 Task: Reply All to email with the signature Amanda Green with the subject Introduction from softage.1@softage.net with the message Could you provide an update on the progress of the website redesign project?, select first 2 words, change the font of the message to Comic Sans and change the font typography to underline Send the email
Action: Mouse moved to (571, 720)
Screenshot: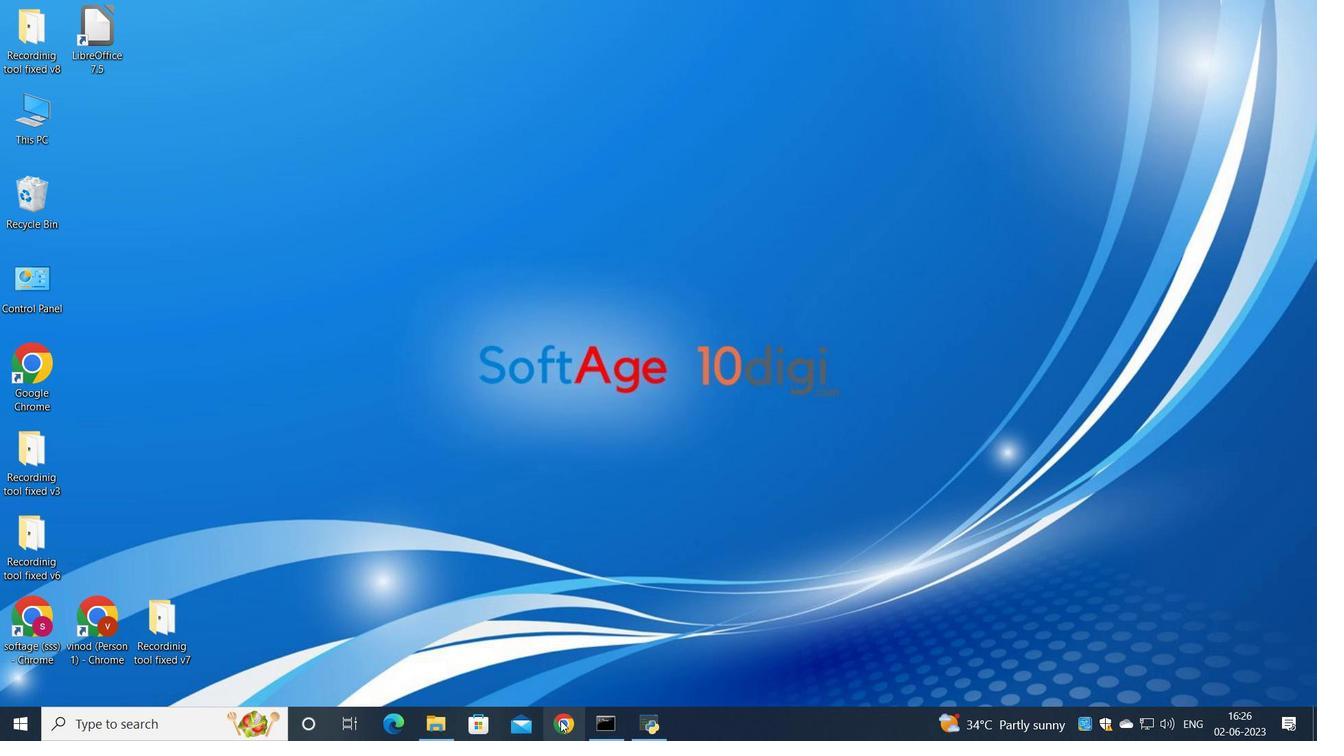 
Action: Mouse pressed left at (571, 720)
Screenshot: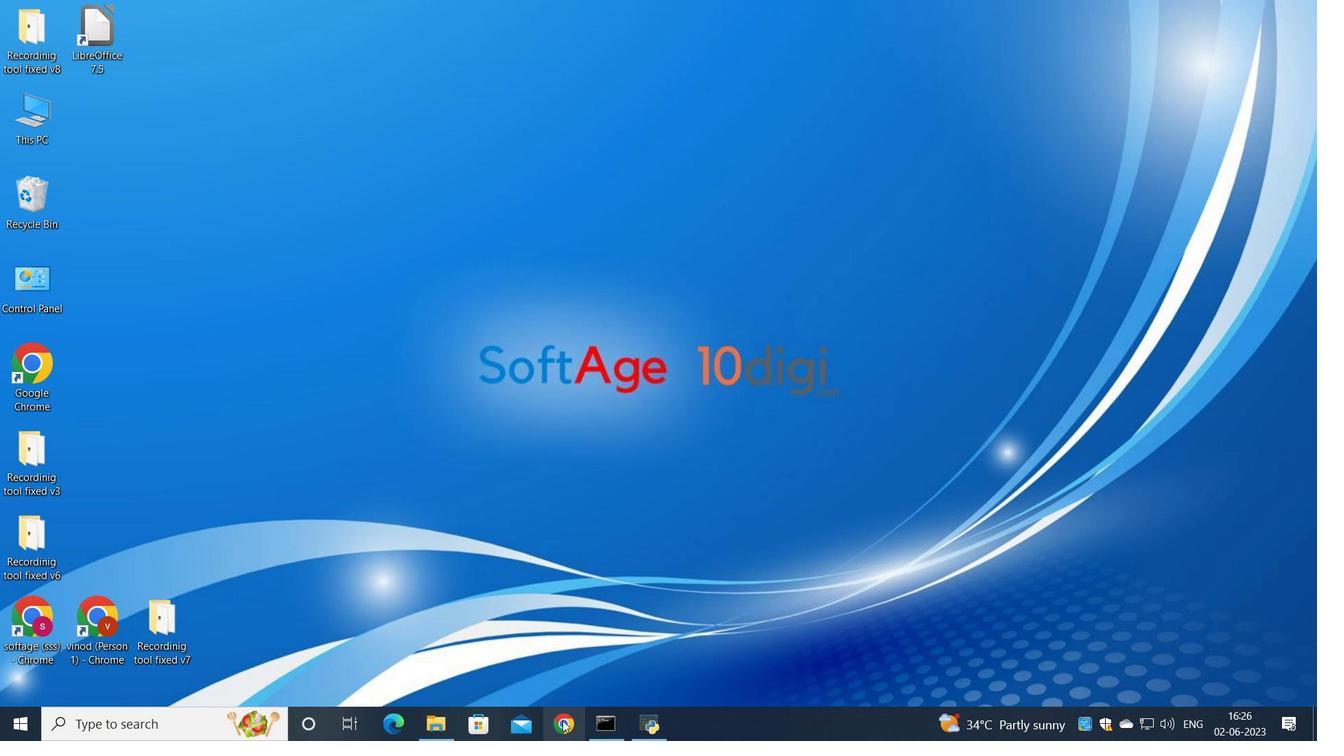 
Action: Mouse moved to (583, 459)
Screenshot: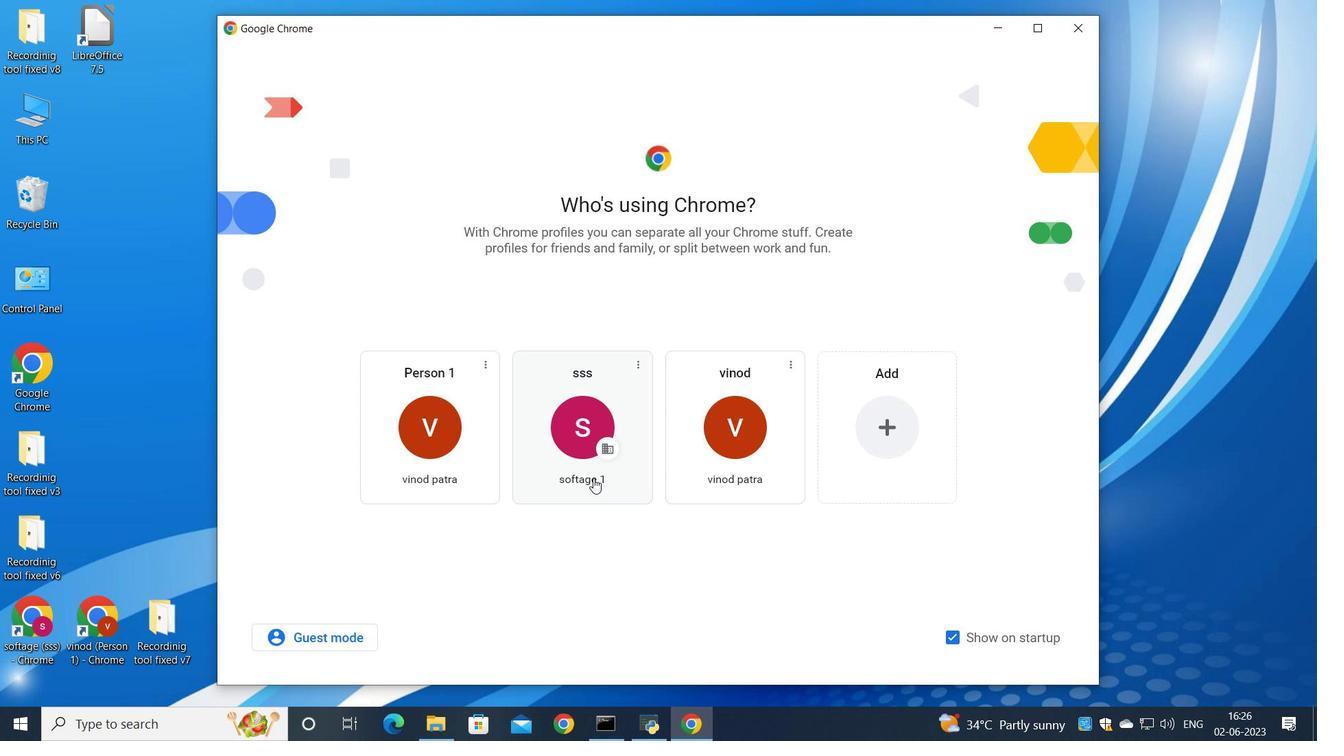 
Action: Mouse pressed left at (583, 459)
Screenshot: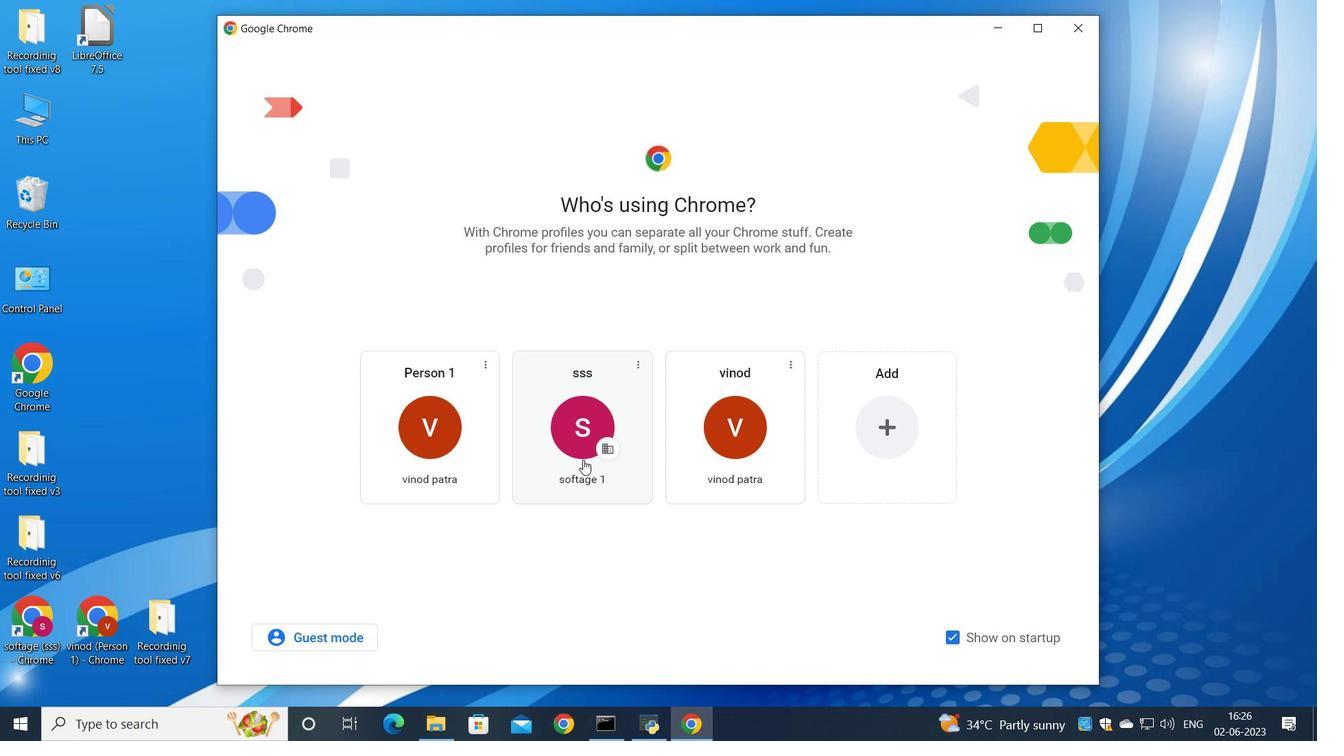 
Action: Mouse moved to (1155, 113)
Screenshot: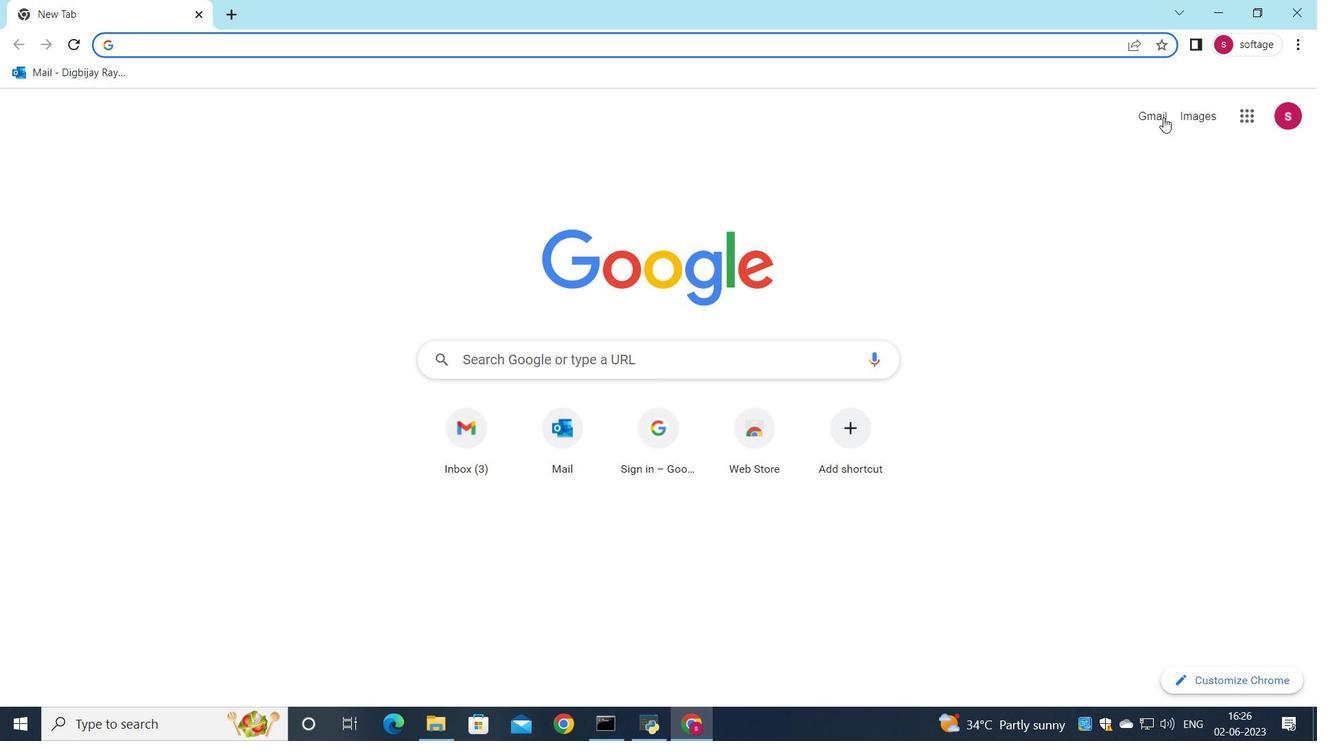 
Action: Mouse pressed left at (1155, 113)
Screenshot: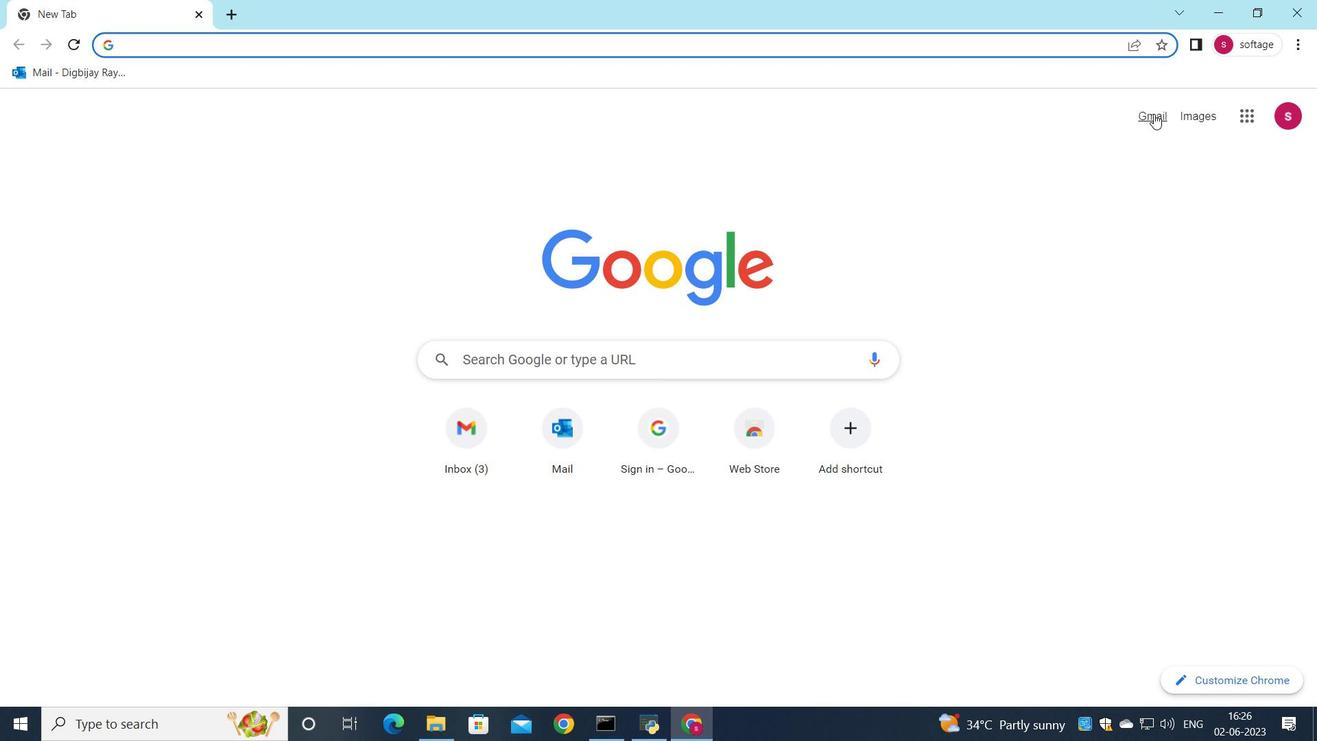
Action: Mouse moved to (1114, 118)
Screenshot: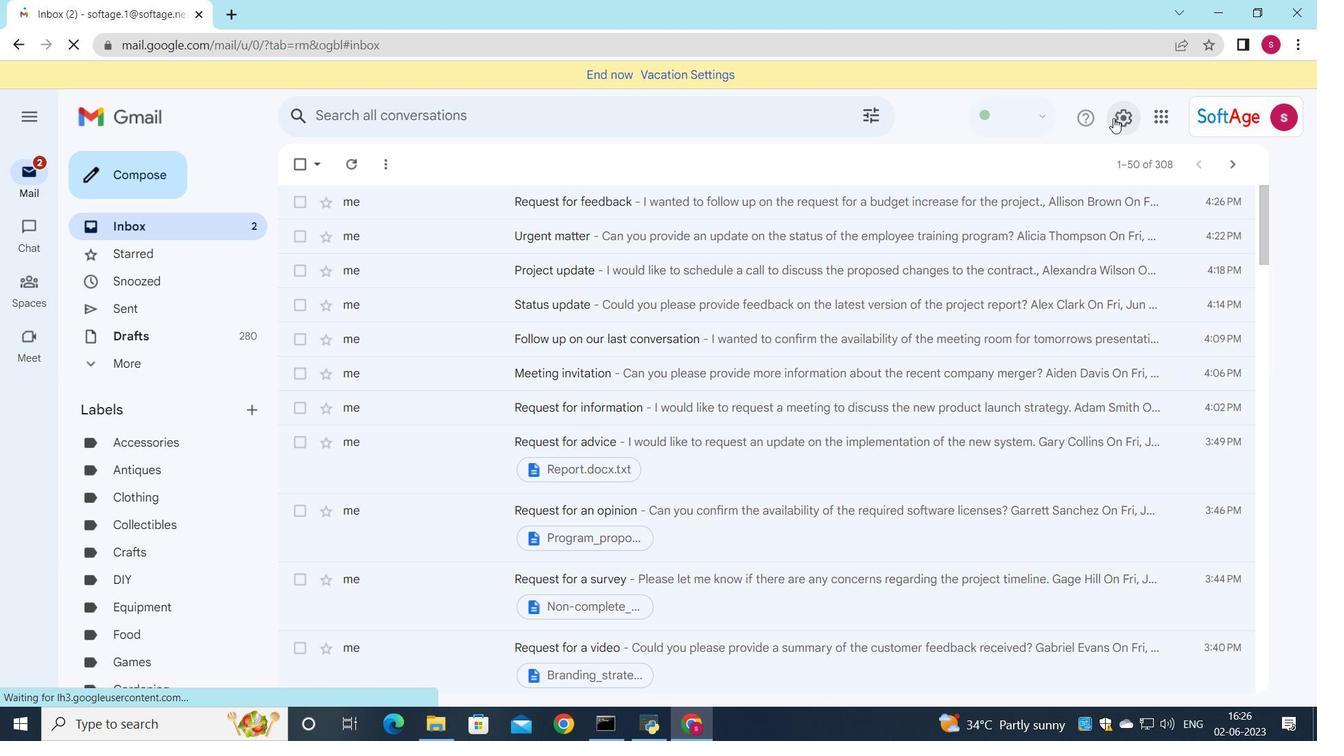 
Action: Mouse pressed left at (1114, 118)
Screenshot: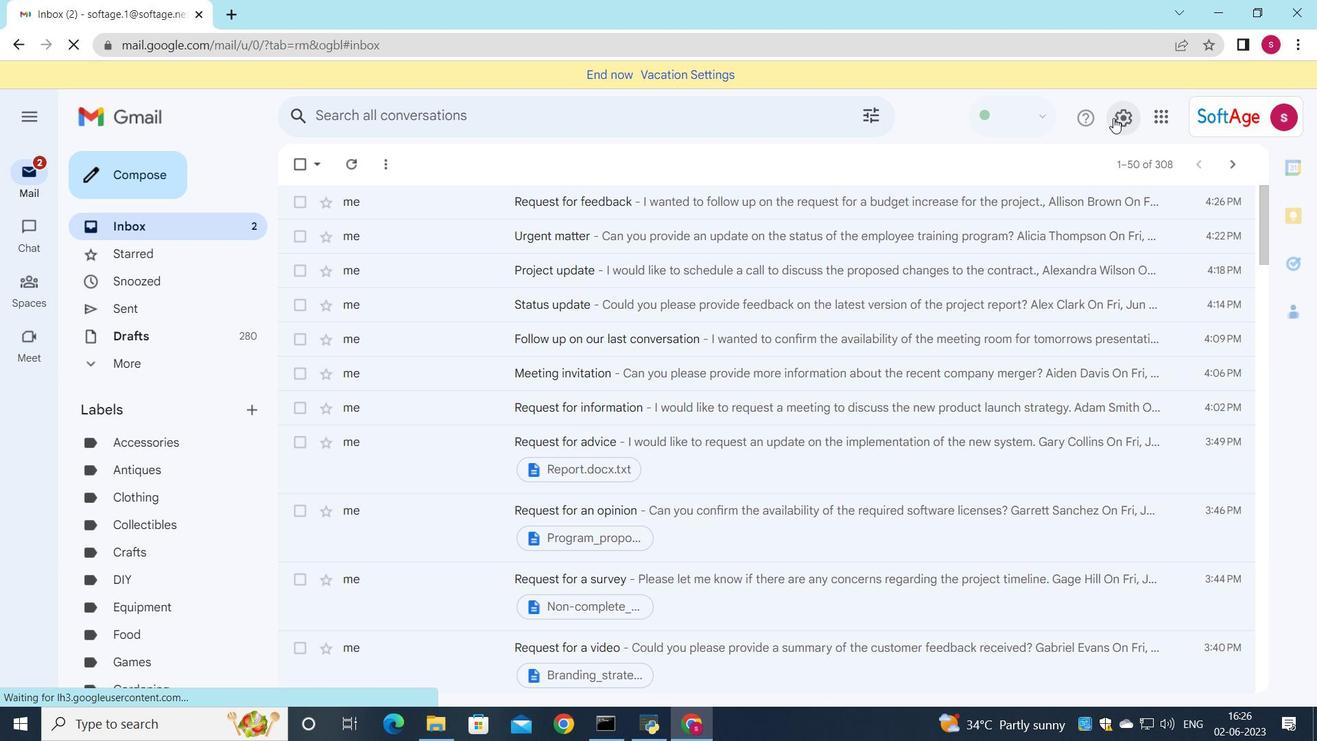 
Action: Mouse moved to (1140, 206)
Screenshot: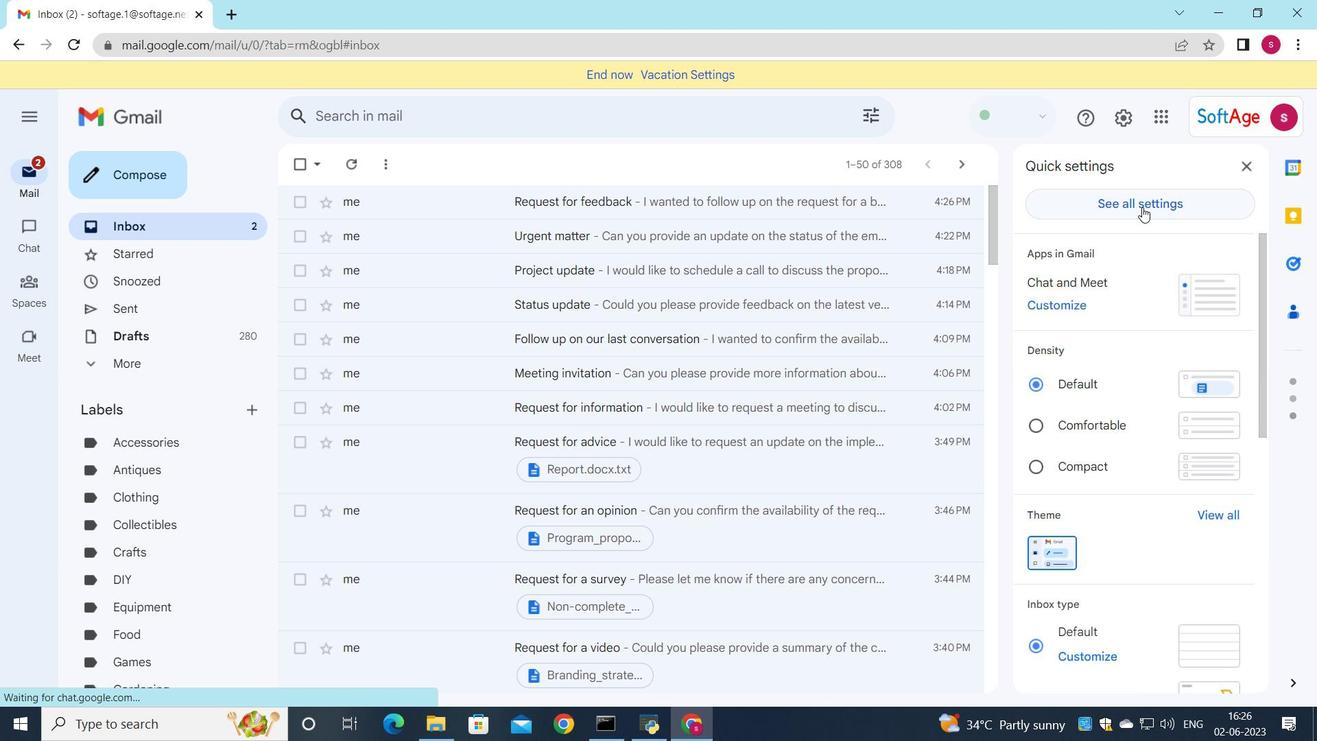 
Action: Mouse pressed left at (1140, 206)
Screenshot: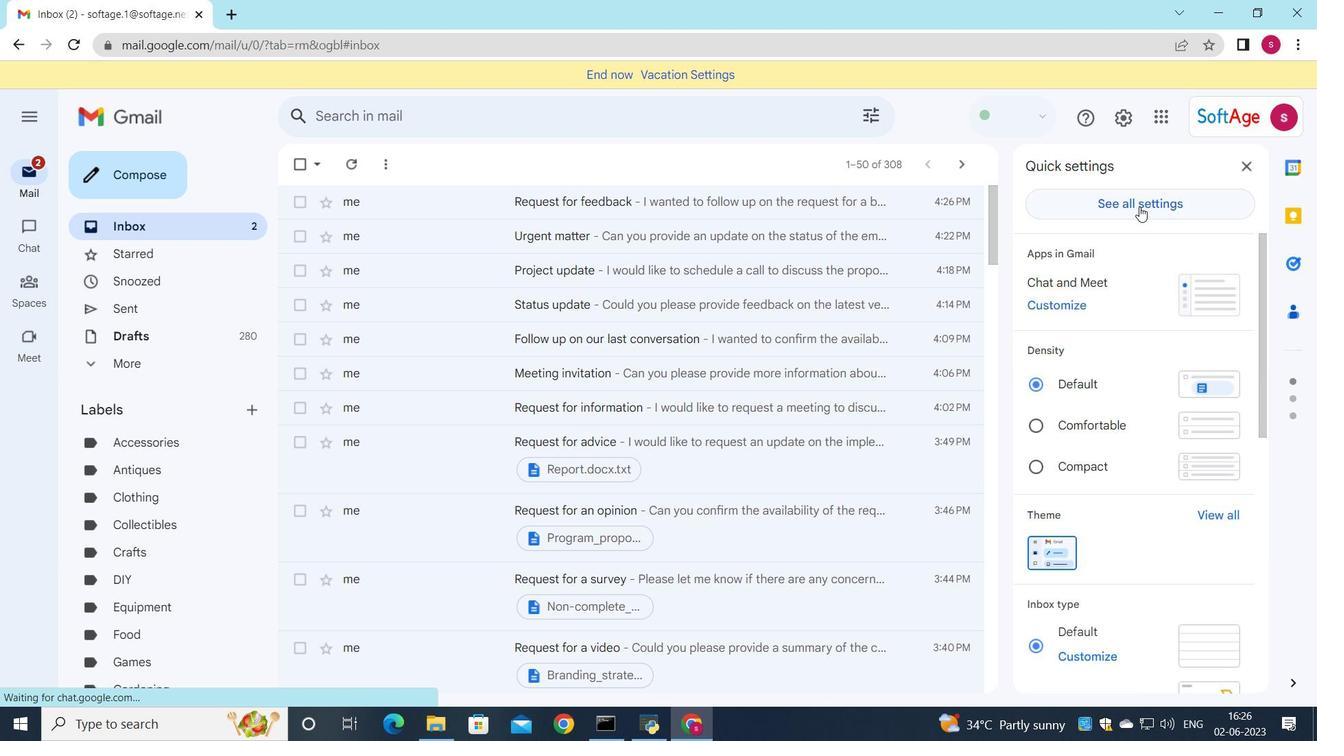
Action: Mouse moved to (845, 323)
Screenshot: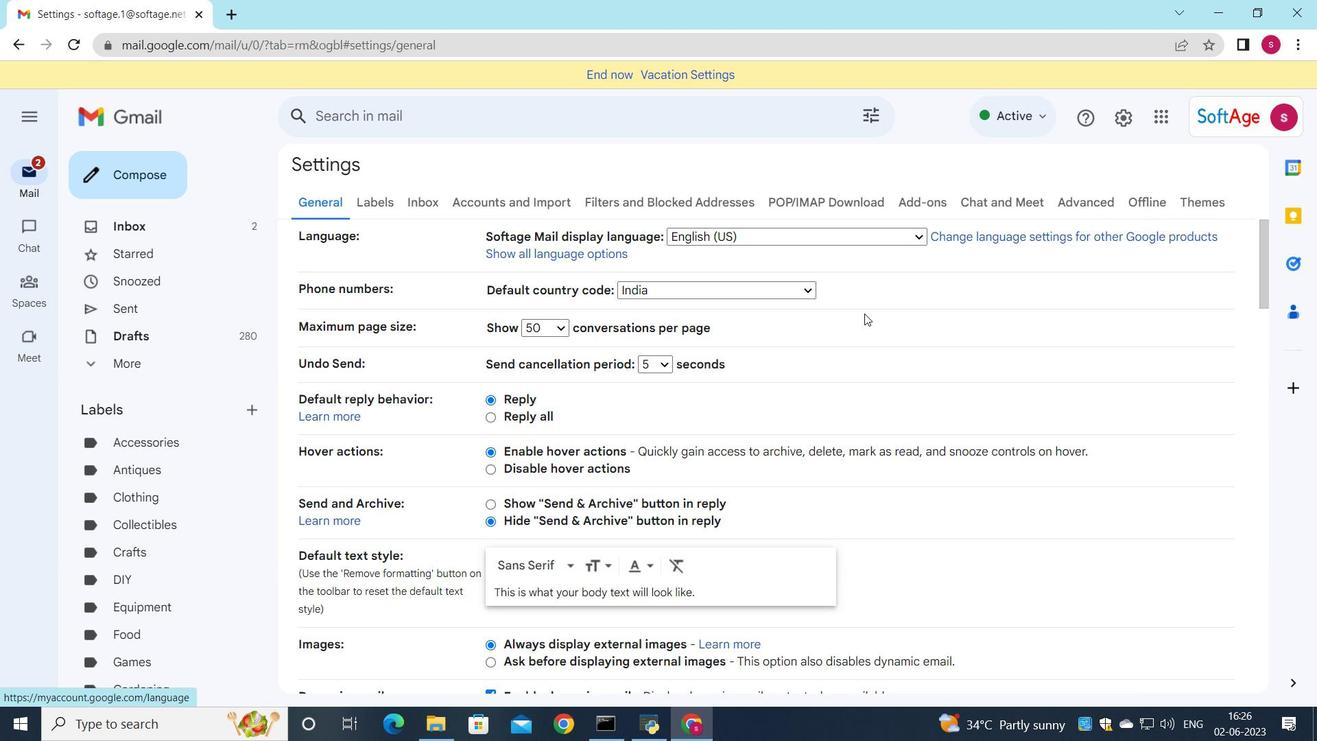 
Action: Mouse scrolled (845, 323) with delta (0, 0)
Screenshot: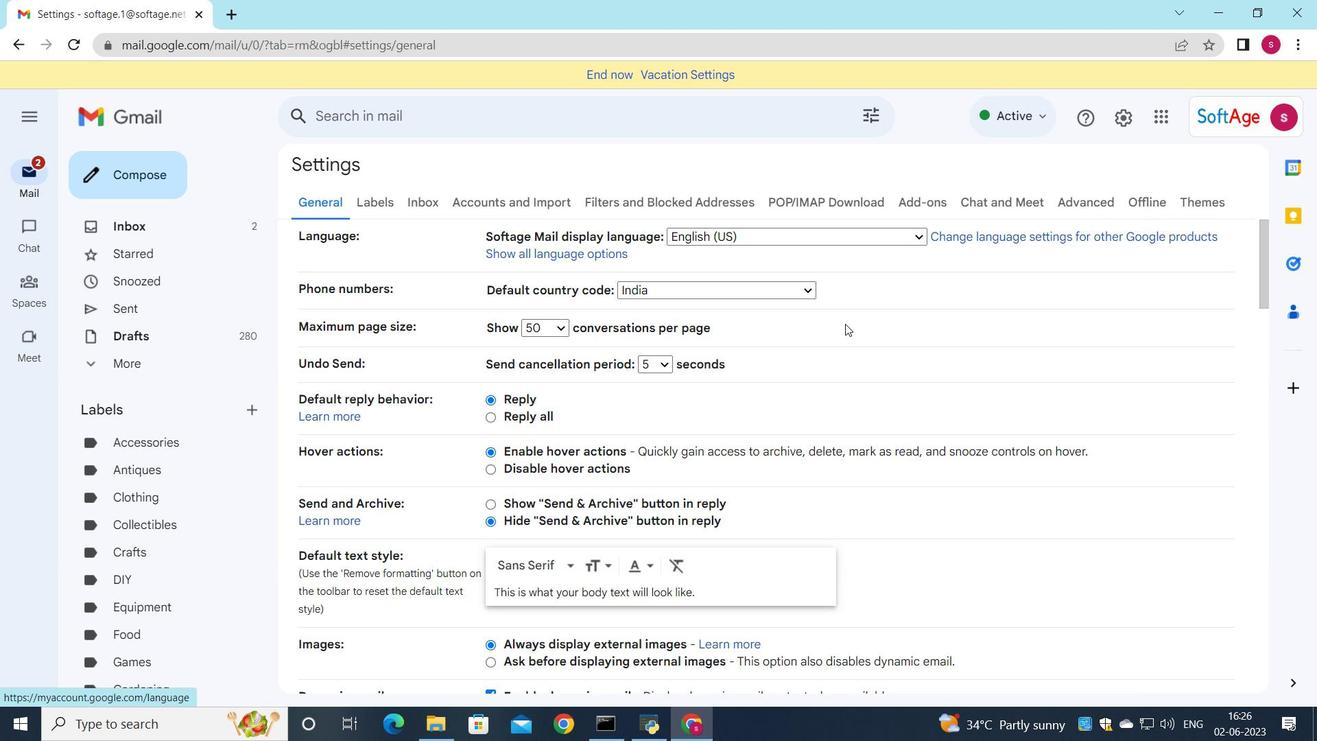 
Action: Mouse scrolled (845, 323) with delta (0, 0)
Screenshot: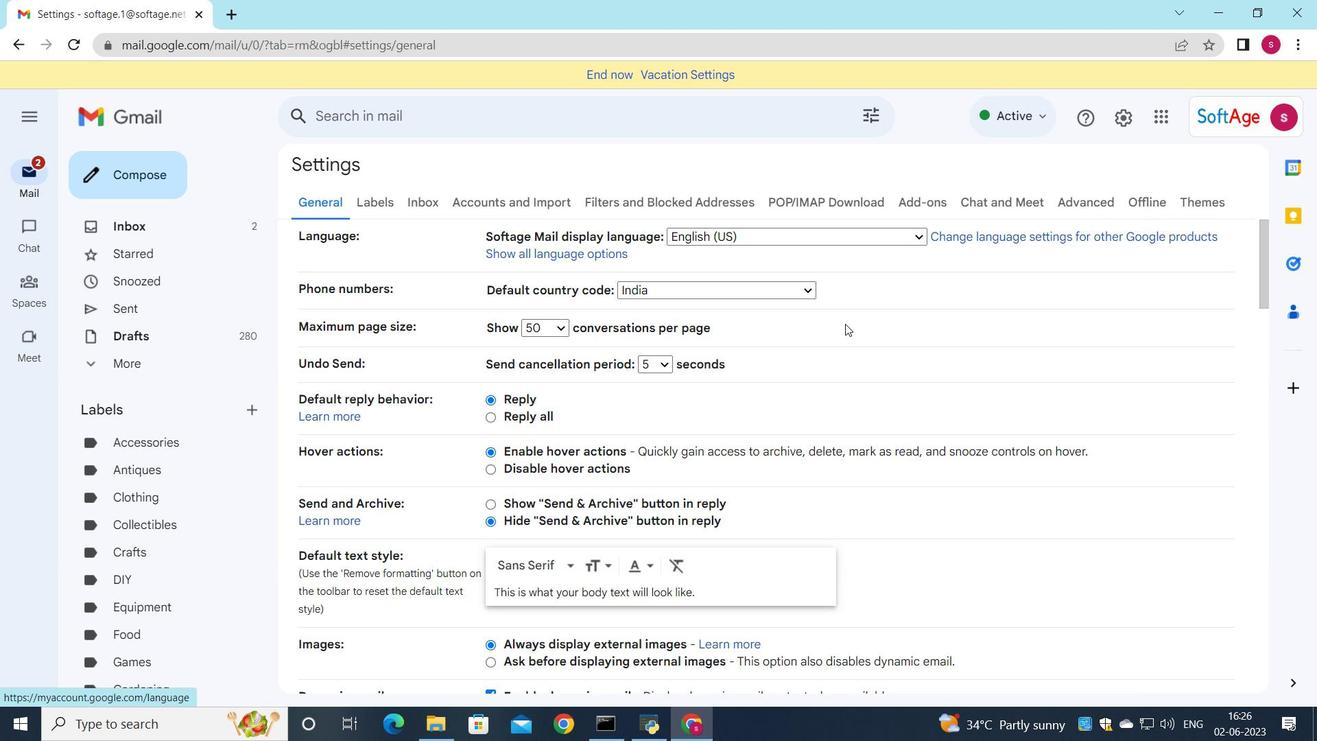 
Action: Mouse scrolled (845, 323) with delta (0, 0)
Screenshot: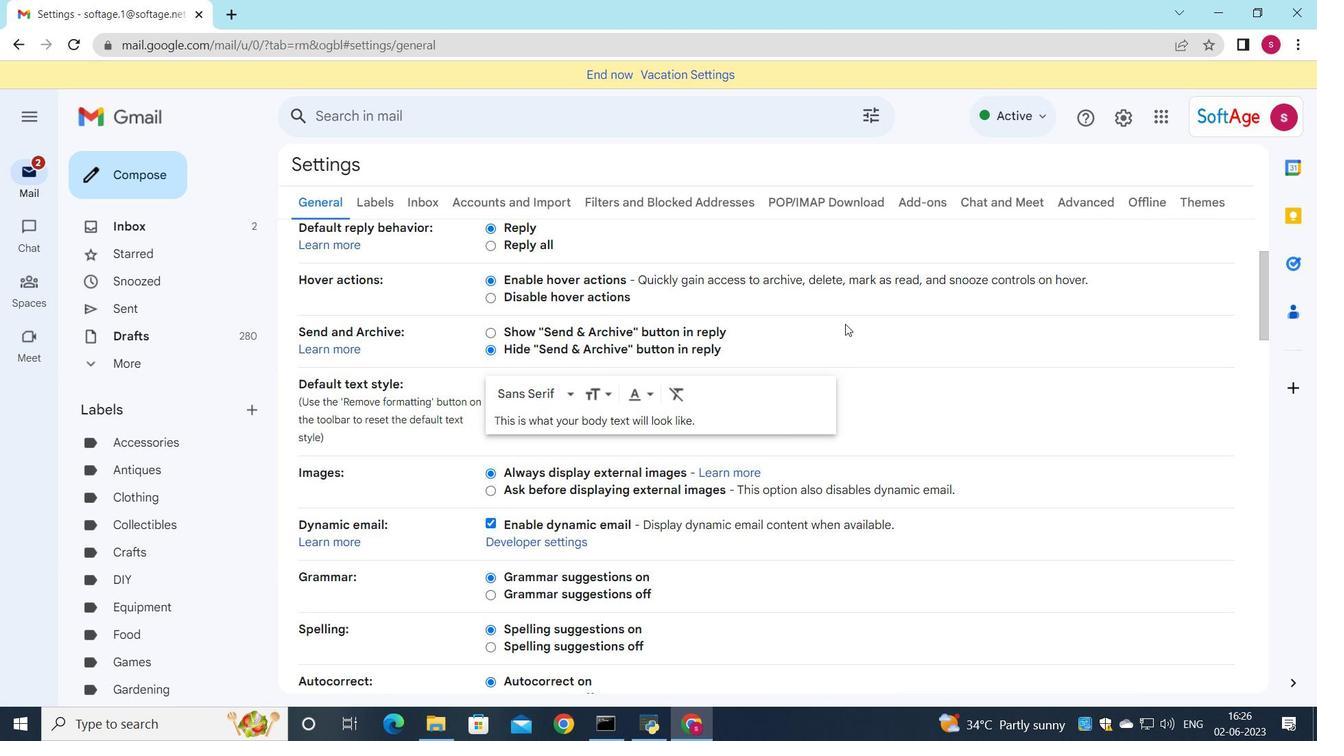 
Action: Mouse scrolled (845, 323) with delta (0, 0)
Screenshot: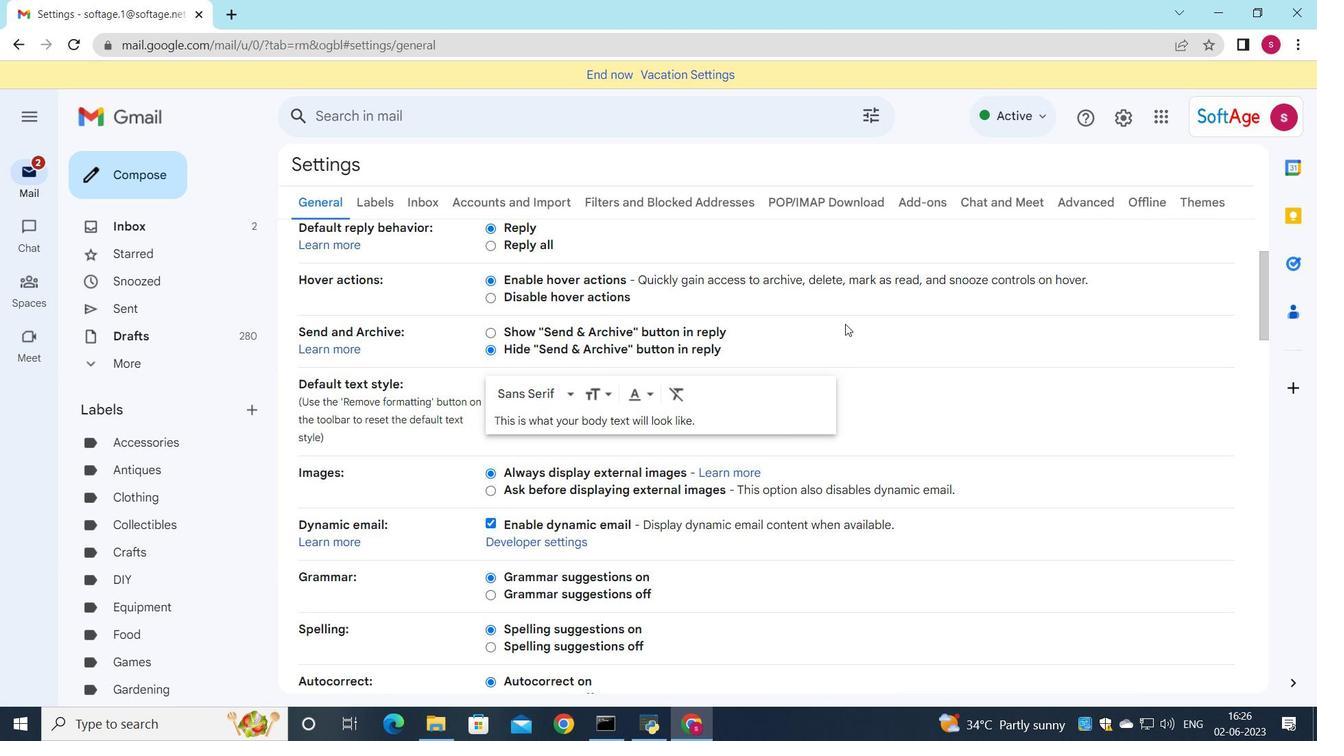 
Action: Mouse scrolled (845, 323) with delta (0, 0)
Screenshot: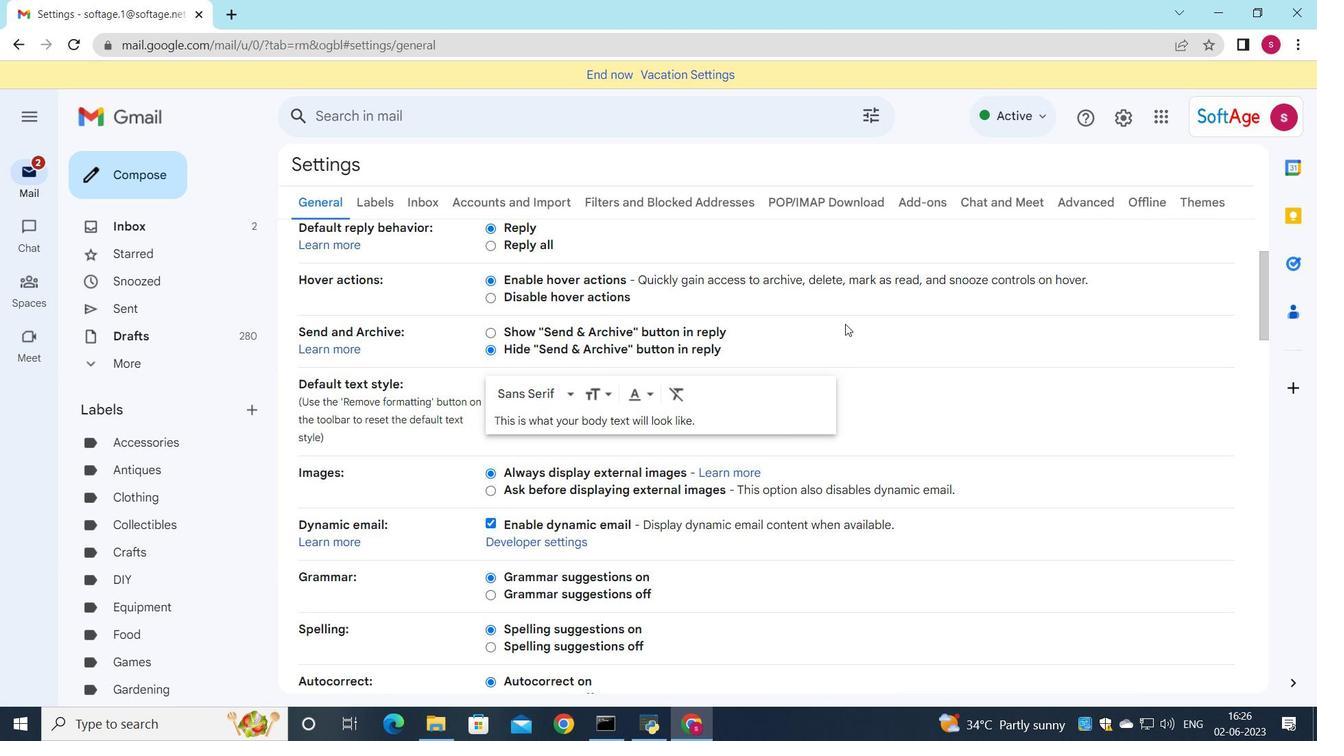 
Action: Mouse scrolled (845, 323) with delta (0, 0)
Screenshot: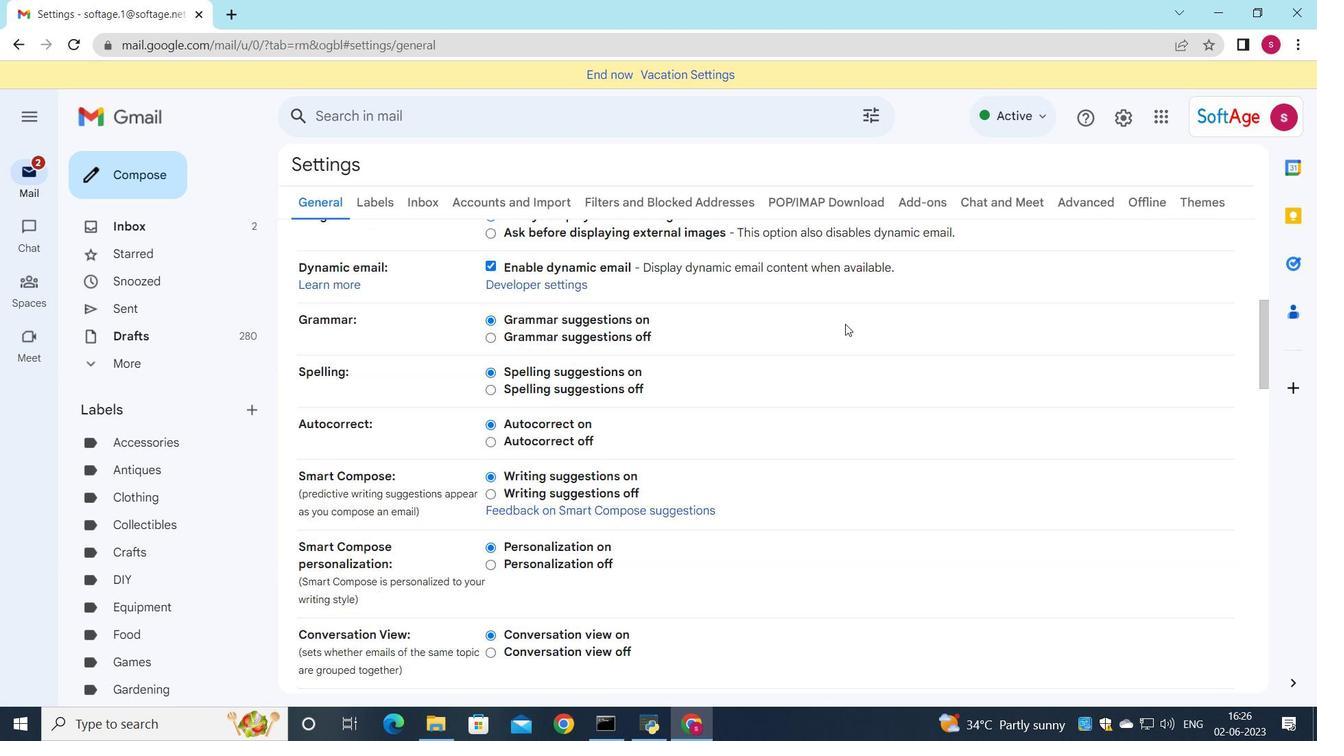 
Action: Mouse scrolled (845, 323) with delta (0, 0)
Screenshot: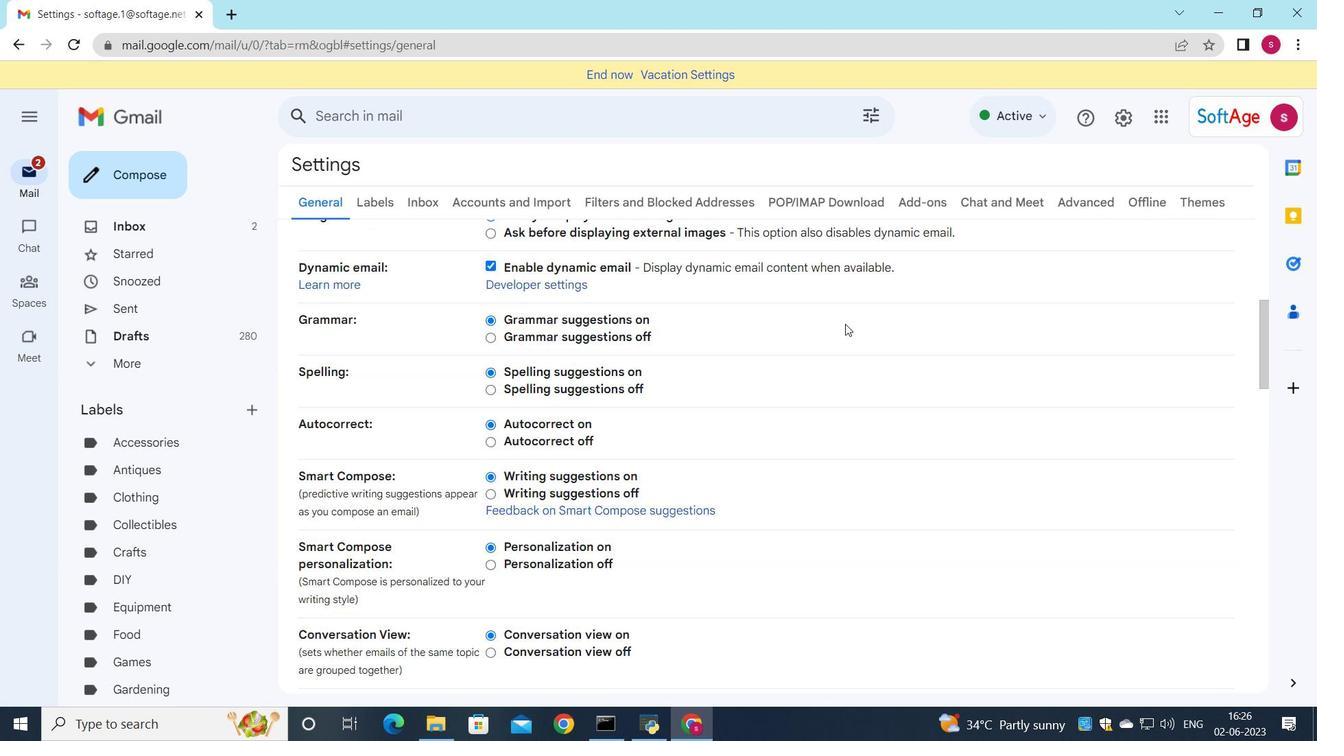
Action: Mouse scrolled (845, 323) with delta (0, 0)
Screenshot: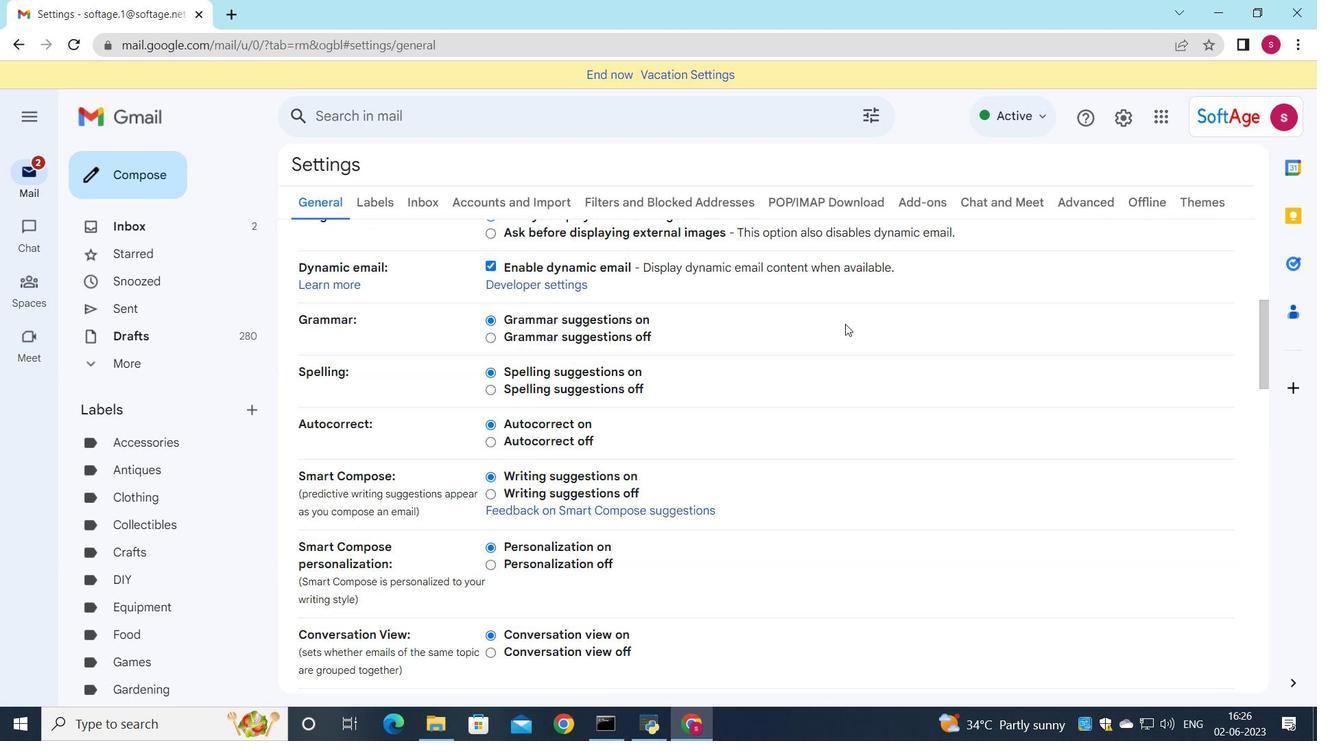 
Action: Mouse scrolled (845, 323) with delta (0, 0)
Screenshot: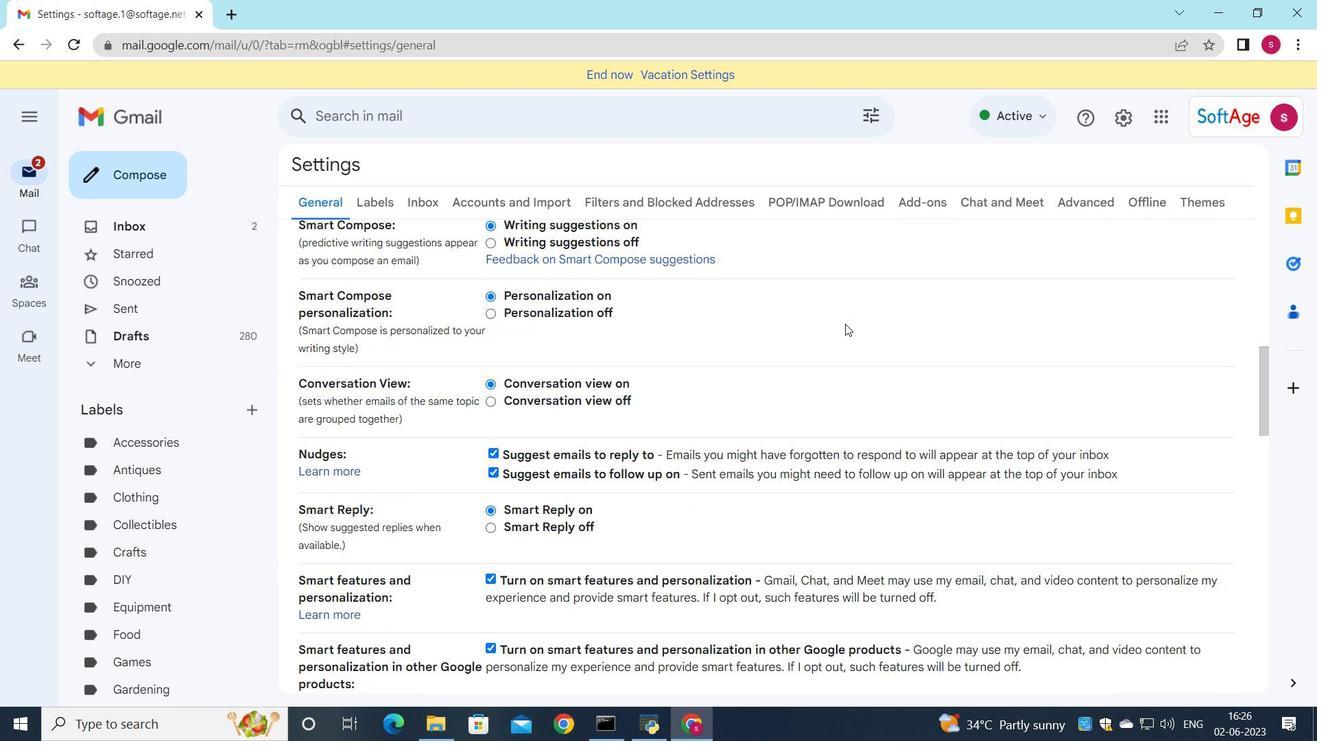 
Action: Mouse scrolled (845, 323) with delta (0, 0)
Screenshot: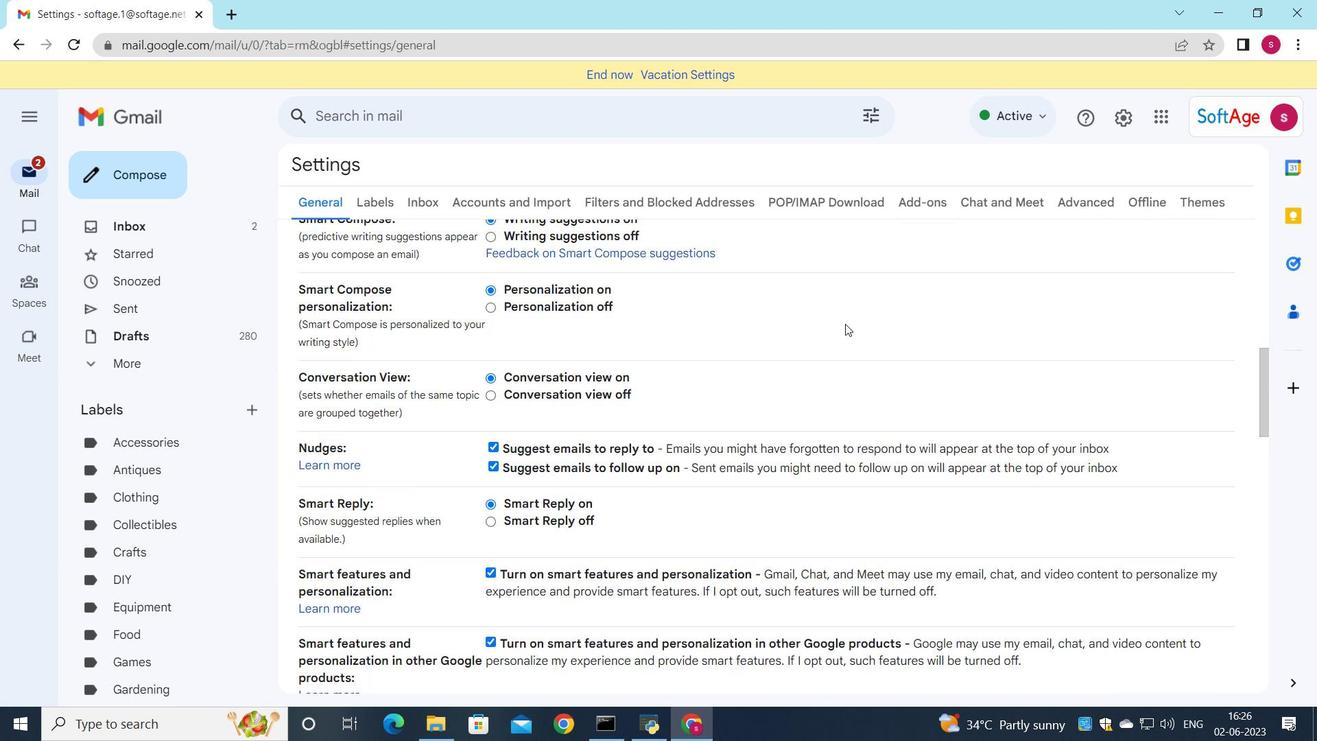 
Action: Mouse scrolled (845, 323) with delta (0, 0)
Screenshot: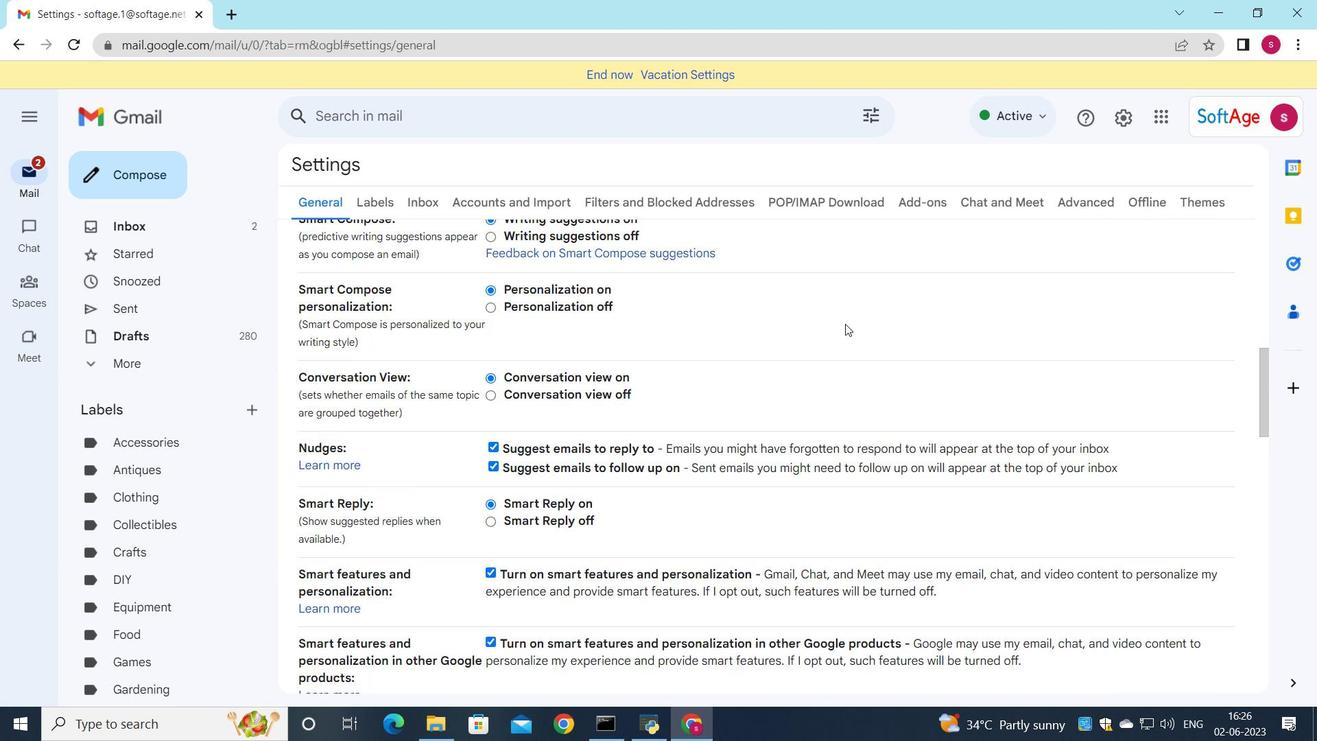 
Action: Mouse scrolled (845, 323) with delta (0, 0)
Screenshot: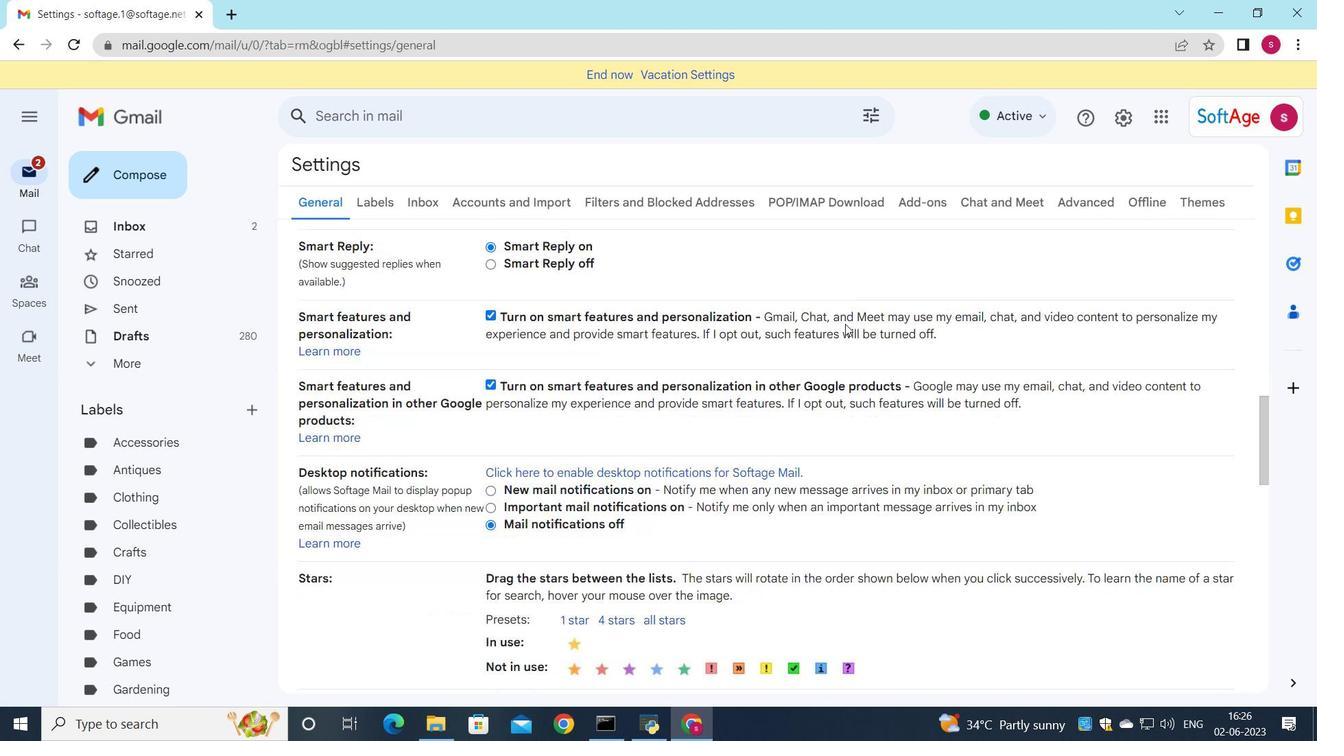 
Action: Mouse scrolled (845, 323) with delta (0, 0)
Screenshot: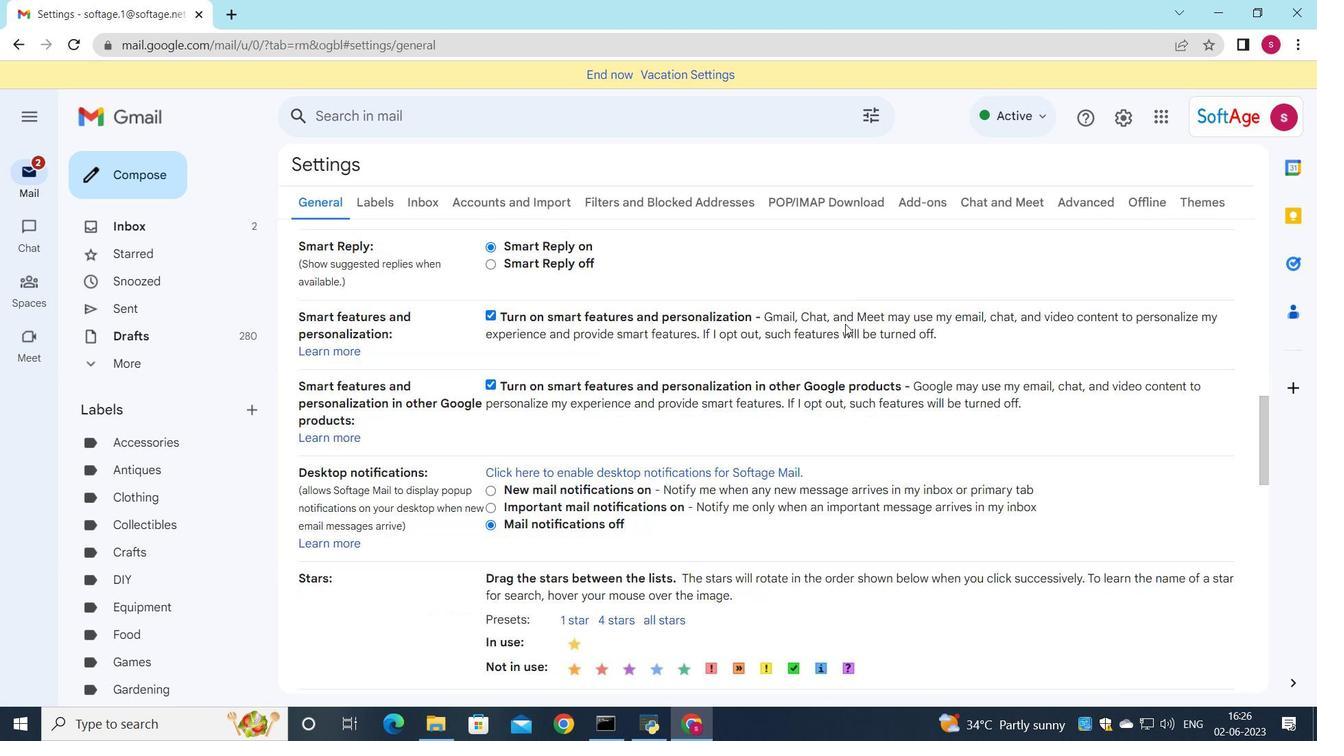 
Action: Mouse scrolled (845, 323) with delta (0, 0)
Screenshot: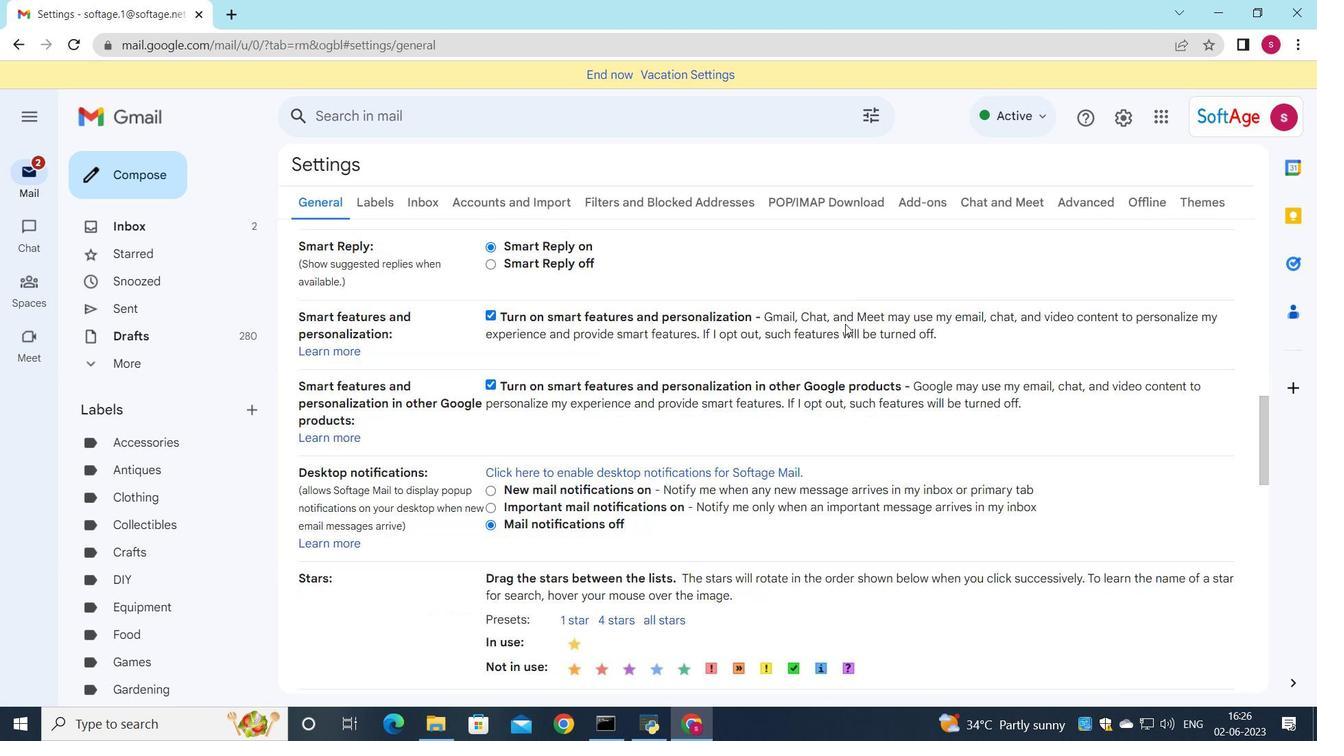 
Action: Mouse scrolled (845, 323) with delta (0, 0)
Screenshot: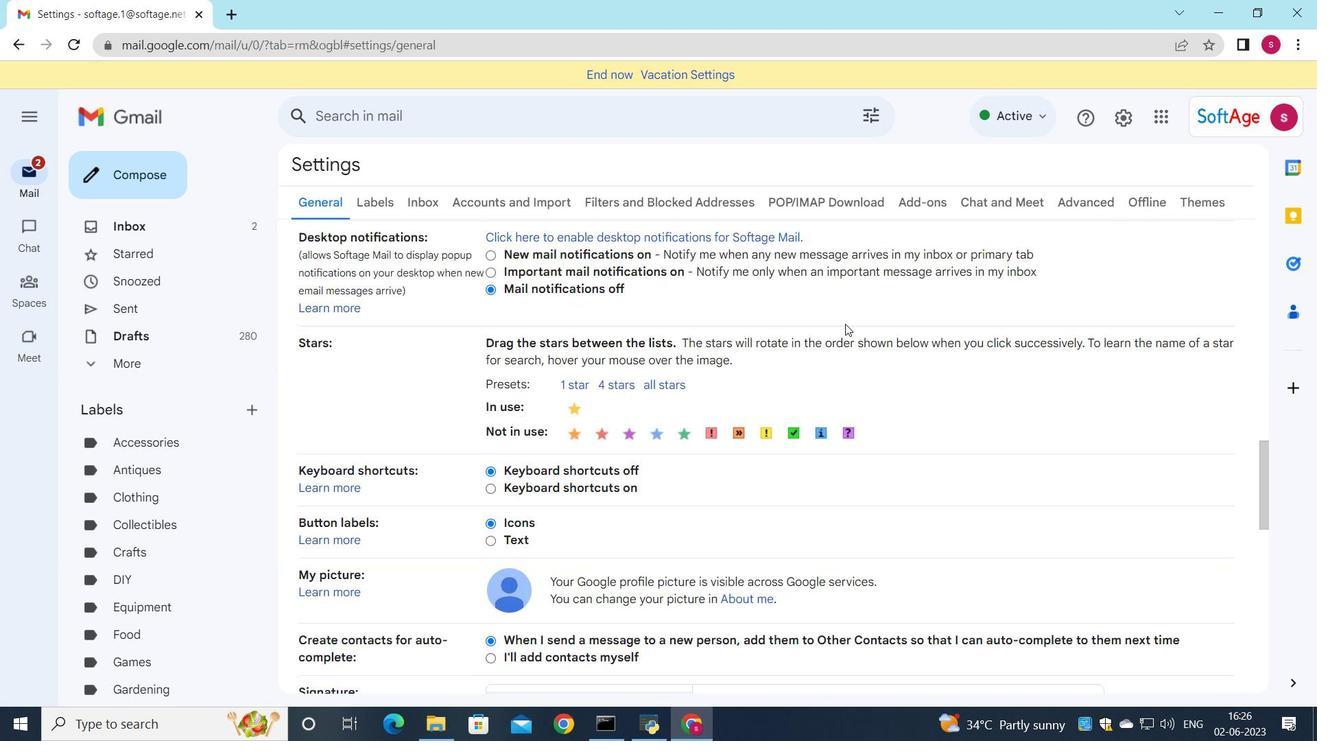 
Action: Mouse scrolled (845, 323) with delta (0, 0)
Screenshot: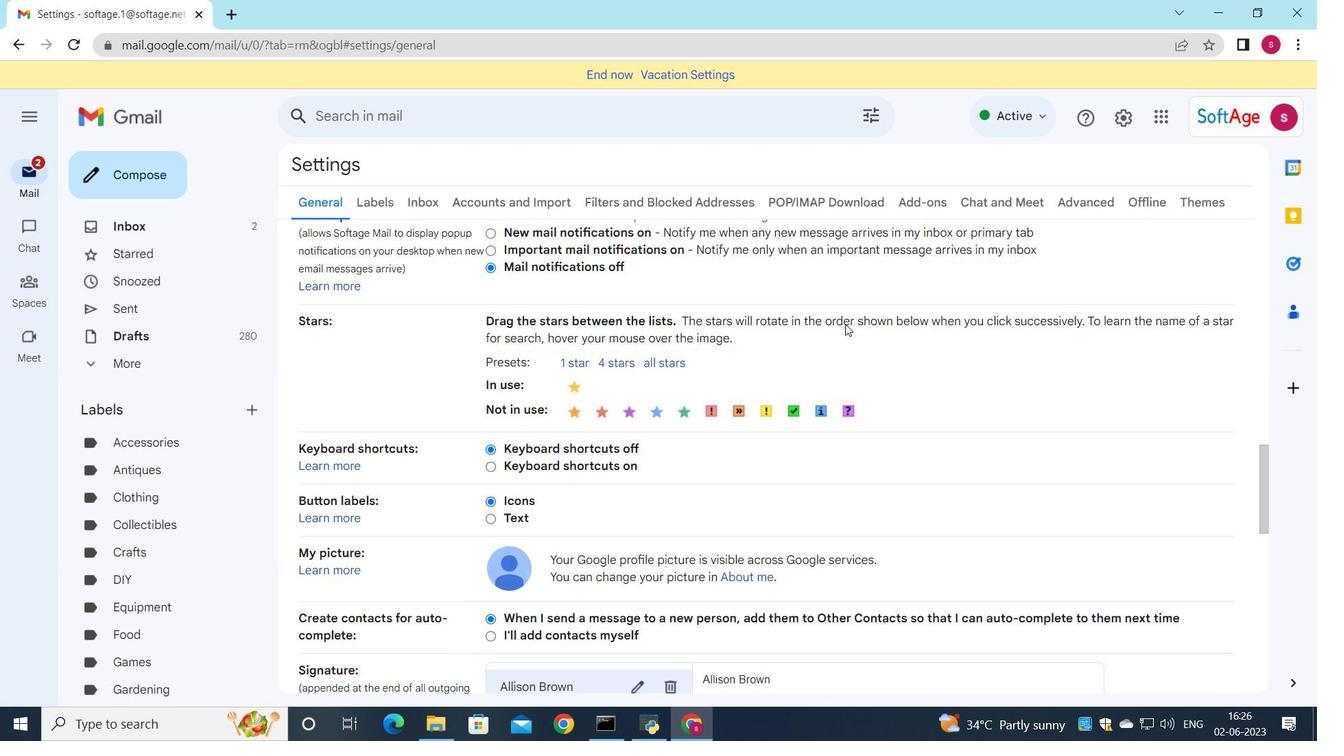 
Action: Mouse scrolled (845, 323) with delta (0, 0)
Screenshot: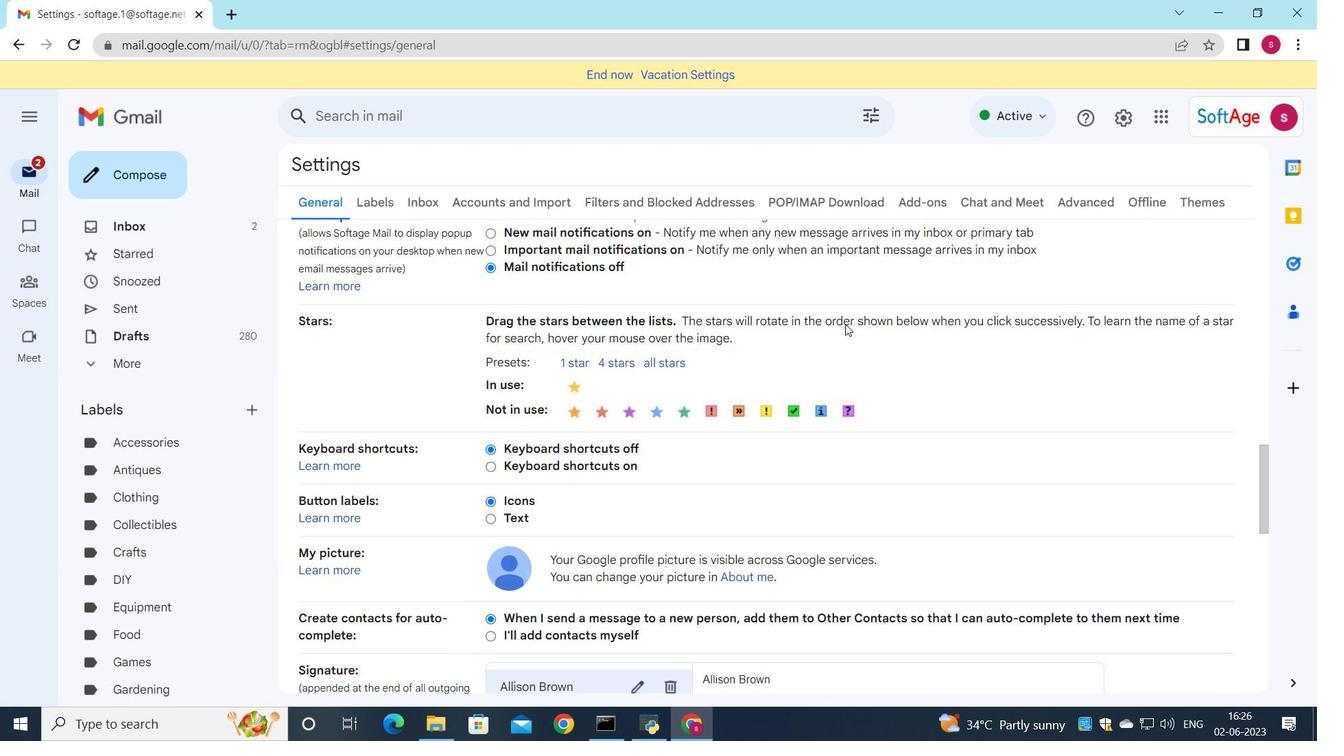
Action: Mouse scrolled (845, 323) with delta (0, 0)
Screenshot: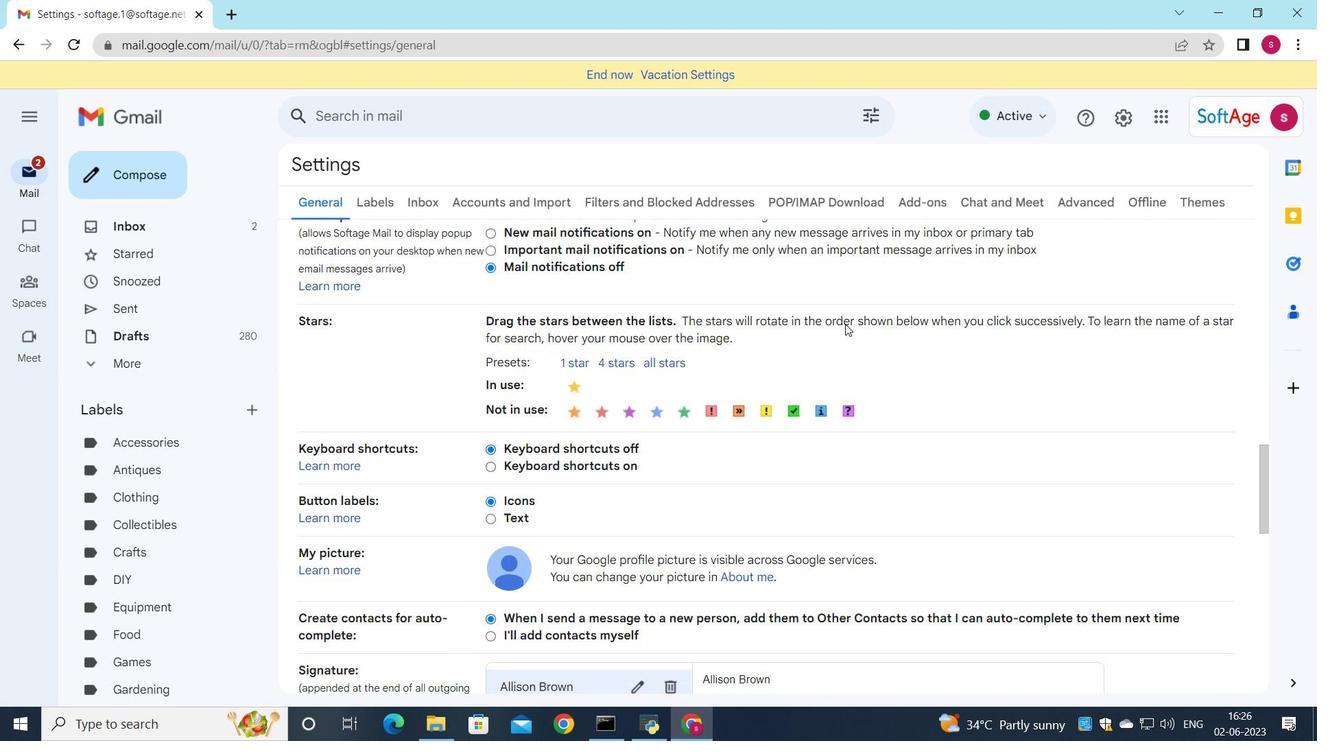 
Action: Mouse scrolled (845, 323) with delta (0, 0)
Screenshot: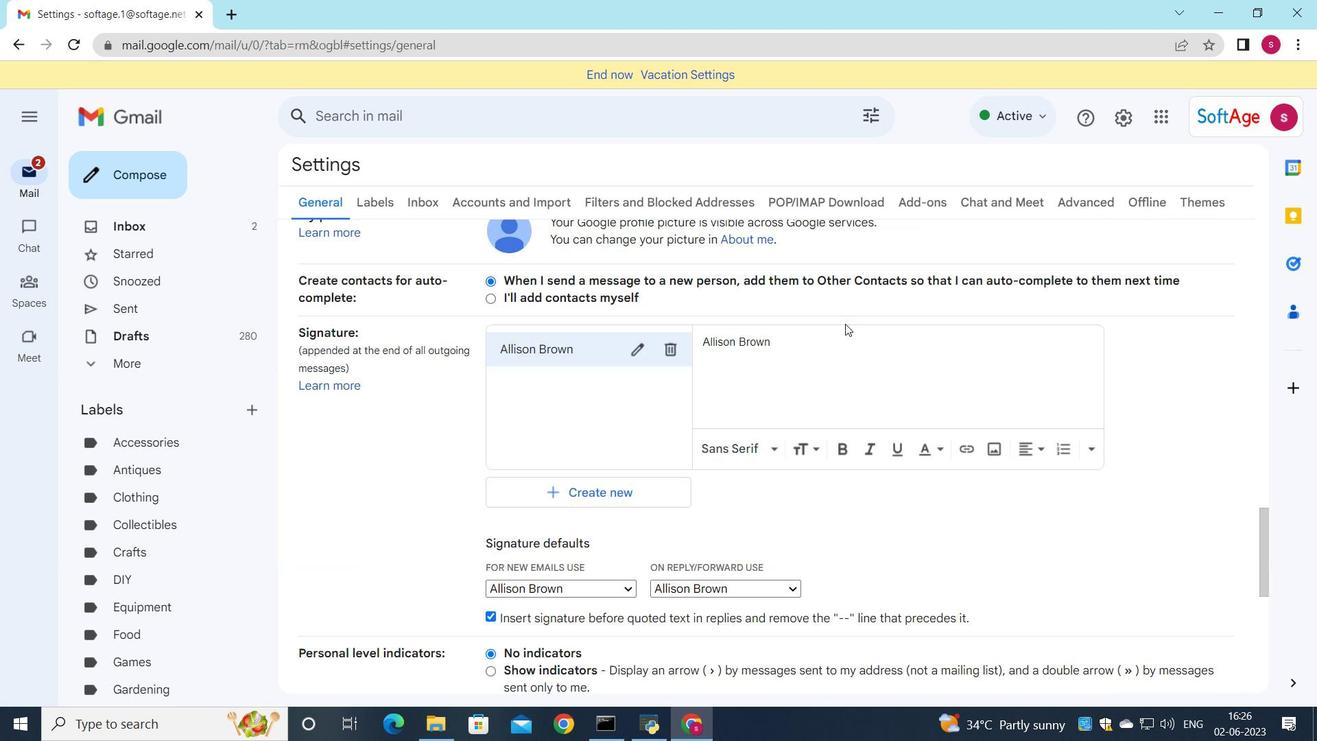 
Action: Mouse scrolled (845, 323) with delta (0, 0)
Screenshot: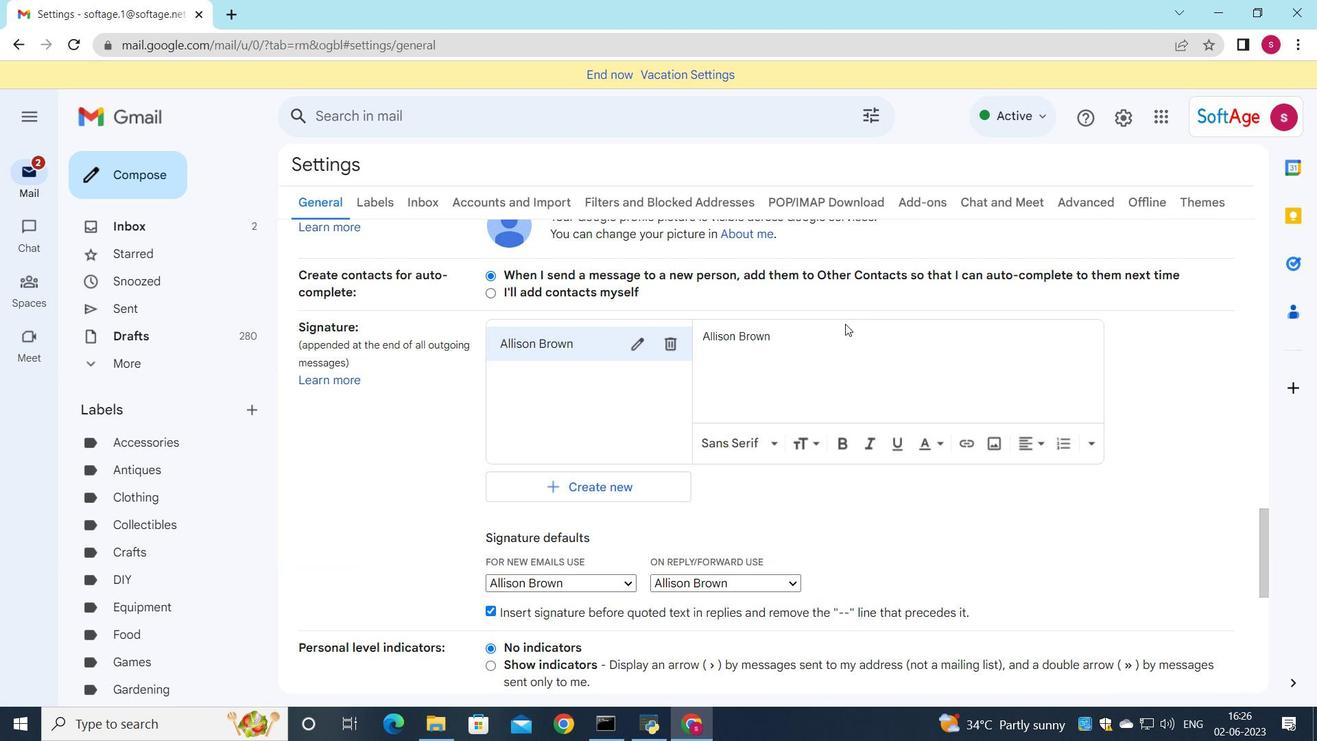 
Action: Mouse scrolled (845, 323) with delta (0, 0)
Screenshot: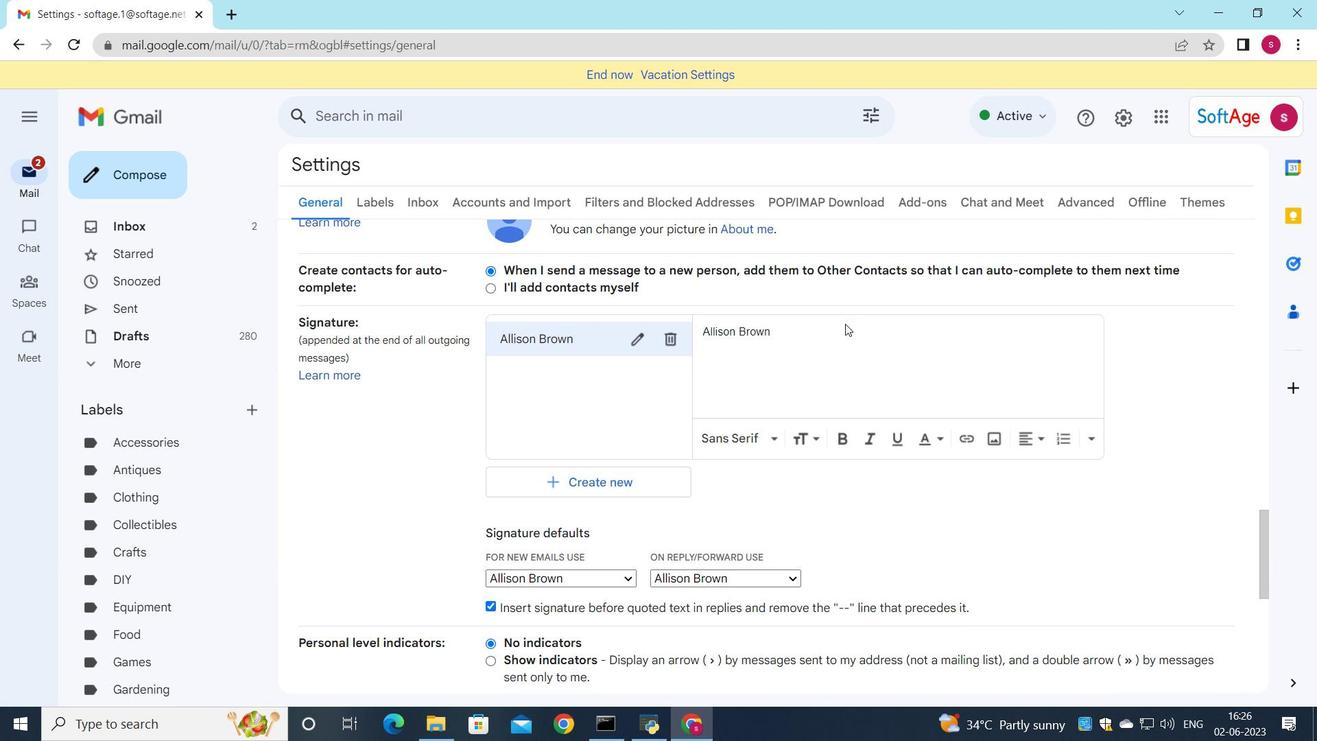 
Action: Mouse moved to (819, 286)
Screenshot: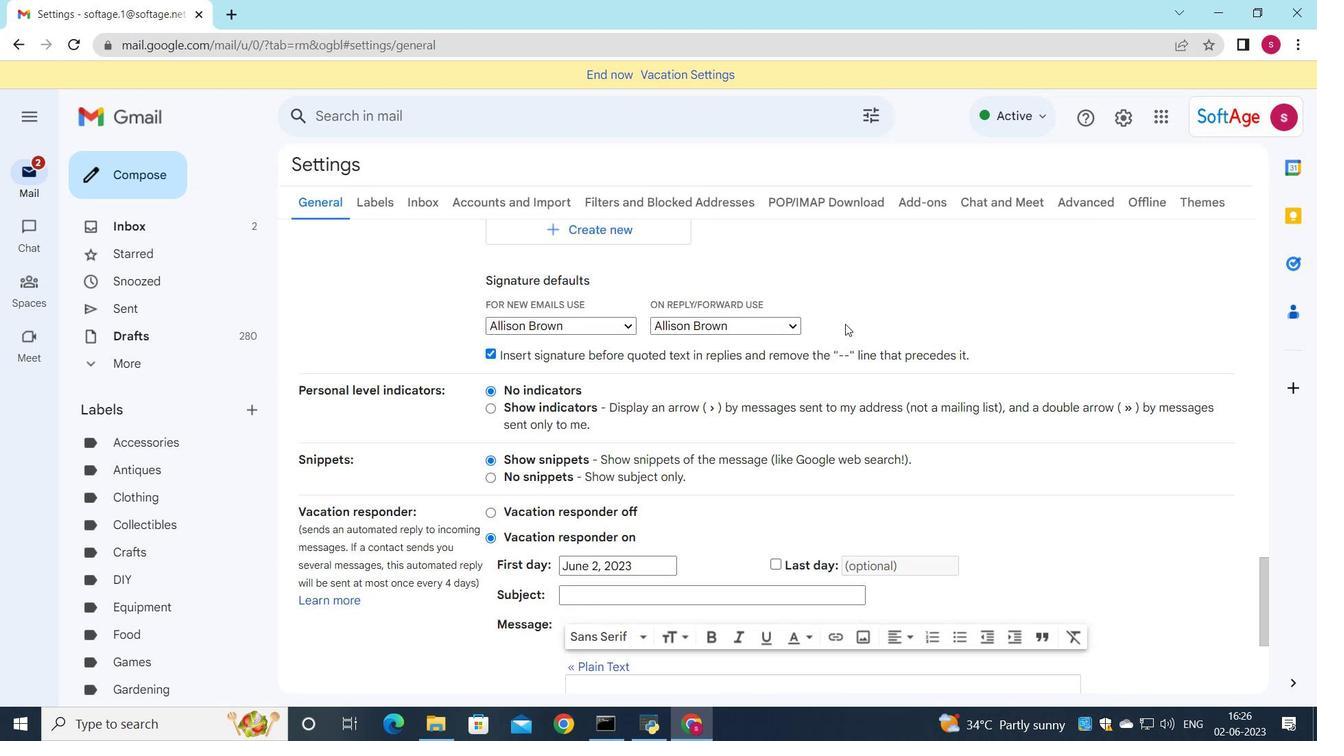 
Action: Mouse scrolled (819, 287) with delta (0, 0)
Screenshot: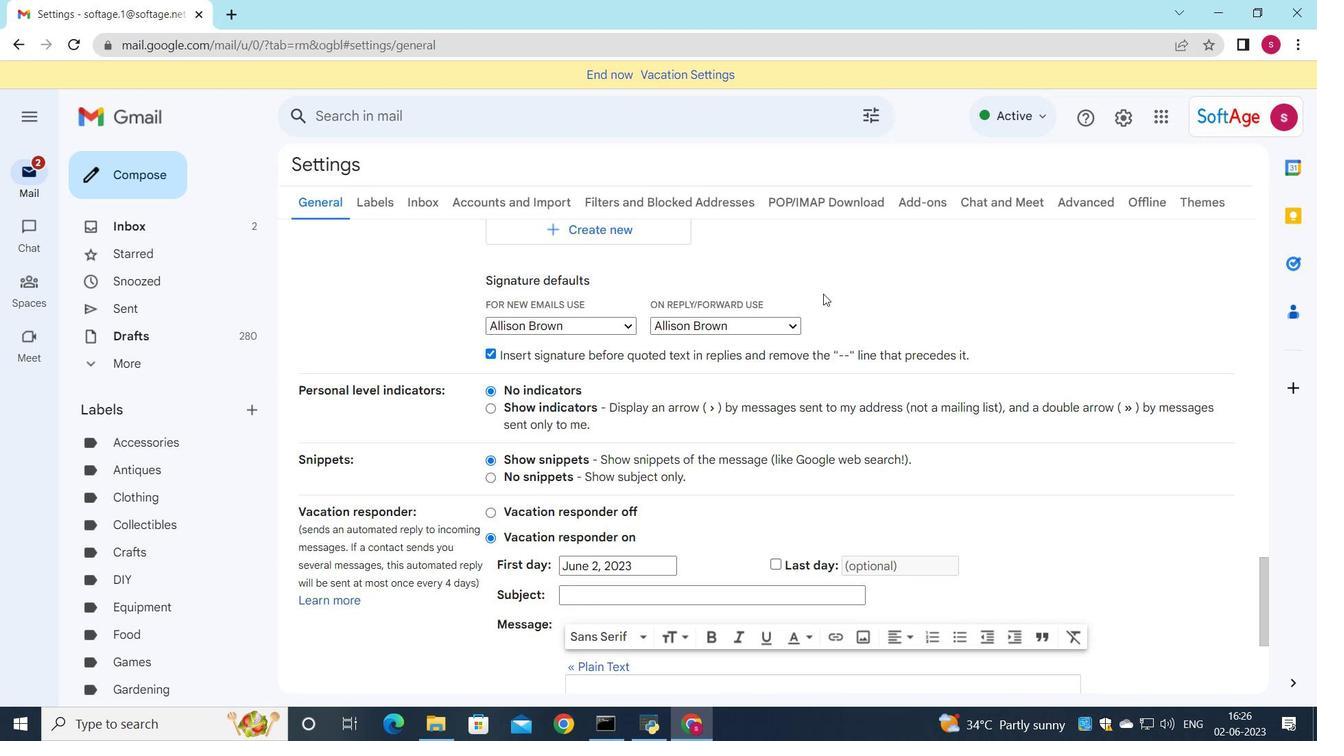 
Action: Mouse scrolled (819, 287) with delta (0, 0)
Screenshot: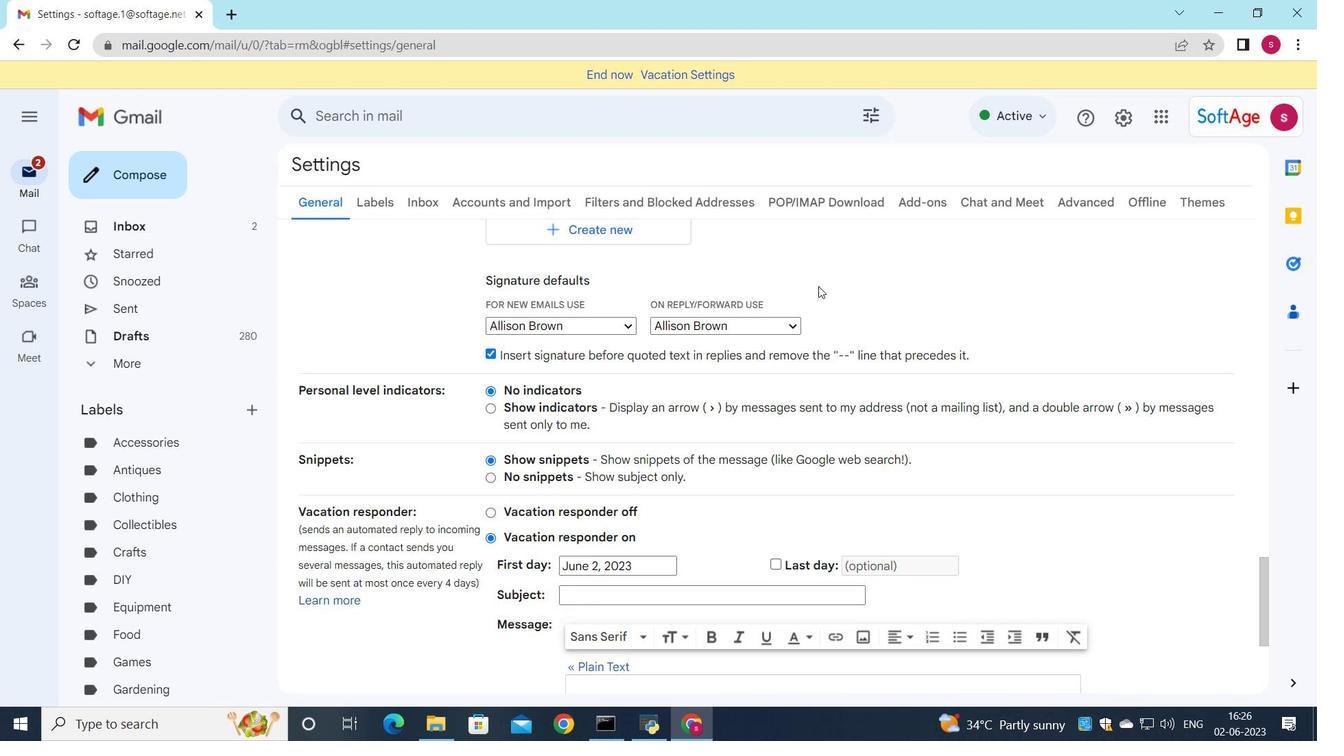 
Action: Mouse moved to (676, 251)
Screenshot: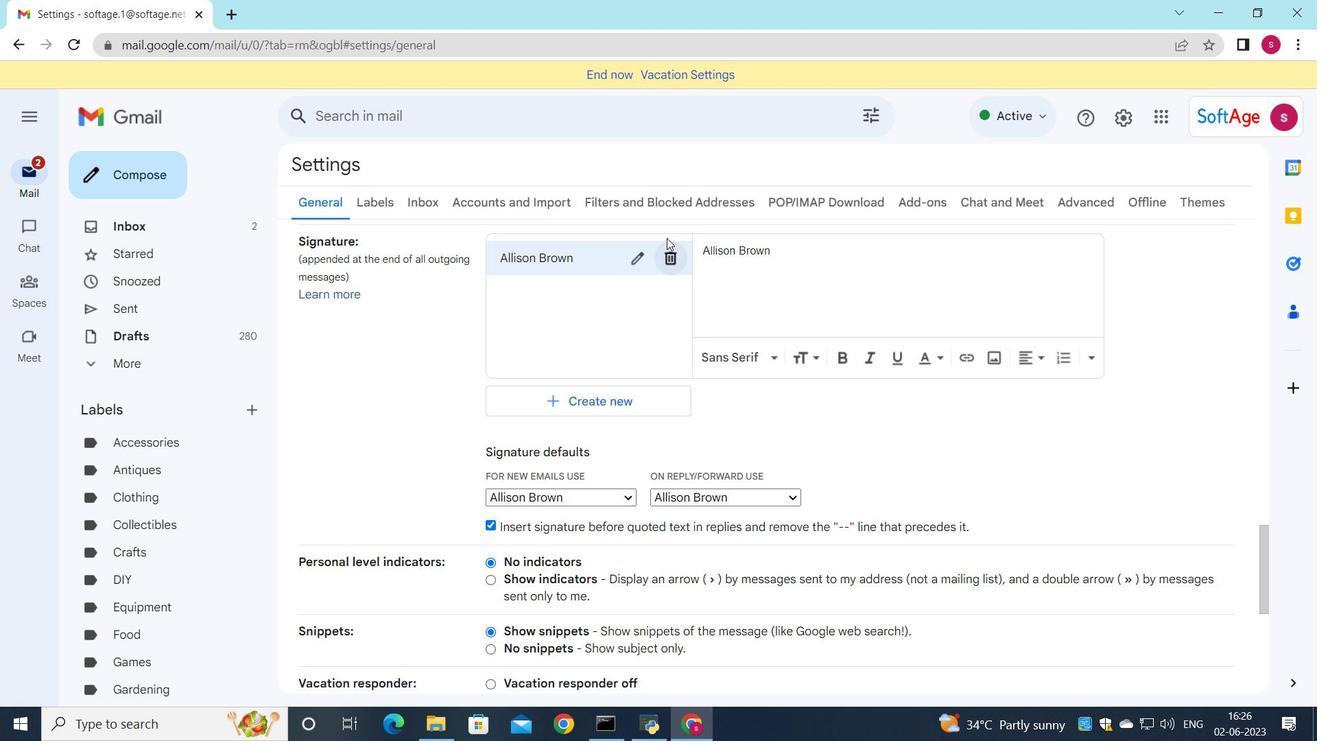 
Action: Mouse pressed left at (676, 251)
Screenshot: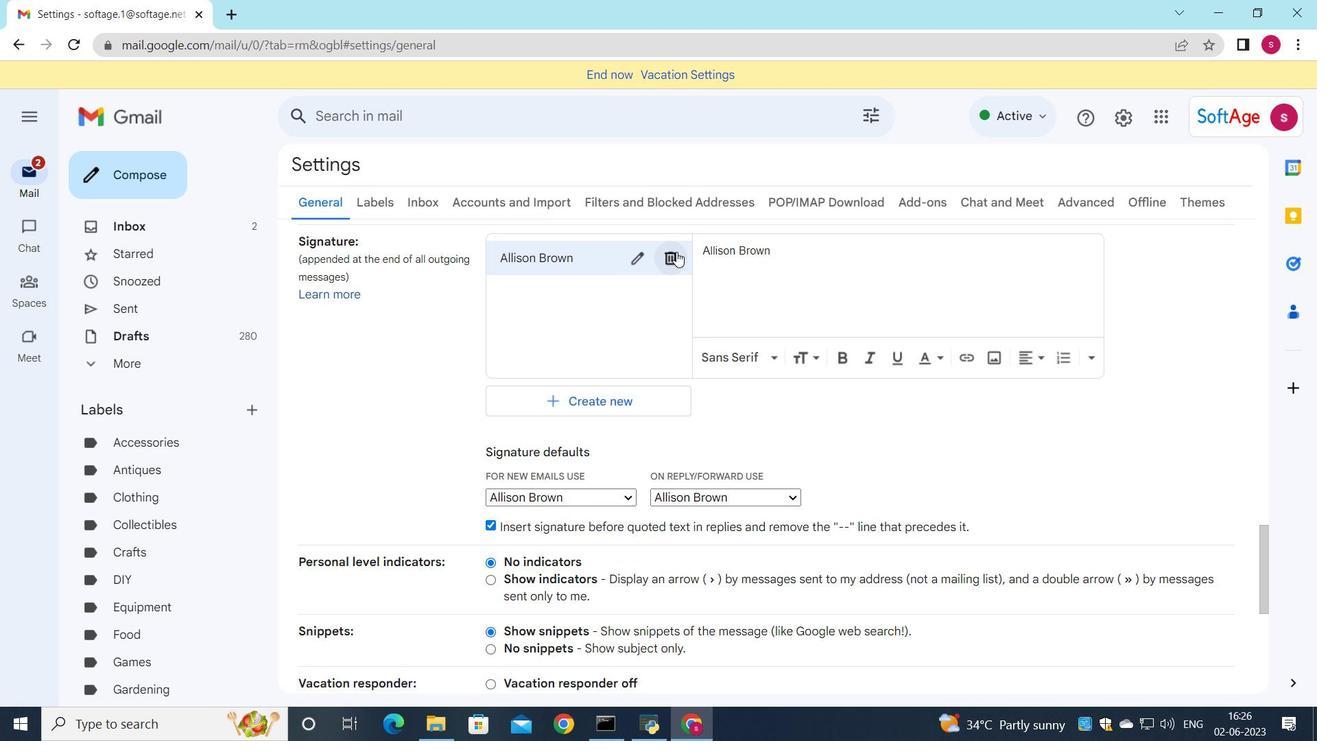 
Action: Mouse moved to (803, 410)
Screenshot: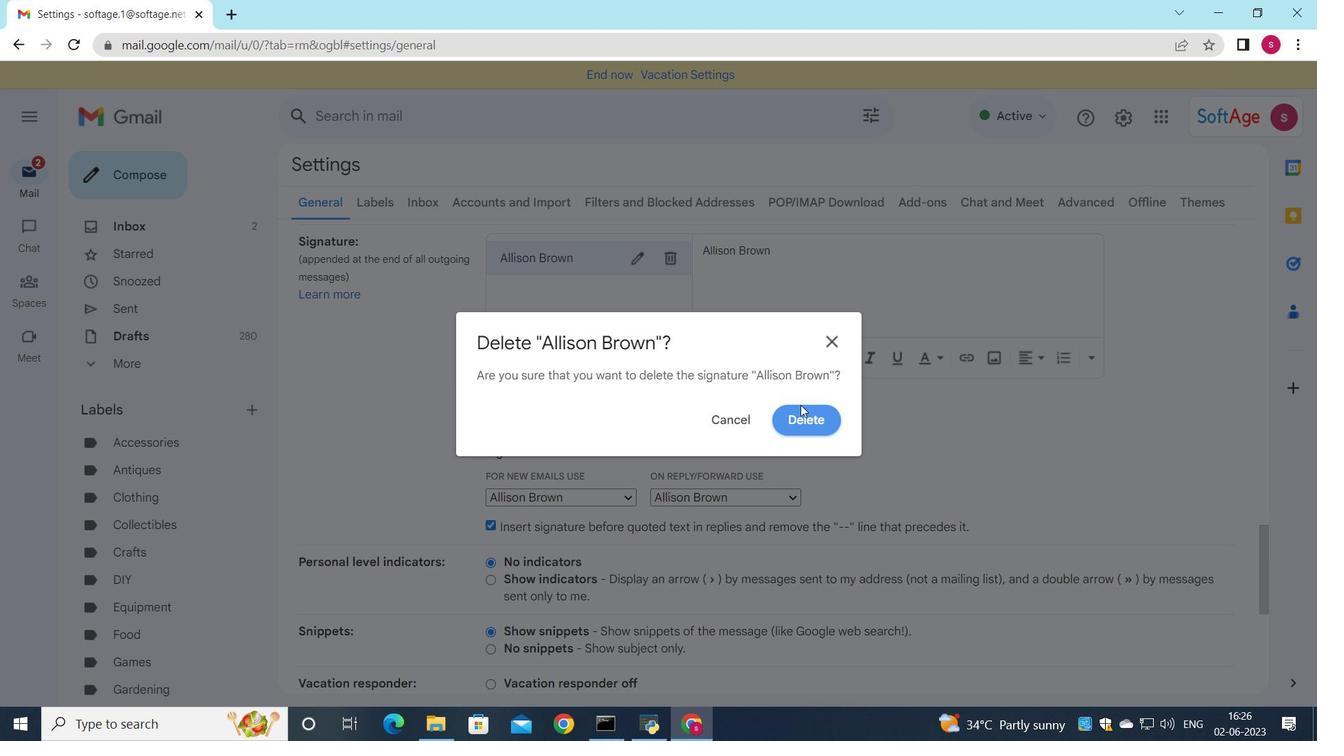 
Action: Mouse pressed left at (803, 410)
Screenshot: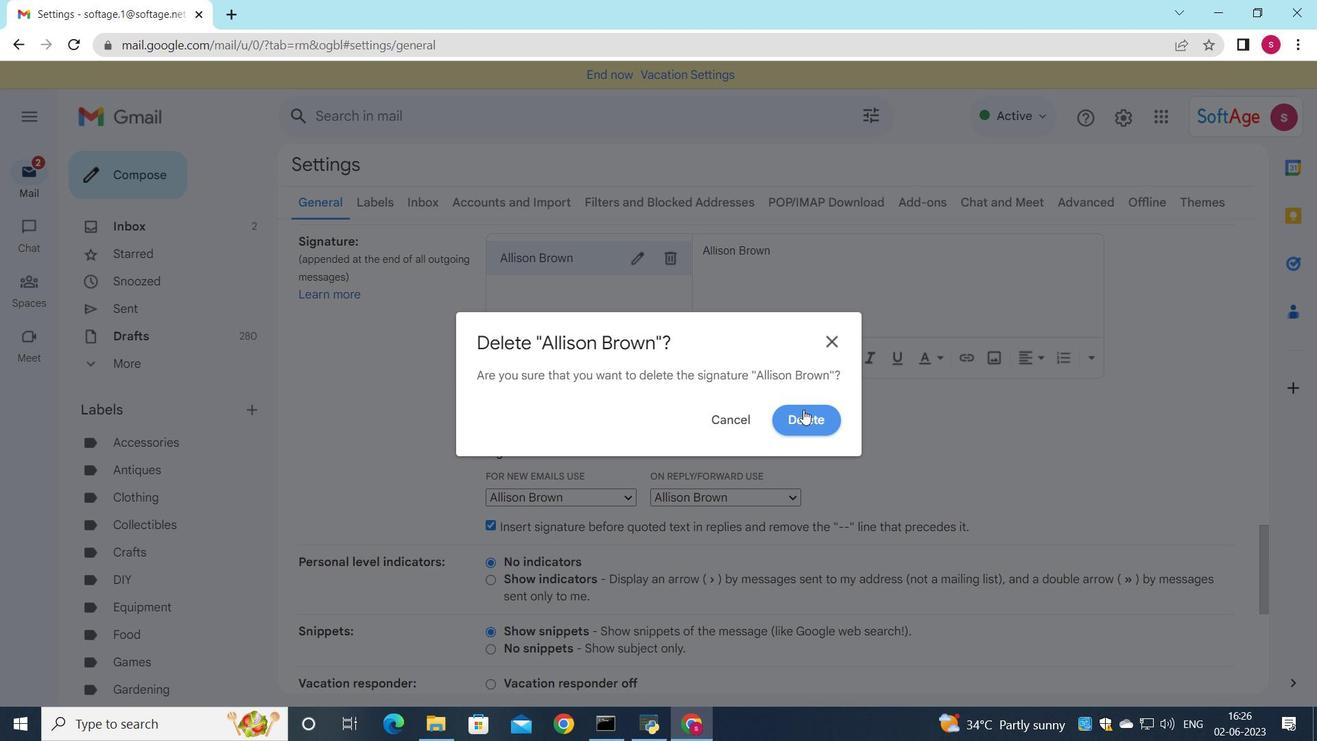 
Action: Mouse moved to (546, 277)
Screenshot: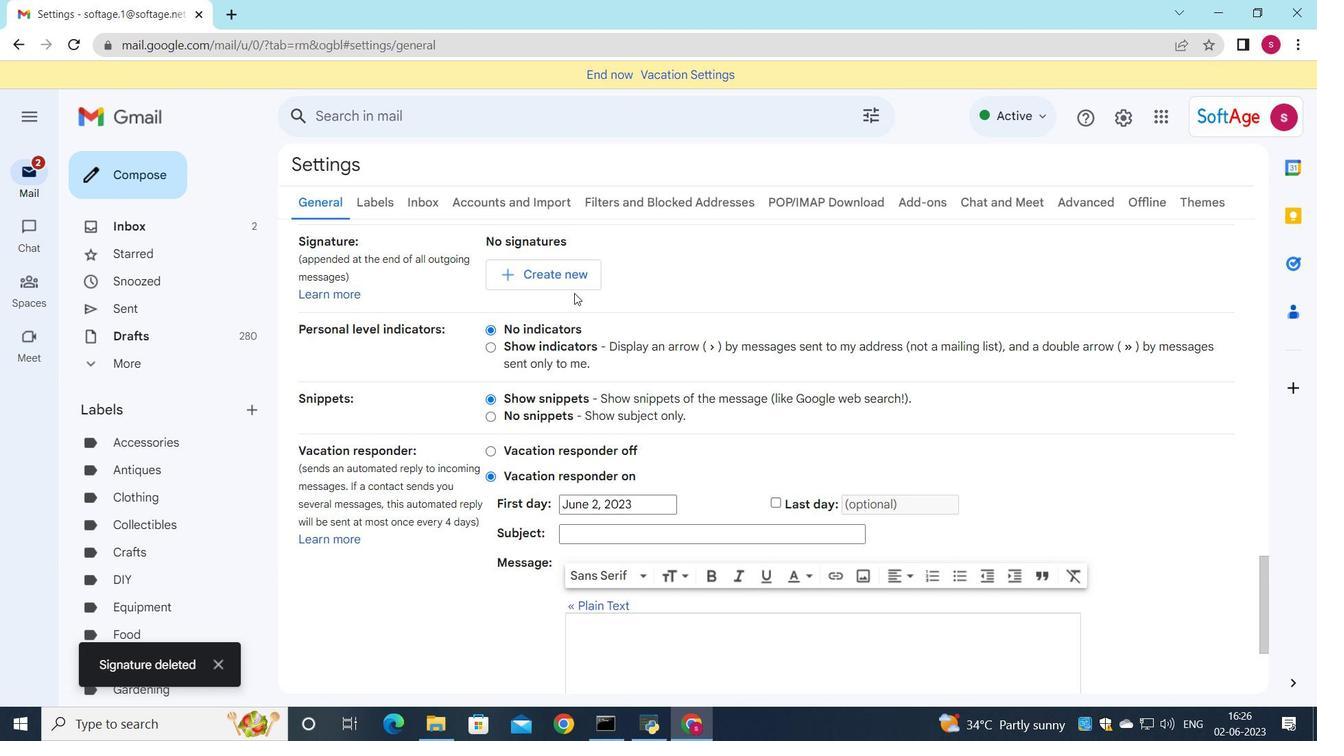 
Action: Mouse pressed left at (546, 277)
Screenshot: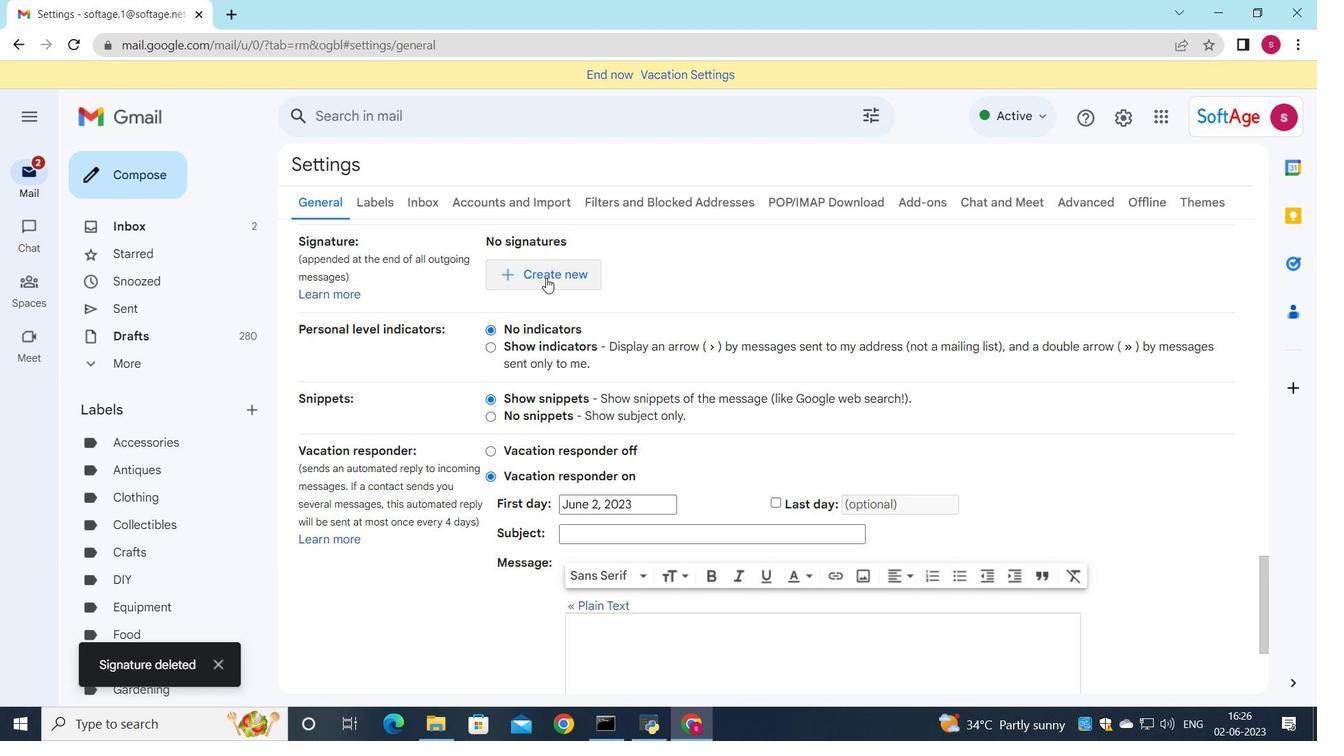 
Action: Mouse moved to (564, 372)
Screenshot: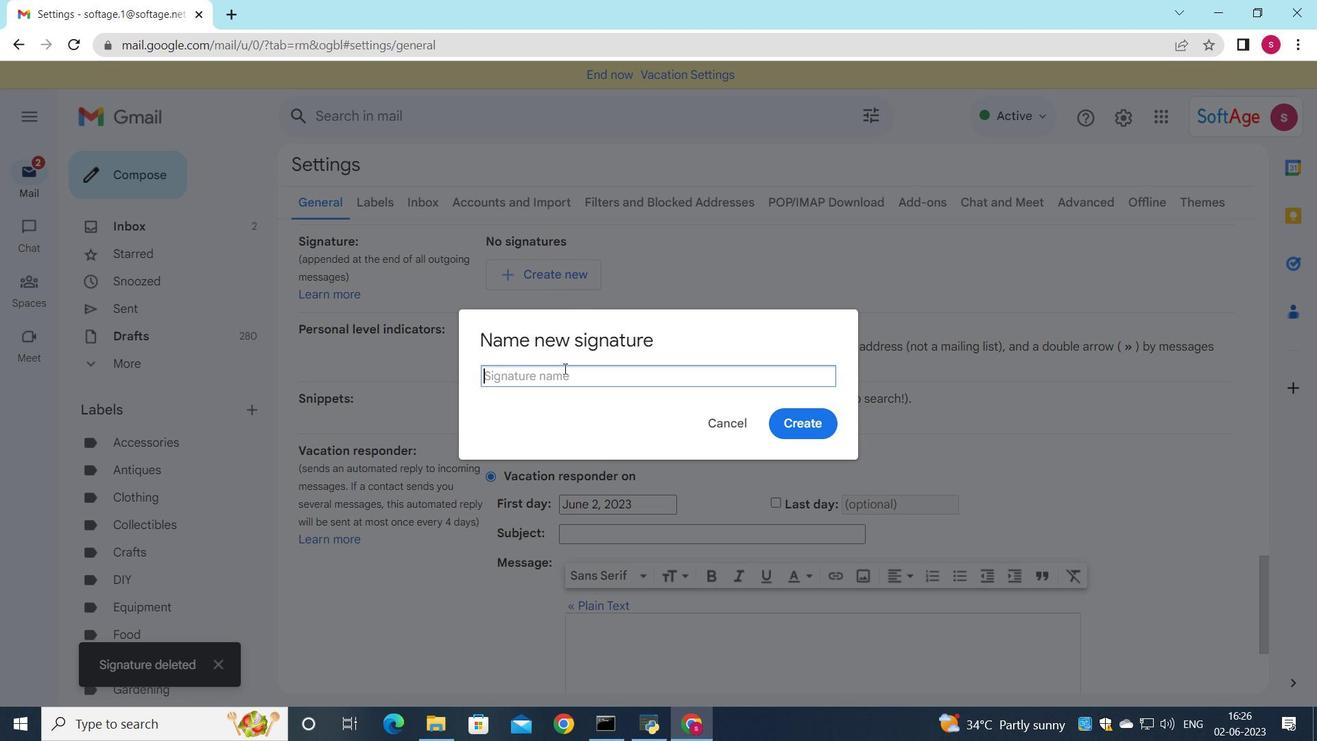 
Action: Mouse pressed left at (564, 372)
Screenshot: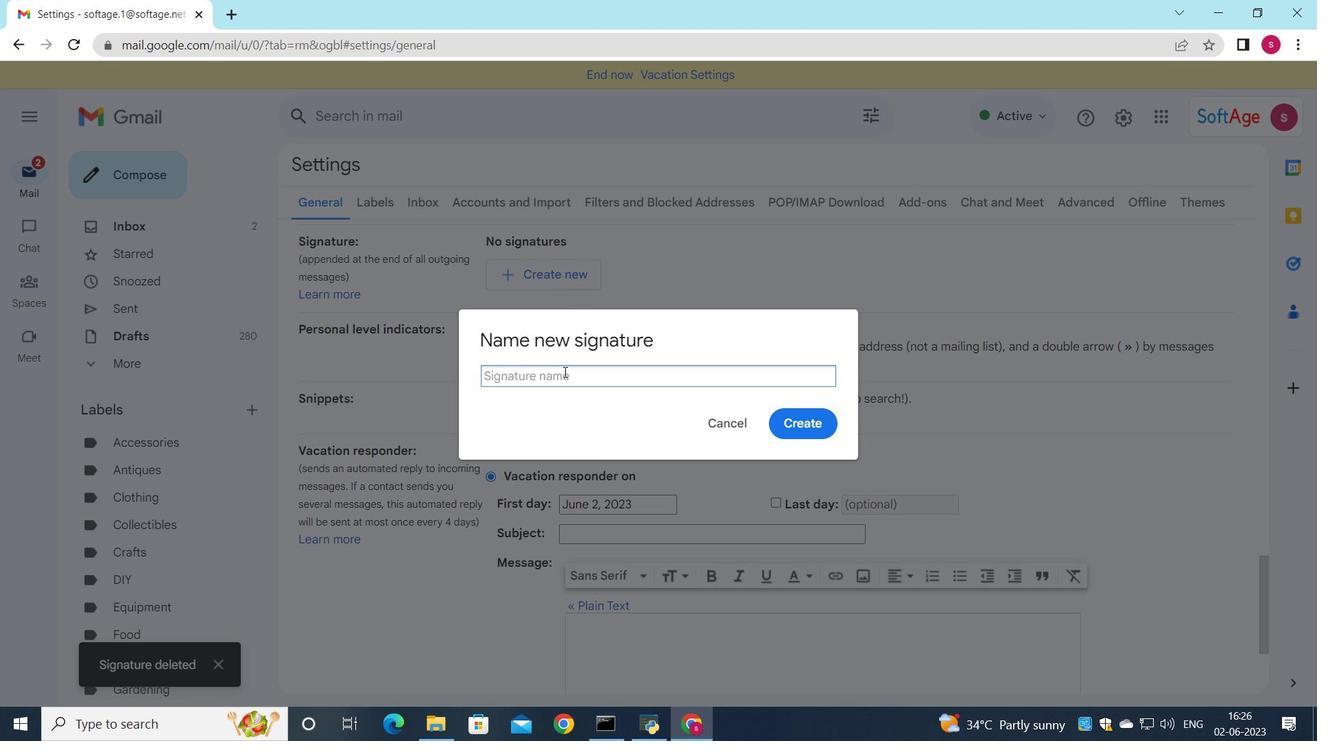 
Action: Key pressed <Key.shift>amanda<Key.space><Key.shift>Green
Screenshot: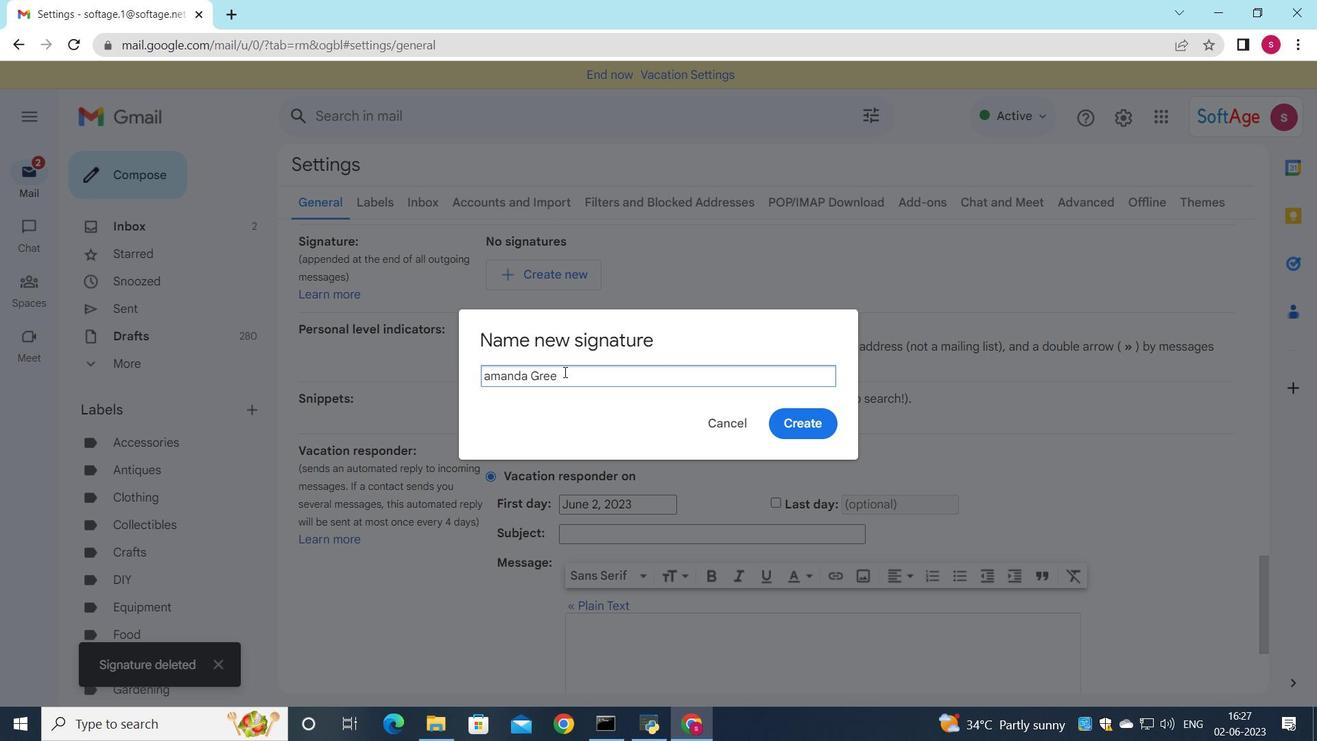 
Action: Mouse moved to (490, 378)
Screenshot: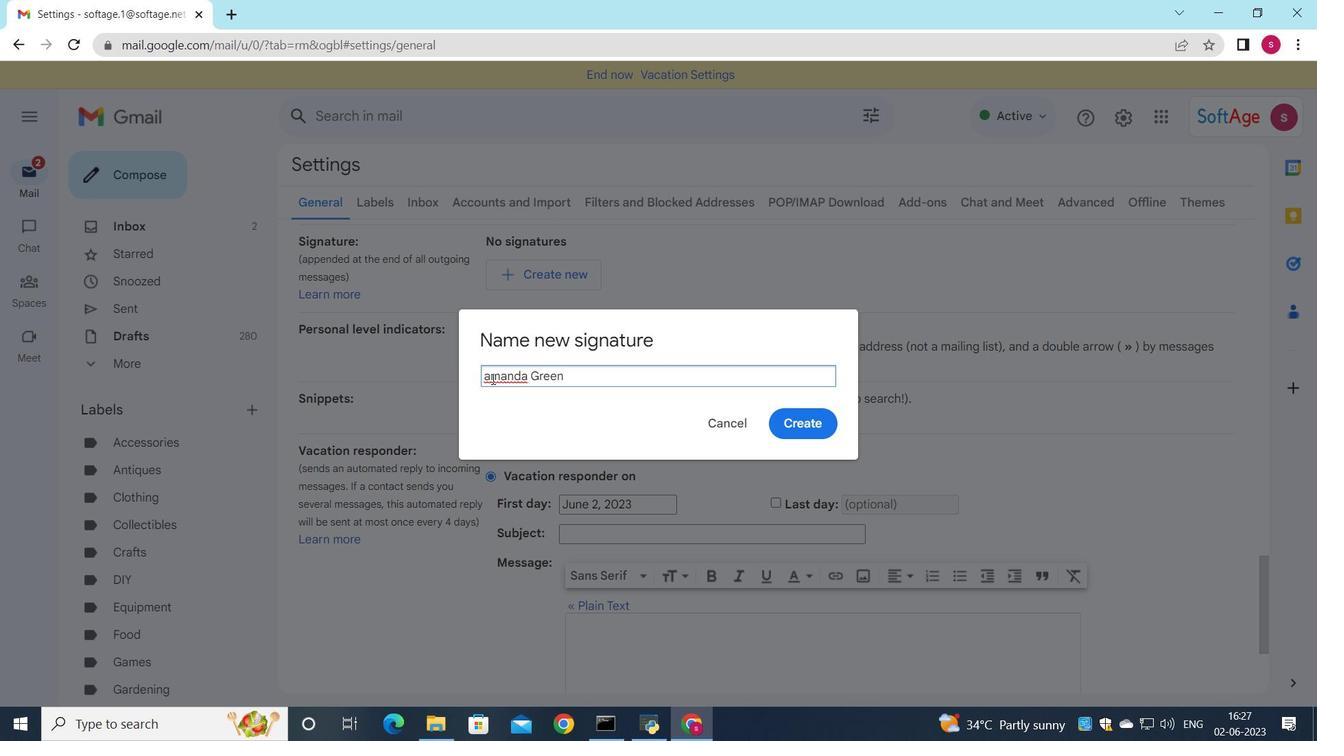 
Action: Mouse pressed left at (490, 378)
Screenshot: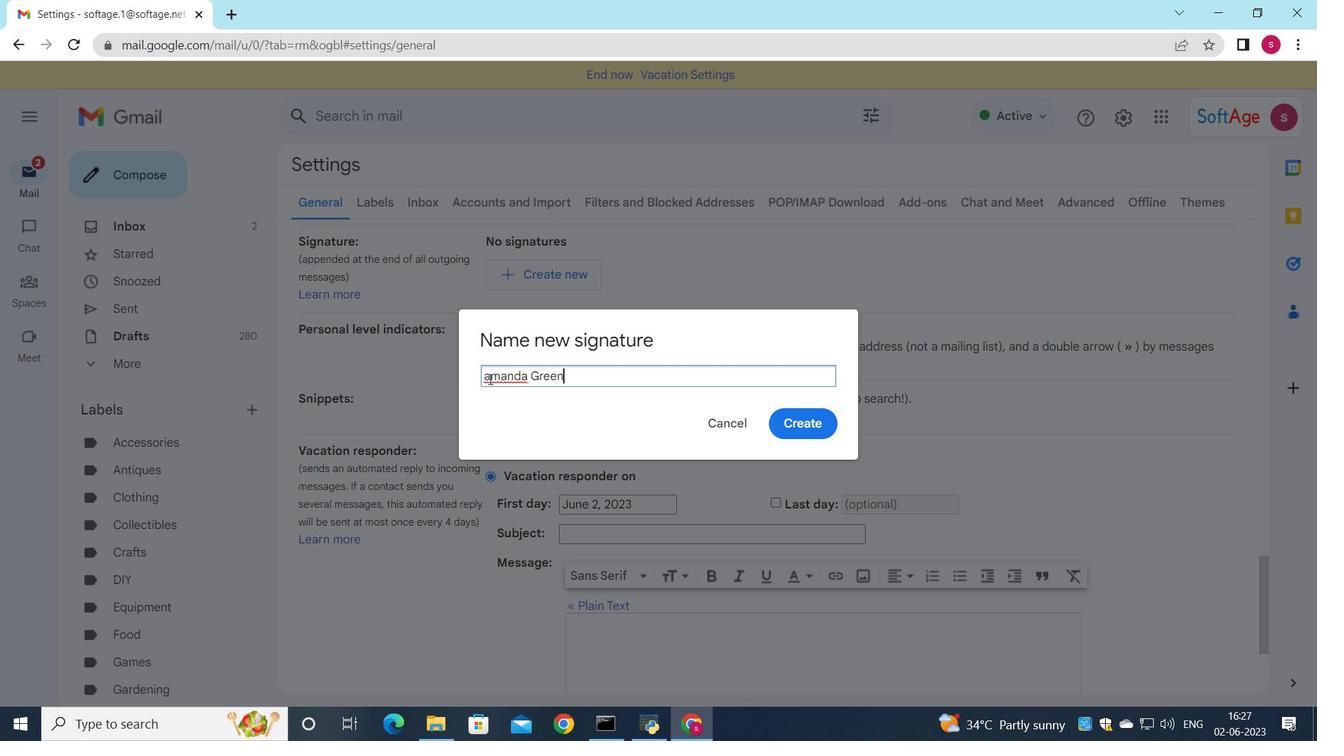 
Action: Key pressed <Key.backspace><Key.shift>A
Screenshot: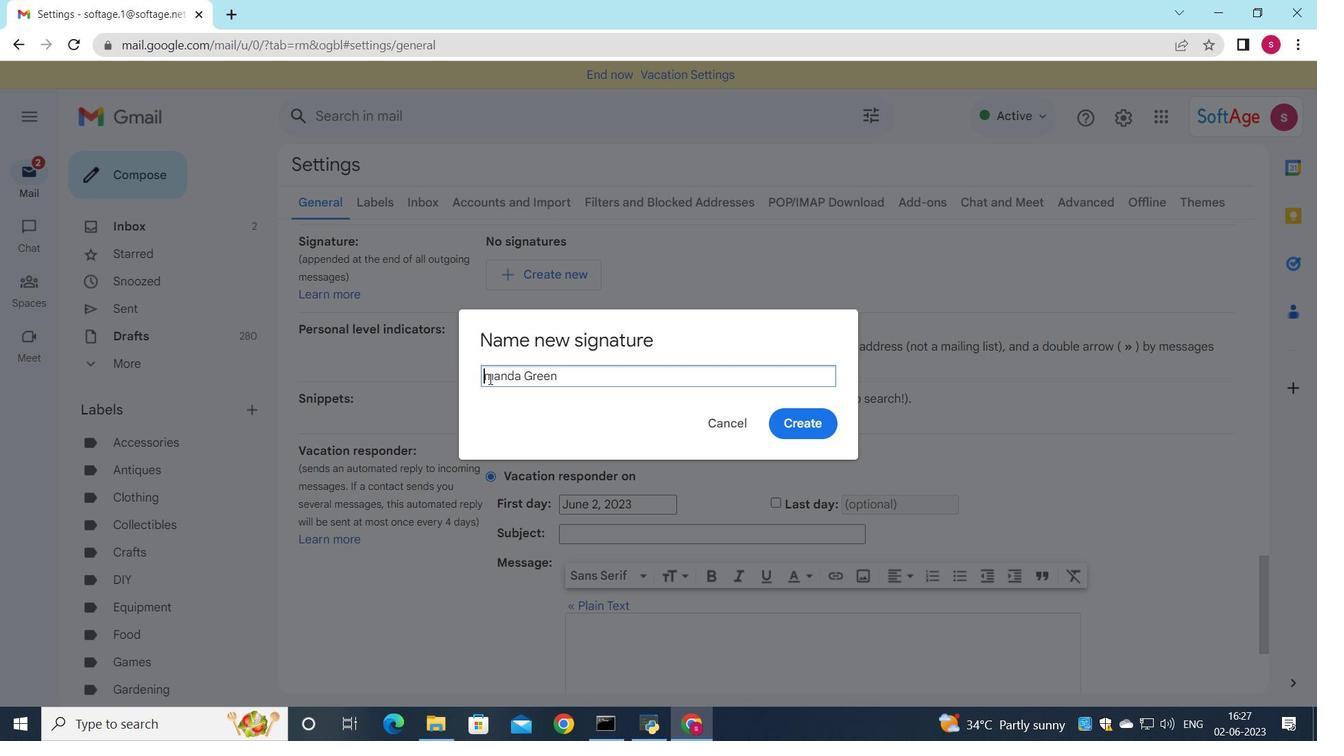 
Action: Mouse moved to (819, 419)
Screenshot: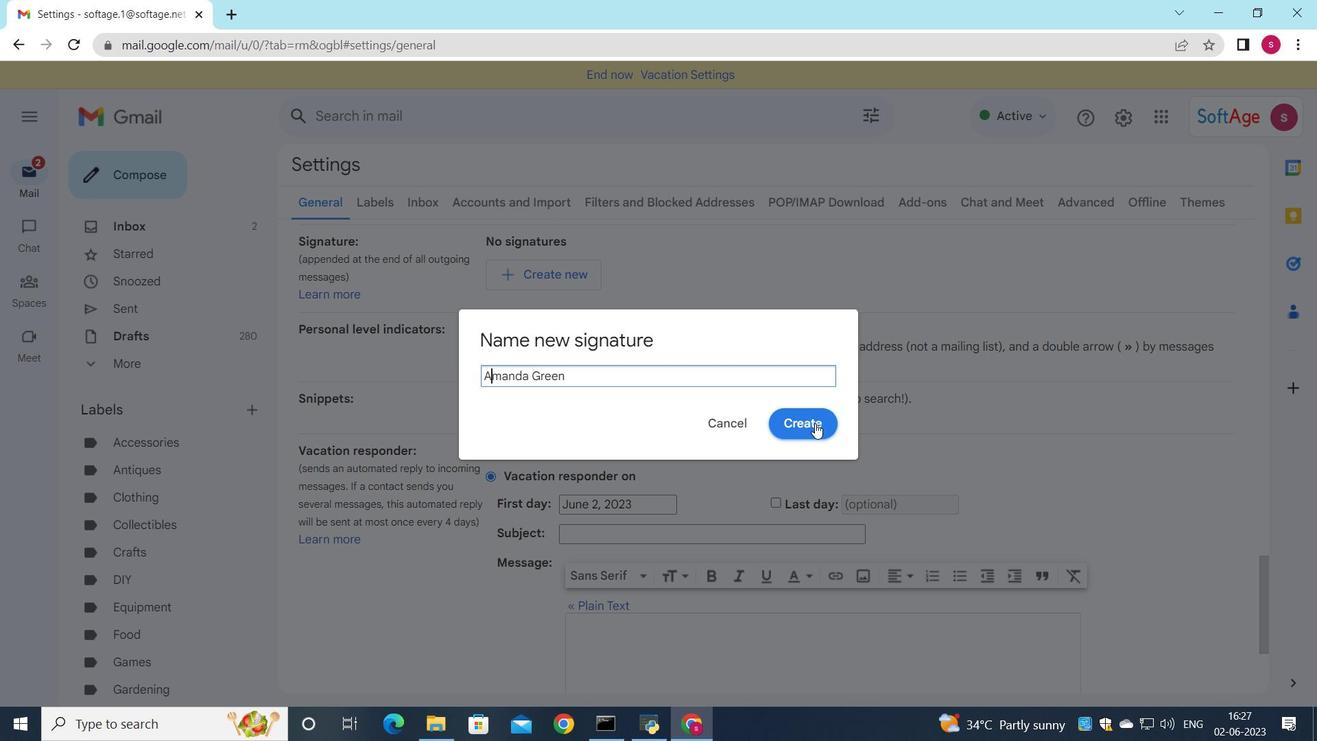 
Action: Mouse pressed left at (819, 419)
Screenshot: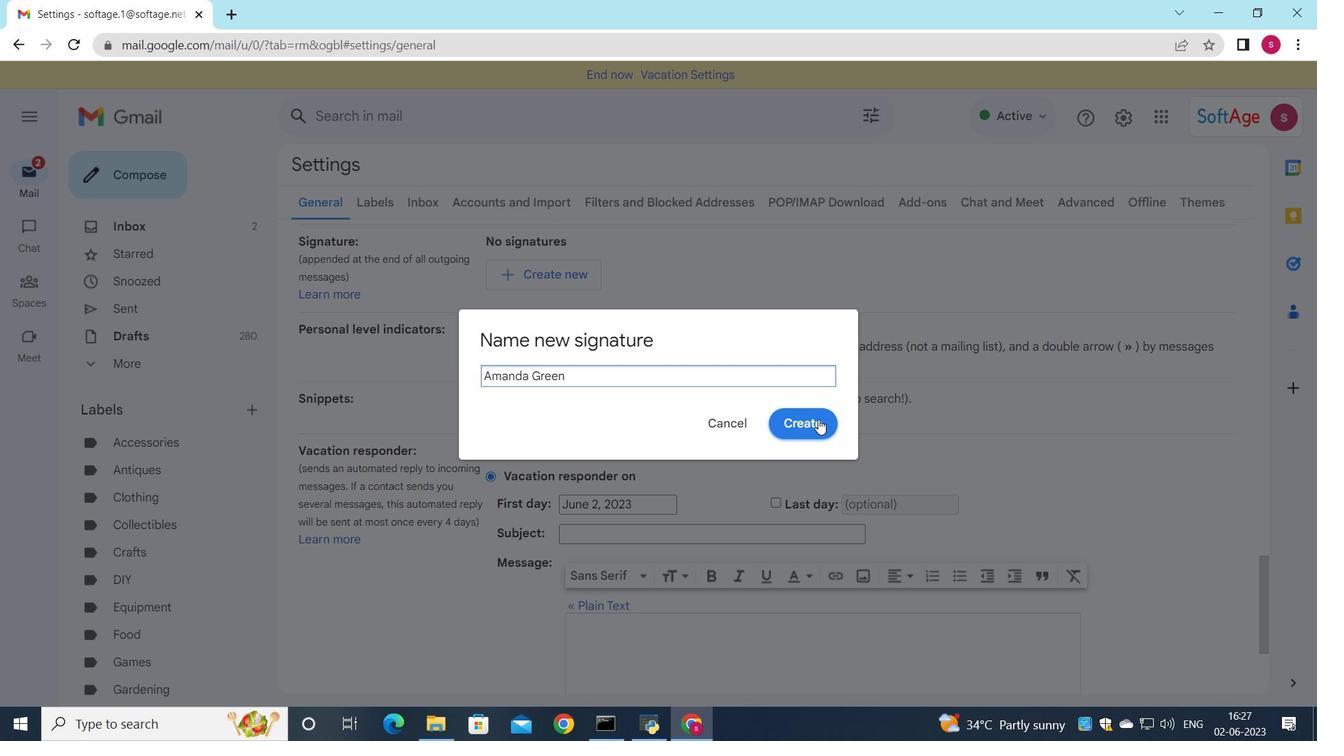 
Action: Mouse moved to (816, 321)
Screenshot: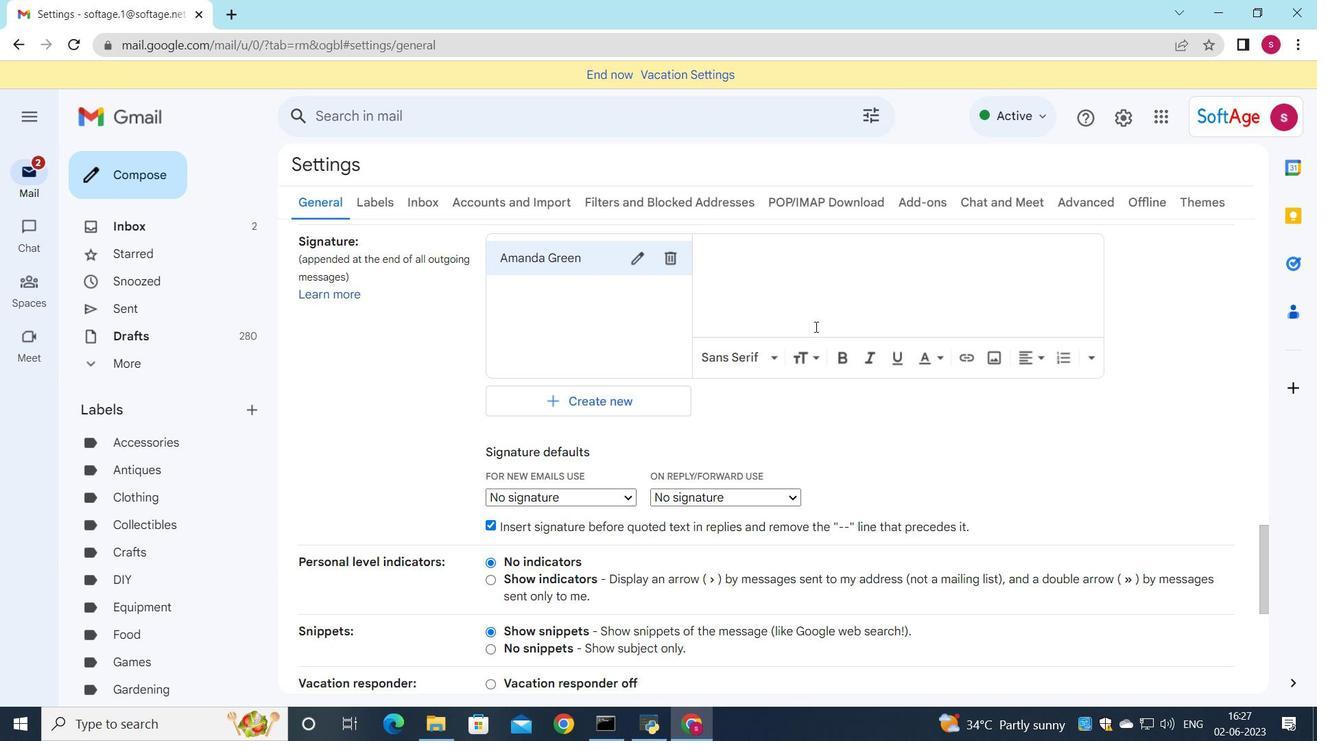 
Action: Mouse pressed left at (816, 321)
Screenshot: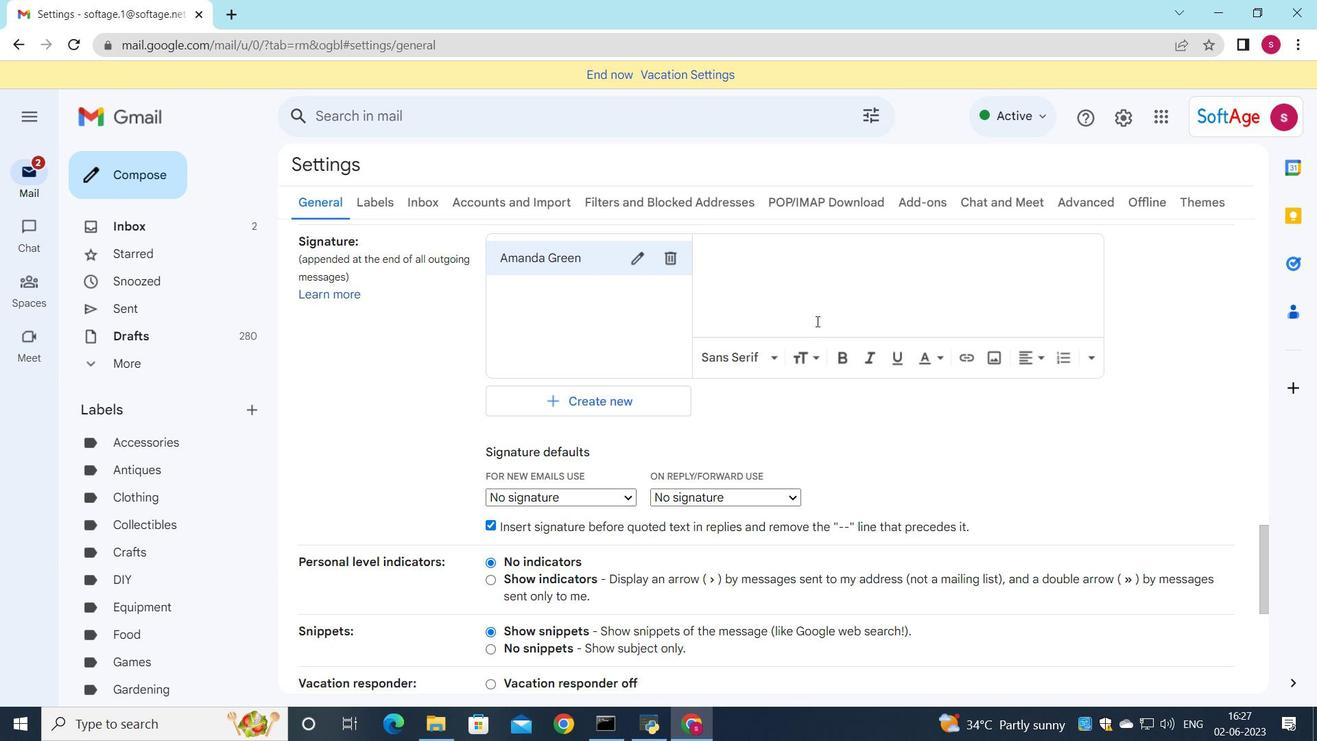 
Action: Mouse moved to (828, 313)
Screenshot: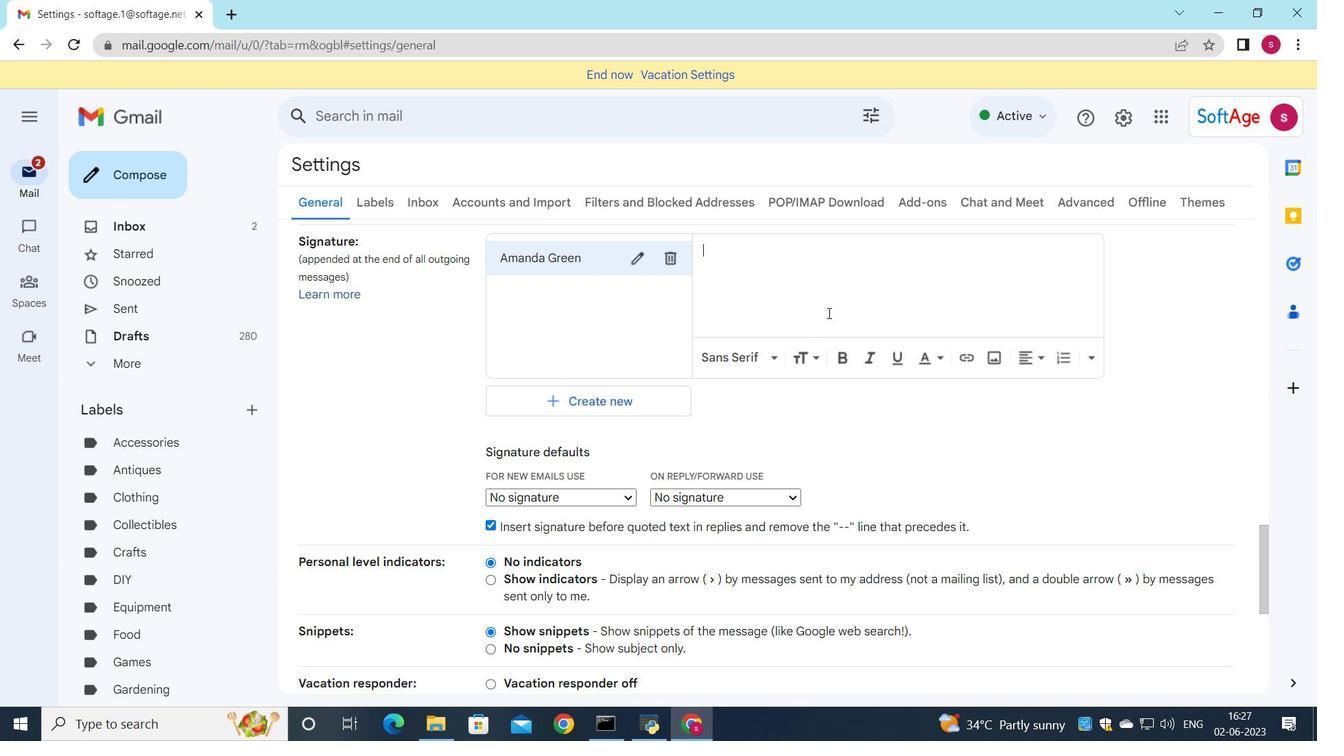 
Action: Key pressed <Key.shift>Amanda<Key.space><Key.shift><Key.shift><Key.shift><Key.shift><Key.shift><Key.shift><Key.shift><Key.shift><Key.shift><Key.shift><Key.shift><Key.shift>Green
Screenshot: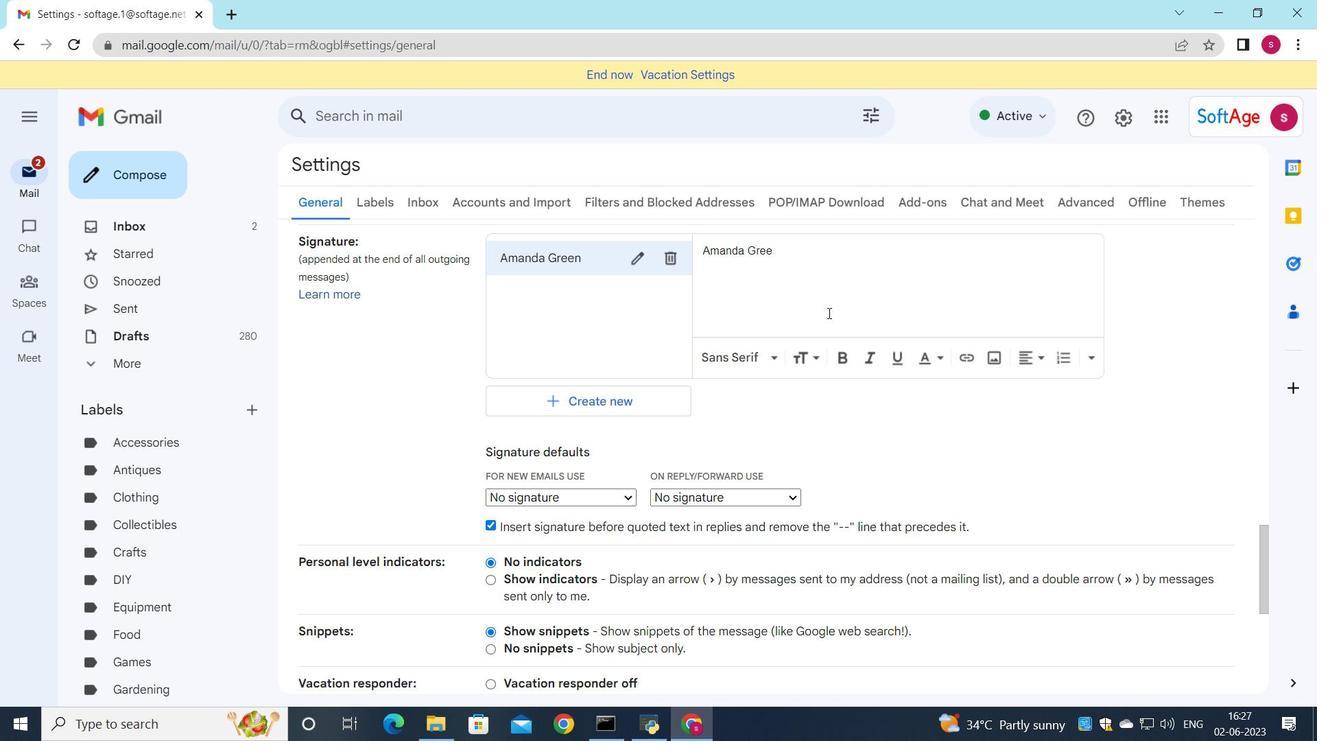 
Action: Mouse moved to (607, 492)
Screenshot: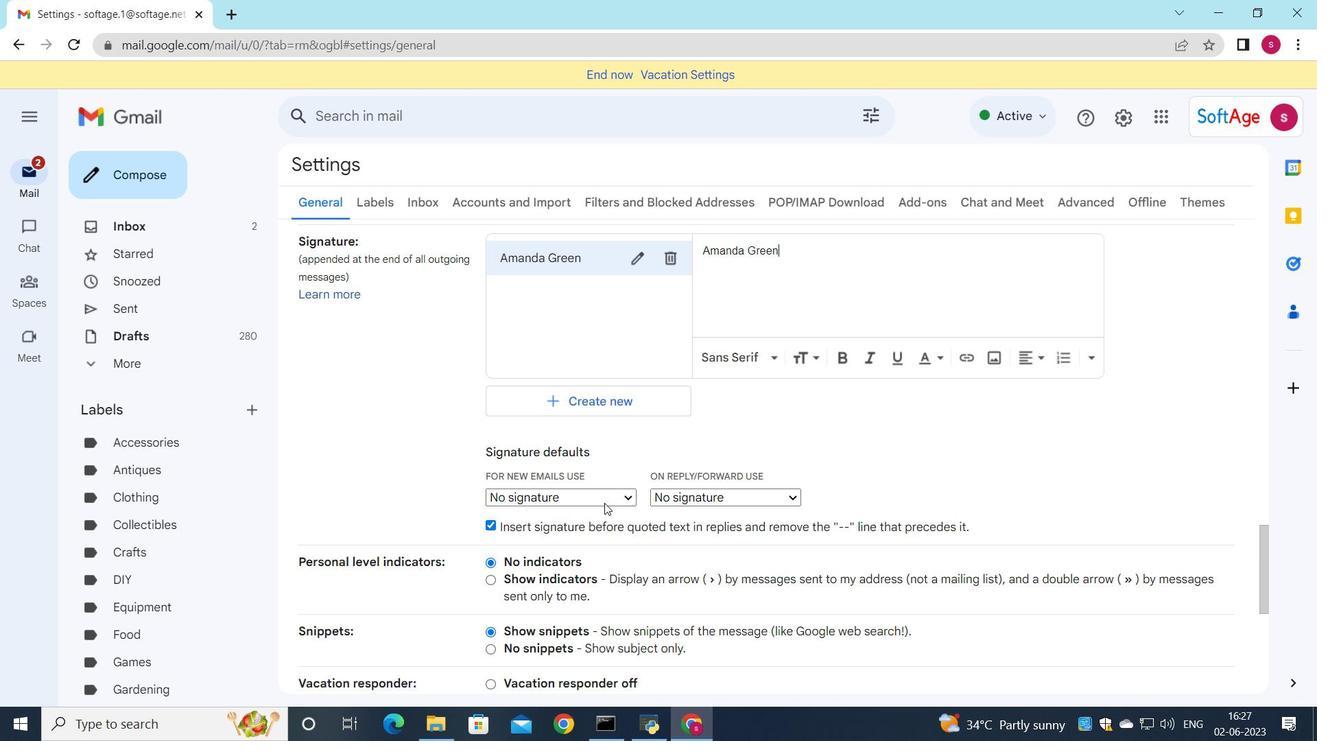 
Action: Mouse pressed left at (607, 492)
Screenshot: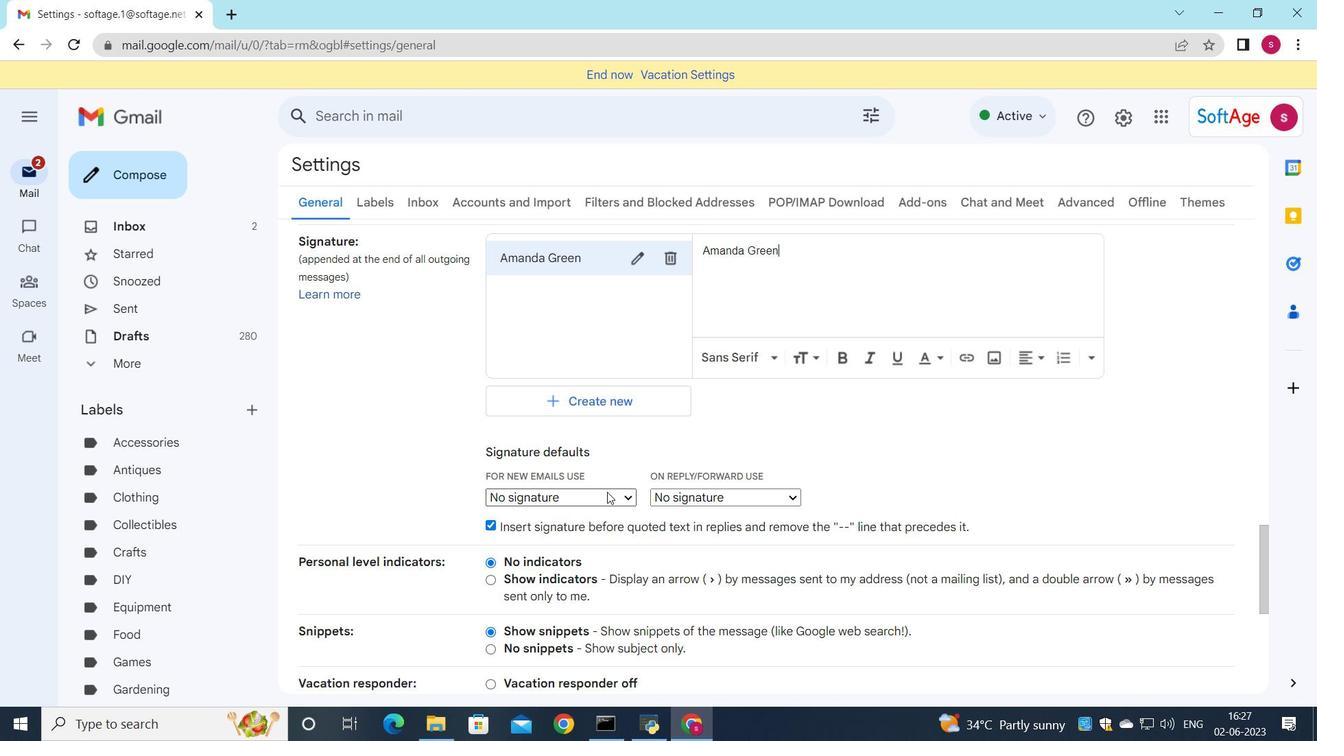 
Action: Mouse moved to (616, 525)
Screenshot: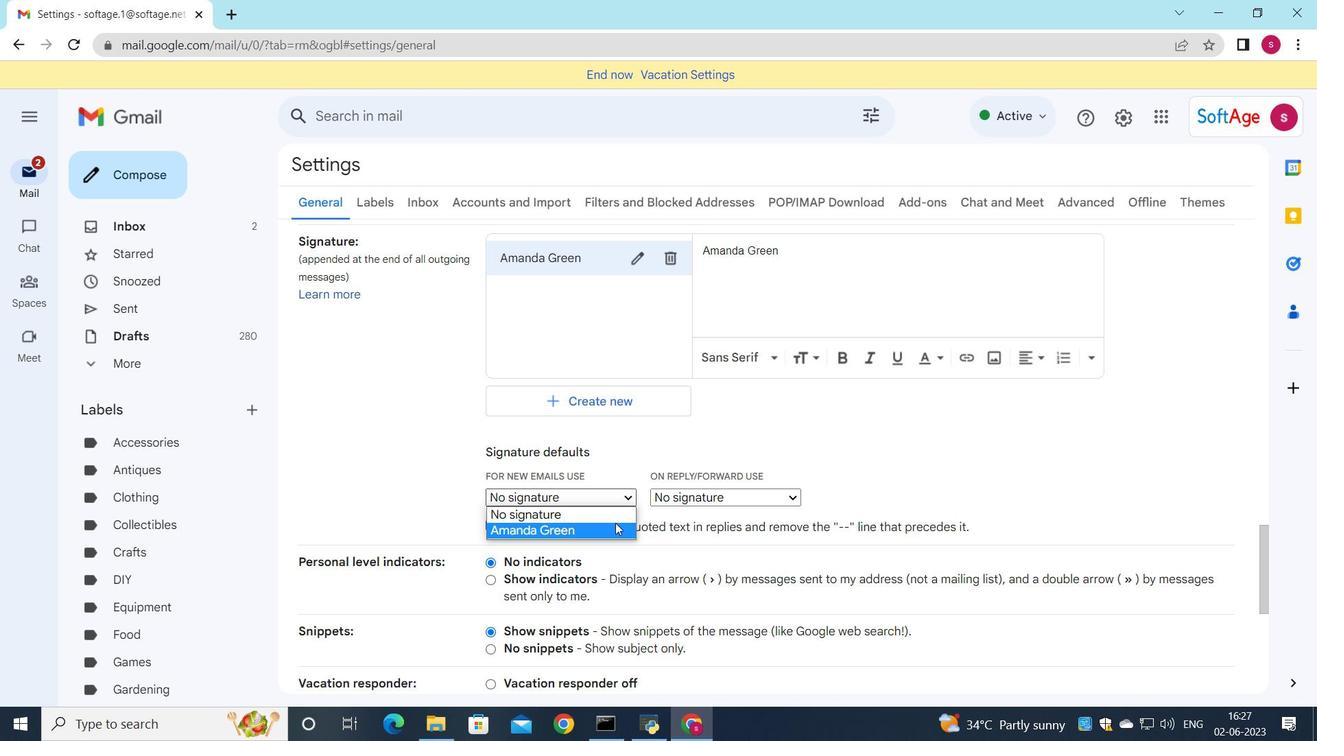 
Action: Mouse pressed left at (616, 525)
Screenshot: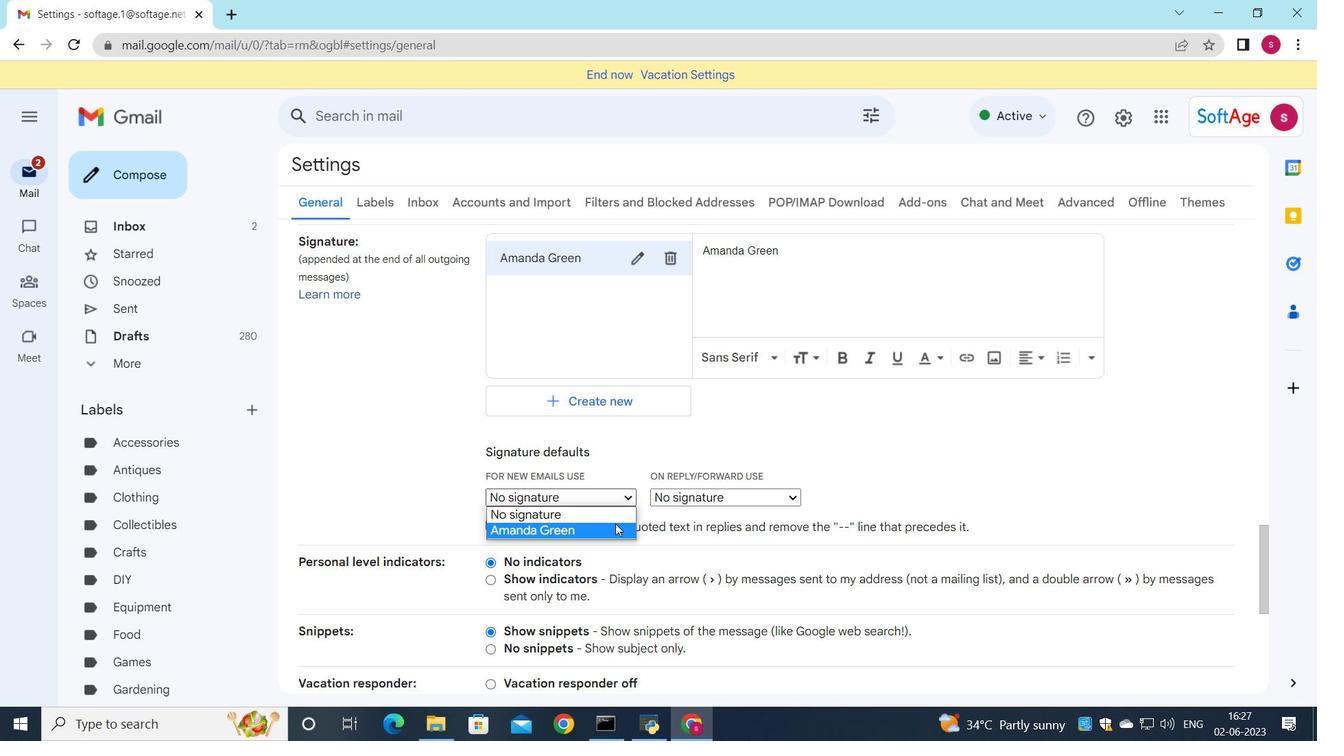 
Action: Mouse moved to (661, 499)
Screenshot: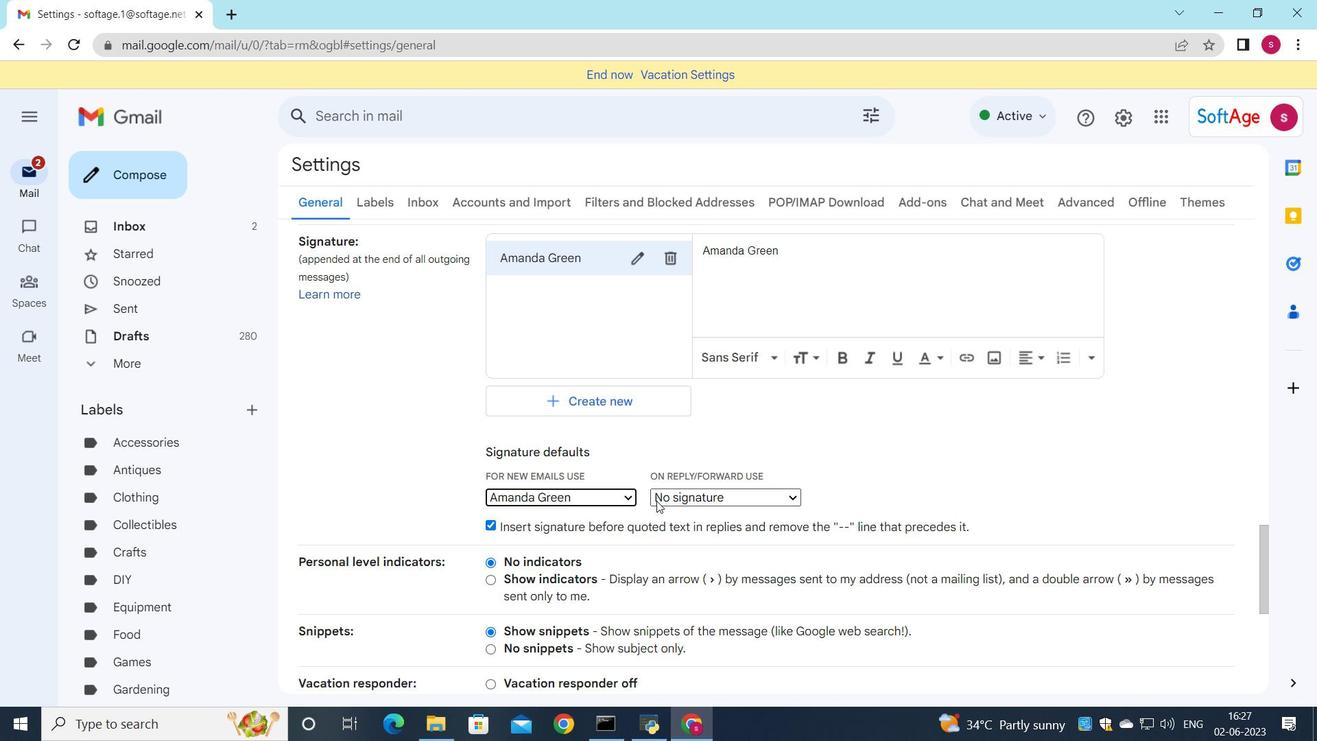 
Action: Mouse pressed left at (661, 499)
Screenshot: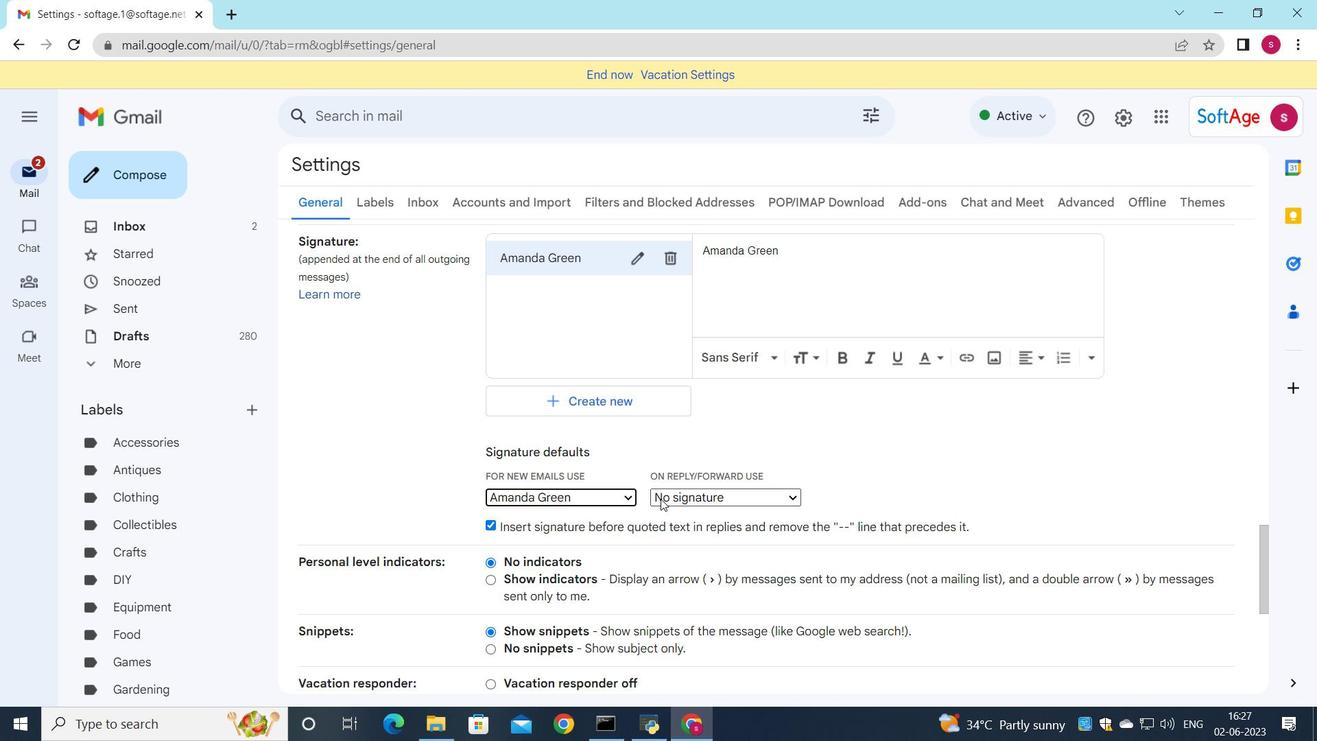 
Action: Mouse moved to (669, 534)
Screenshot: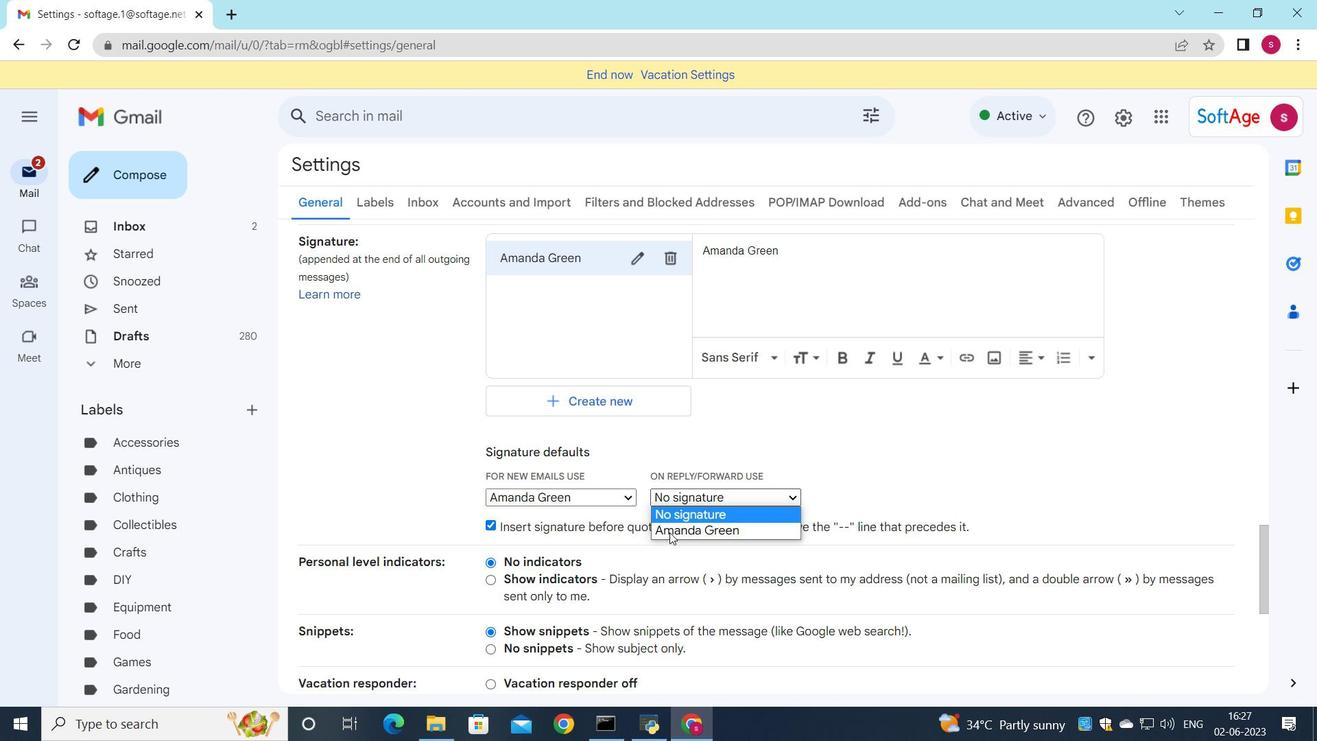 
Action: Mouse pressed left at (669, 534)
Screenshot: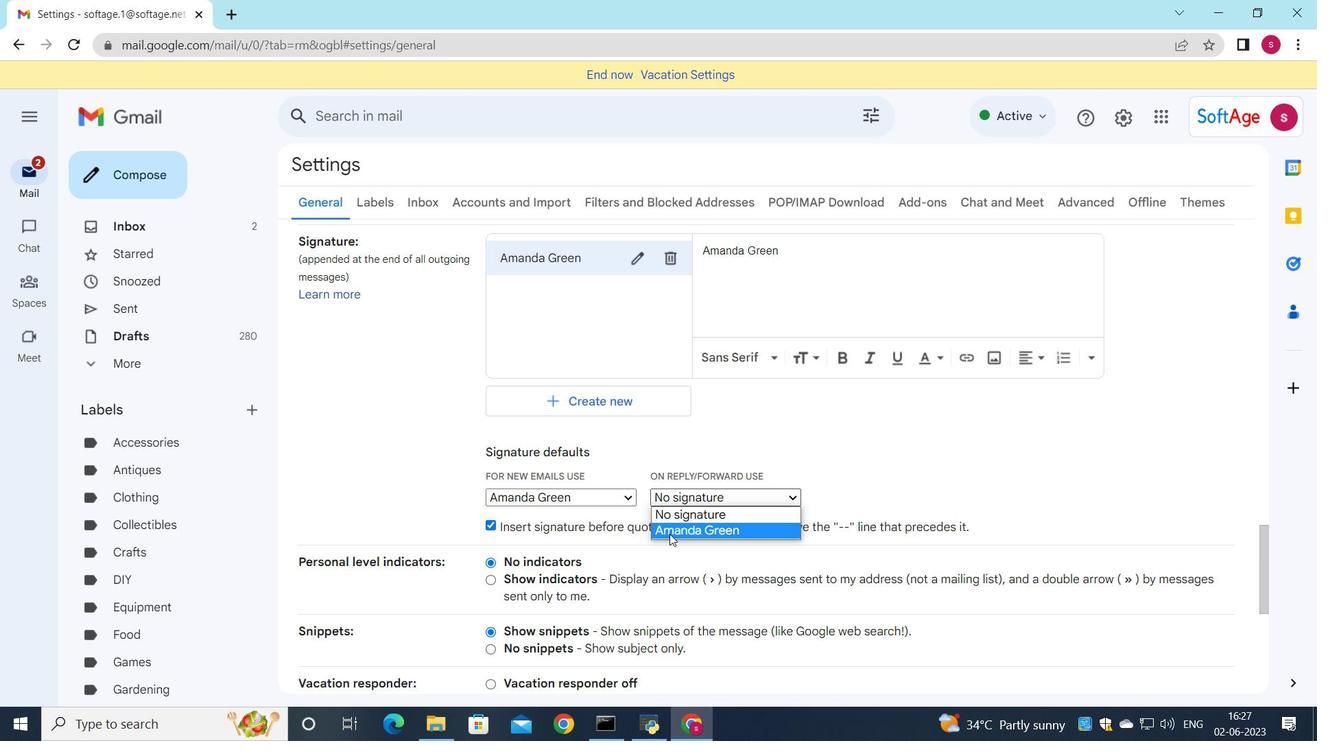 
Action: Mouse moved to (662, 437)
Screenshot: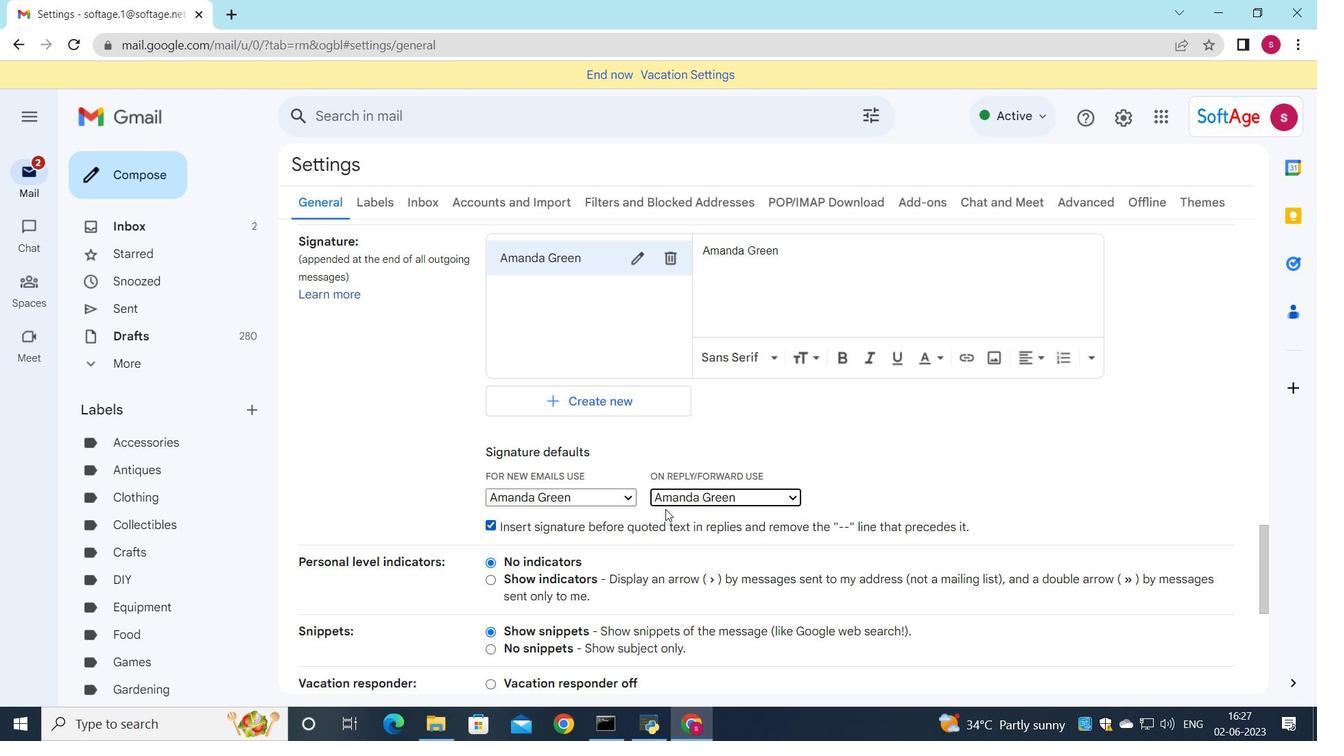 
Action: Mouse scrolled (662, 437) with delta (0, 0)
Screenshot: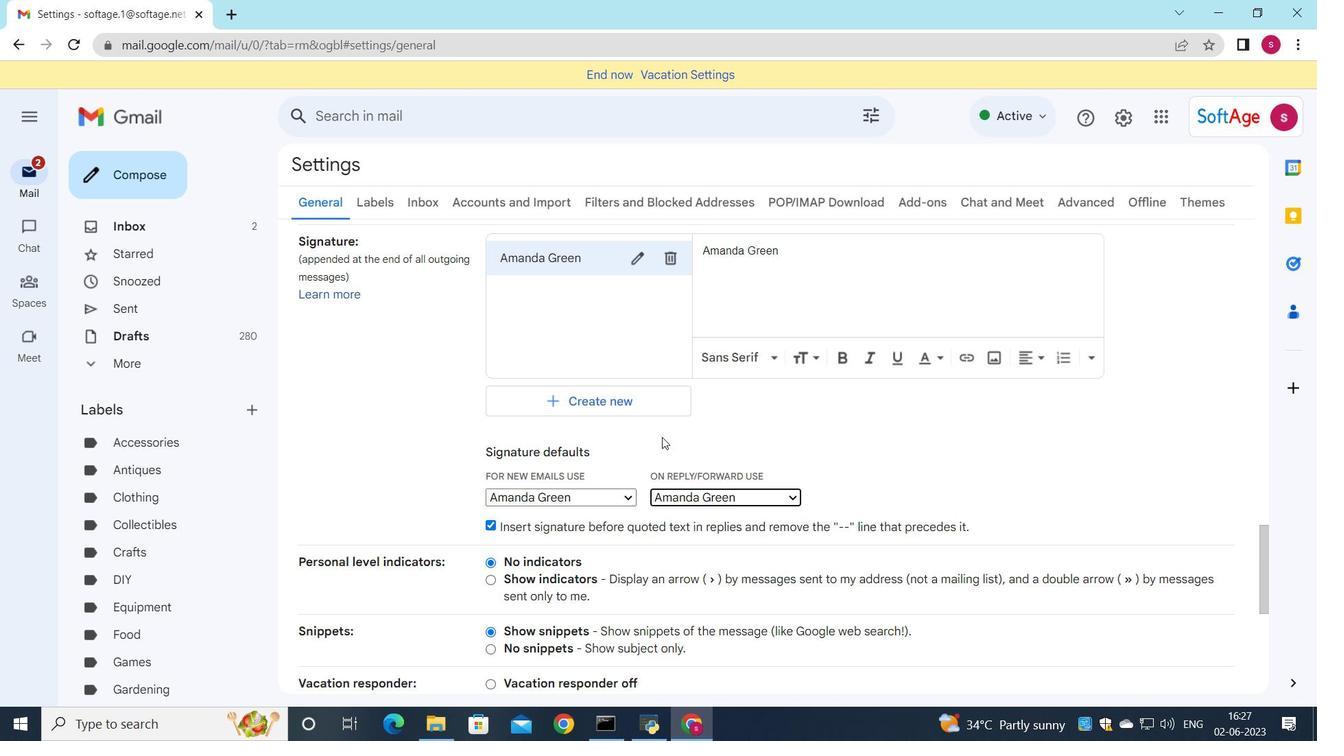 
Action: Mouse scrolled (662, 437) with delta (0, 0)
Screenshot: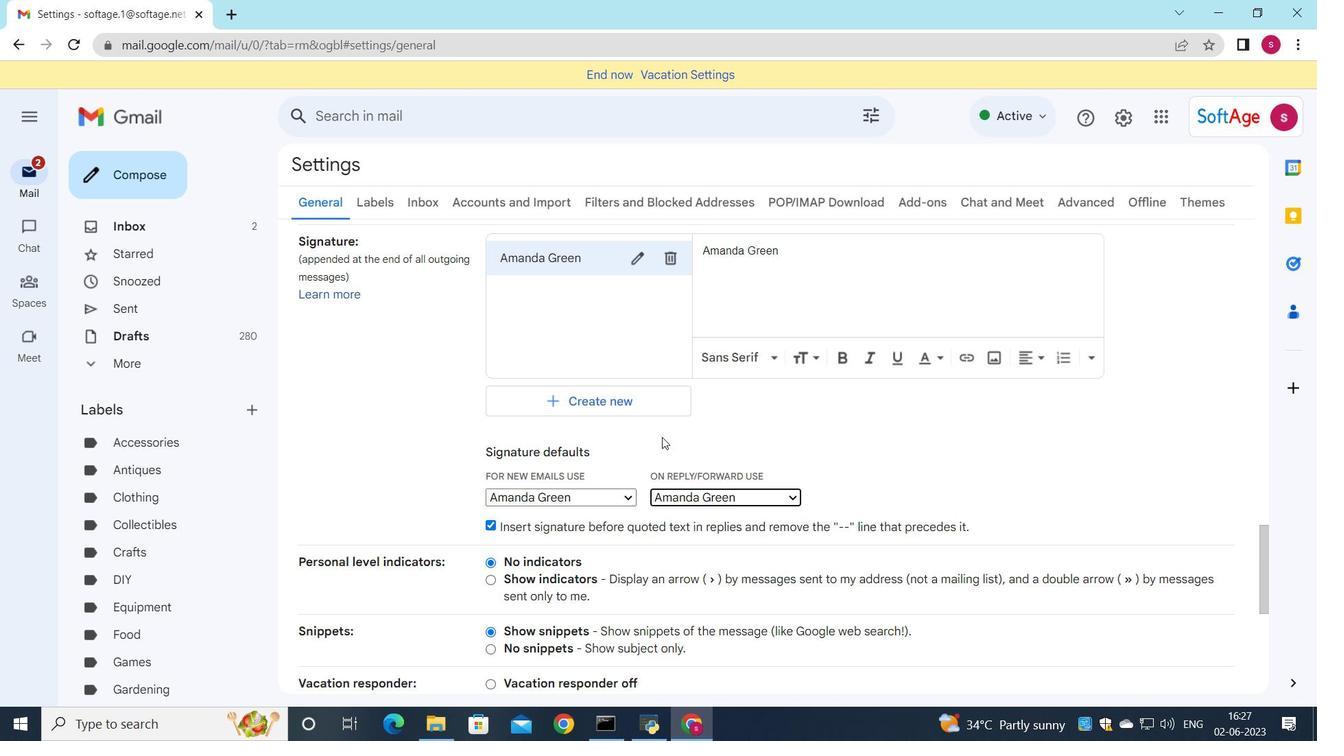
Action: Mouse scrolled (662, 437) with delta (0, 0)
Screenshot: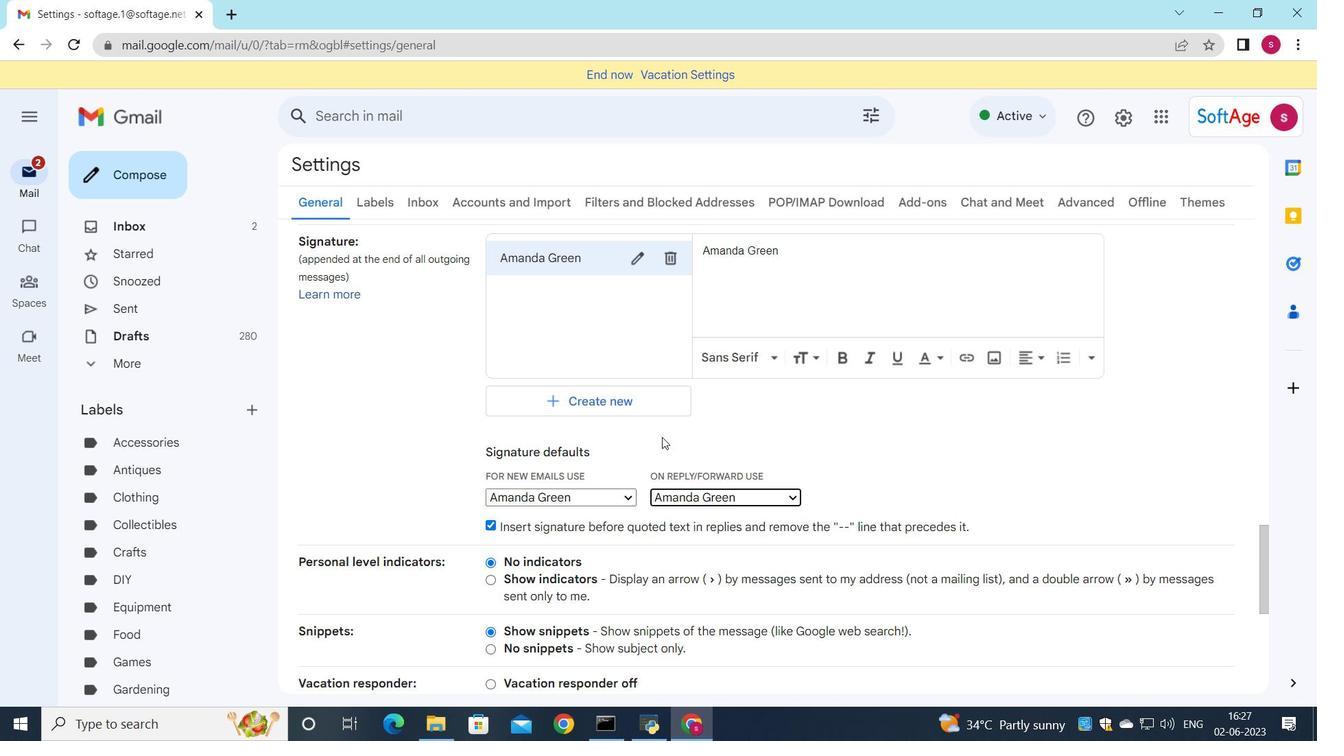 
Action: Mouse scrolled (662, 437) with delta (0, 0)
Screenshot: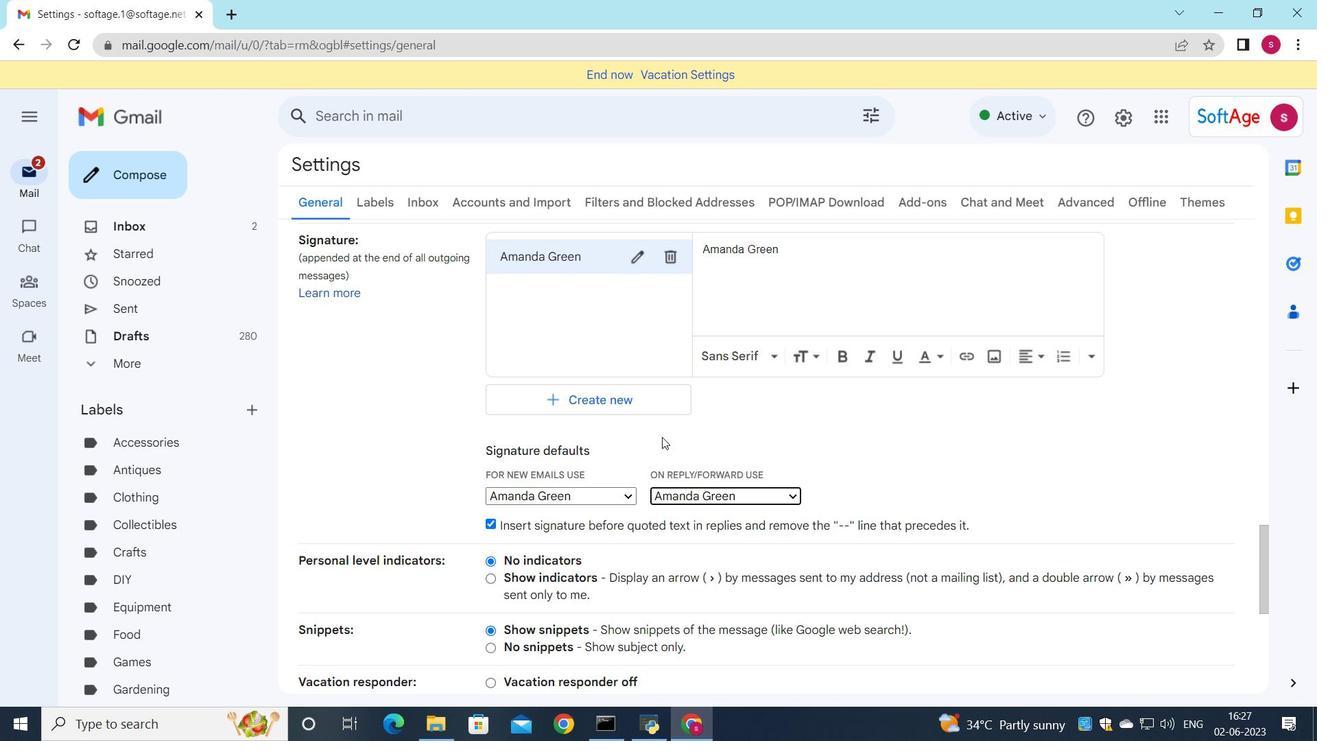 
Action: Mouse moved to (662, 437)
Screenshot: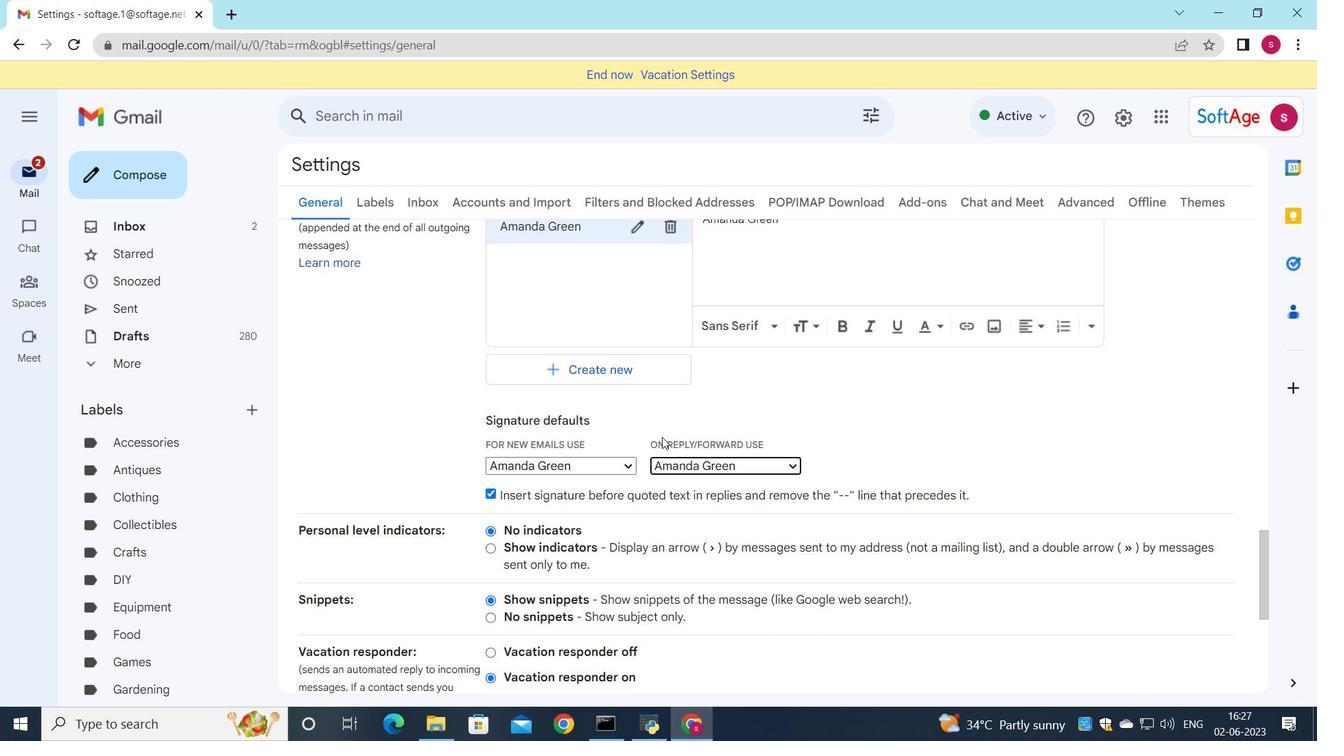 
Action: Mouse pressed middle at (662, 437)
Screenshot: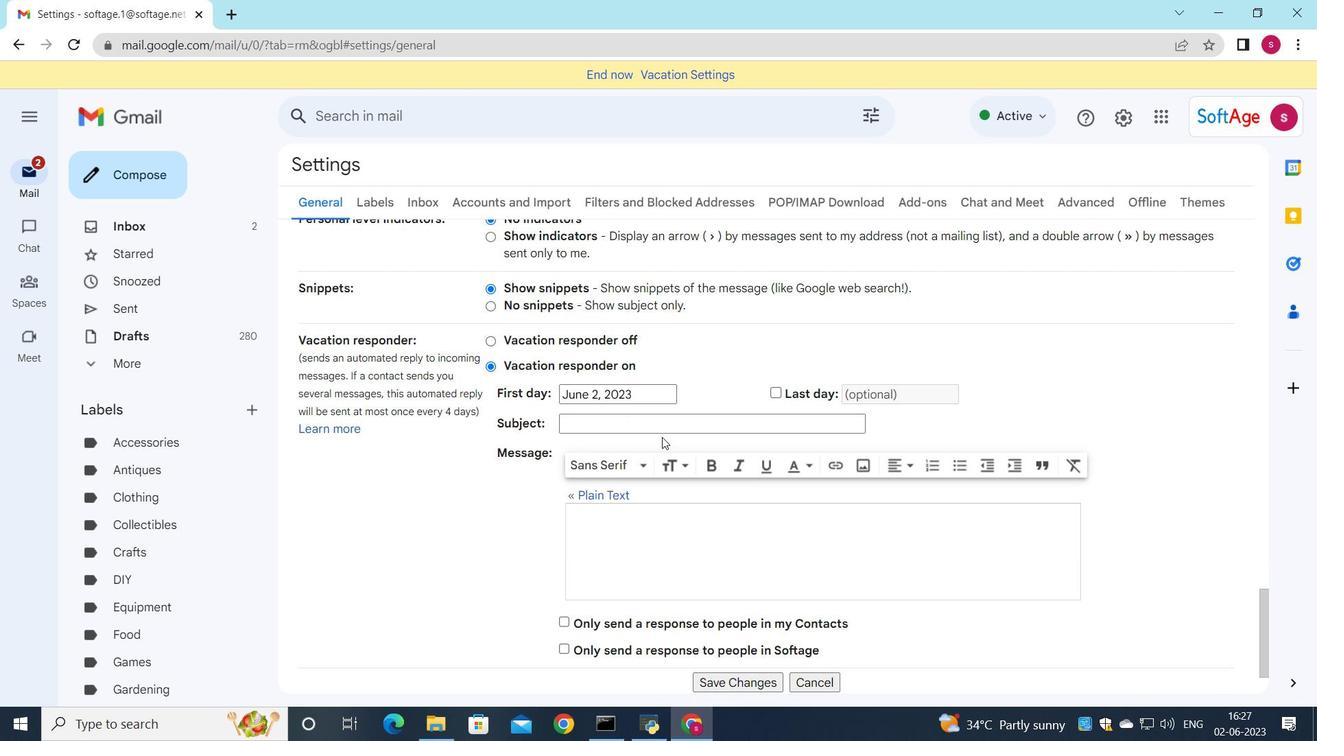 
Action: Mouse scrolled (662, 437) with delta (0, 0)
Screenshot: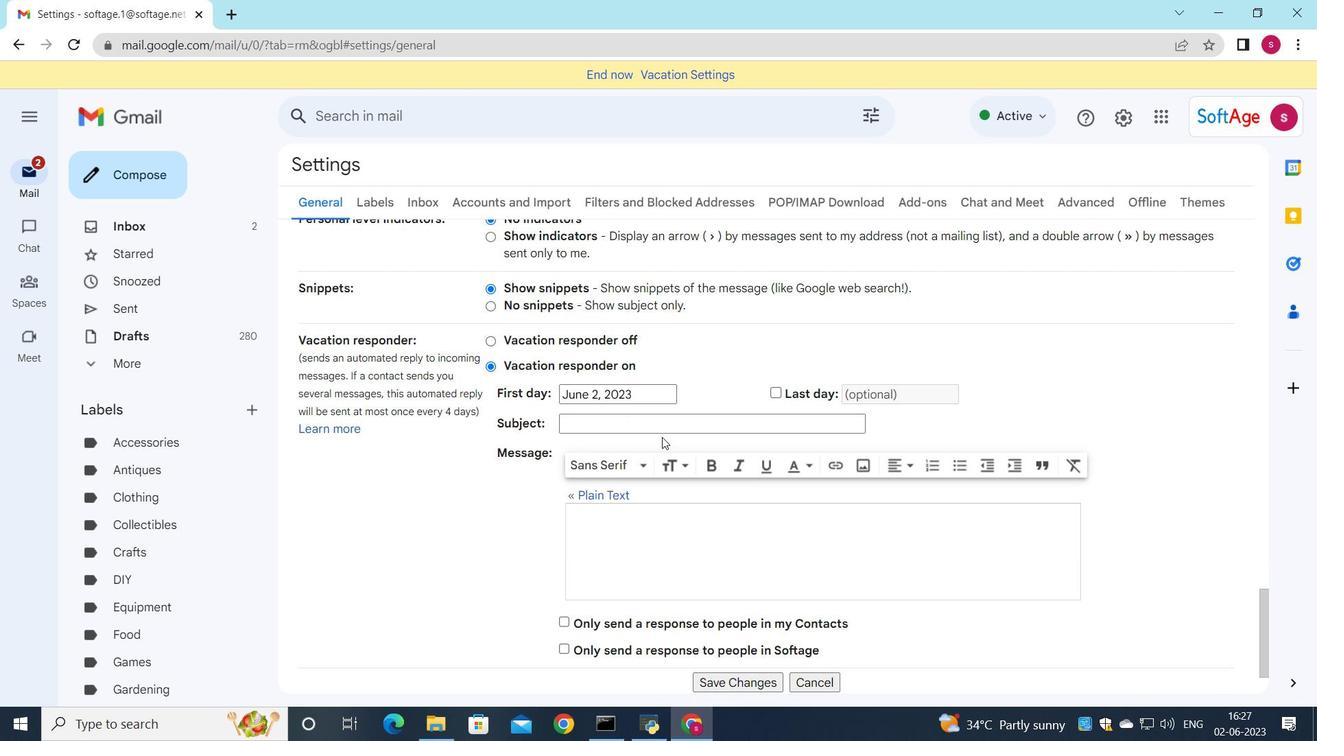 
Action: Mouse scrolled (662, 437) with delta (0, 0)
Screenshot: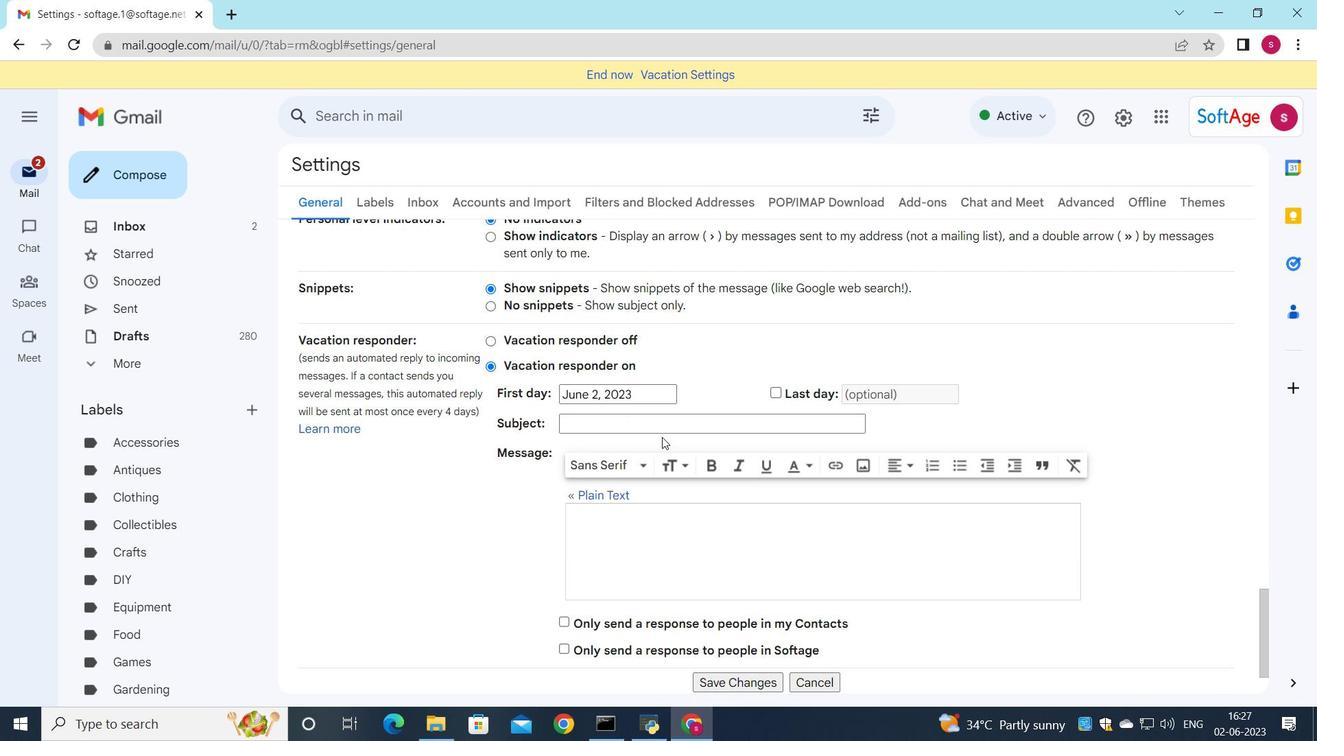 
Action: Mouse scrolled (662, 437) with delta (0, 0)
Screenshot: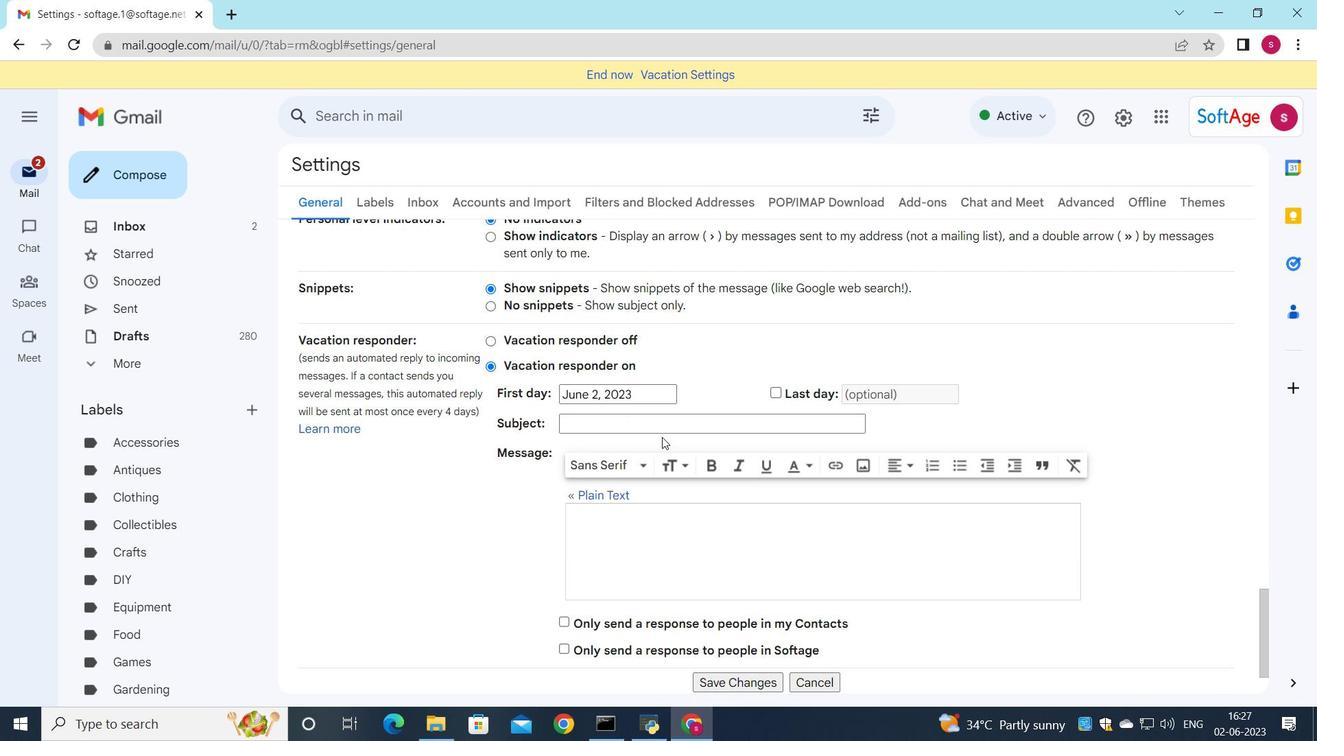 
Action: Mouse moved to (880, 566)
Screenshot: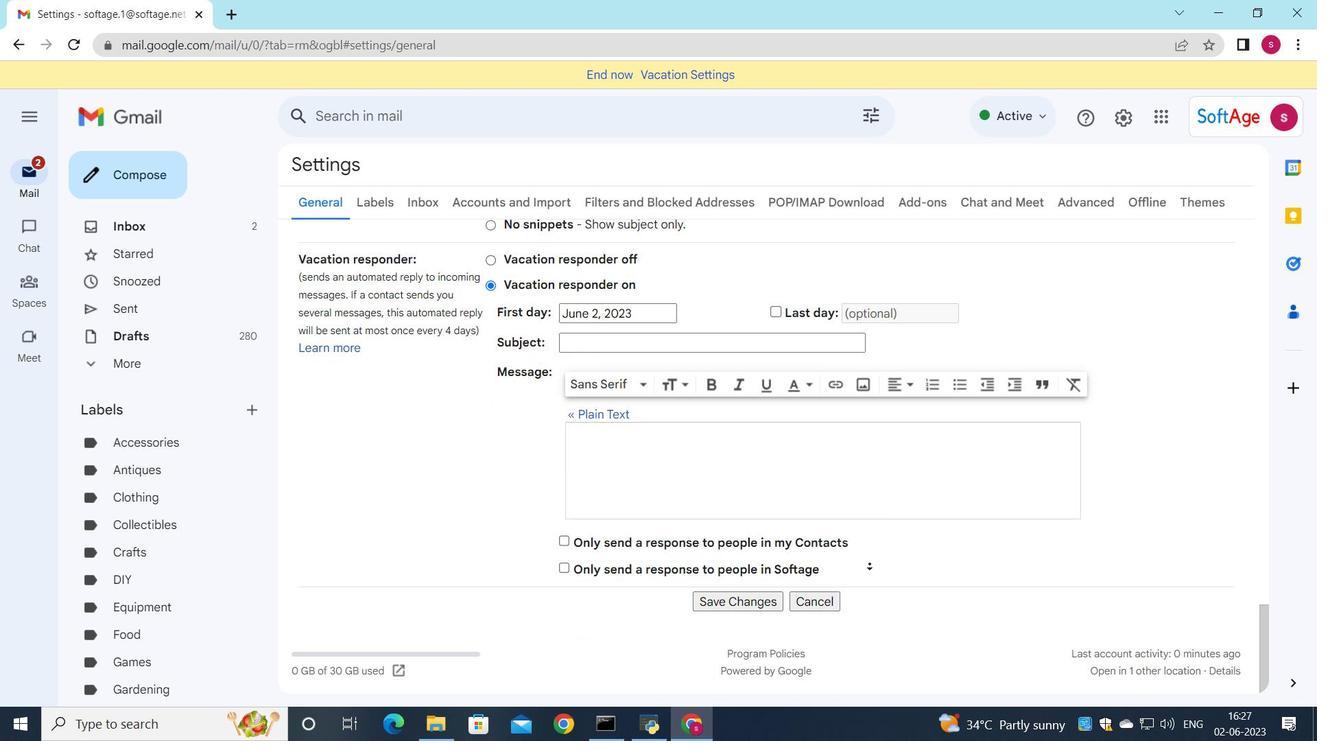 
Action: Mouse pressed left at (880, 566)
Screenshot: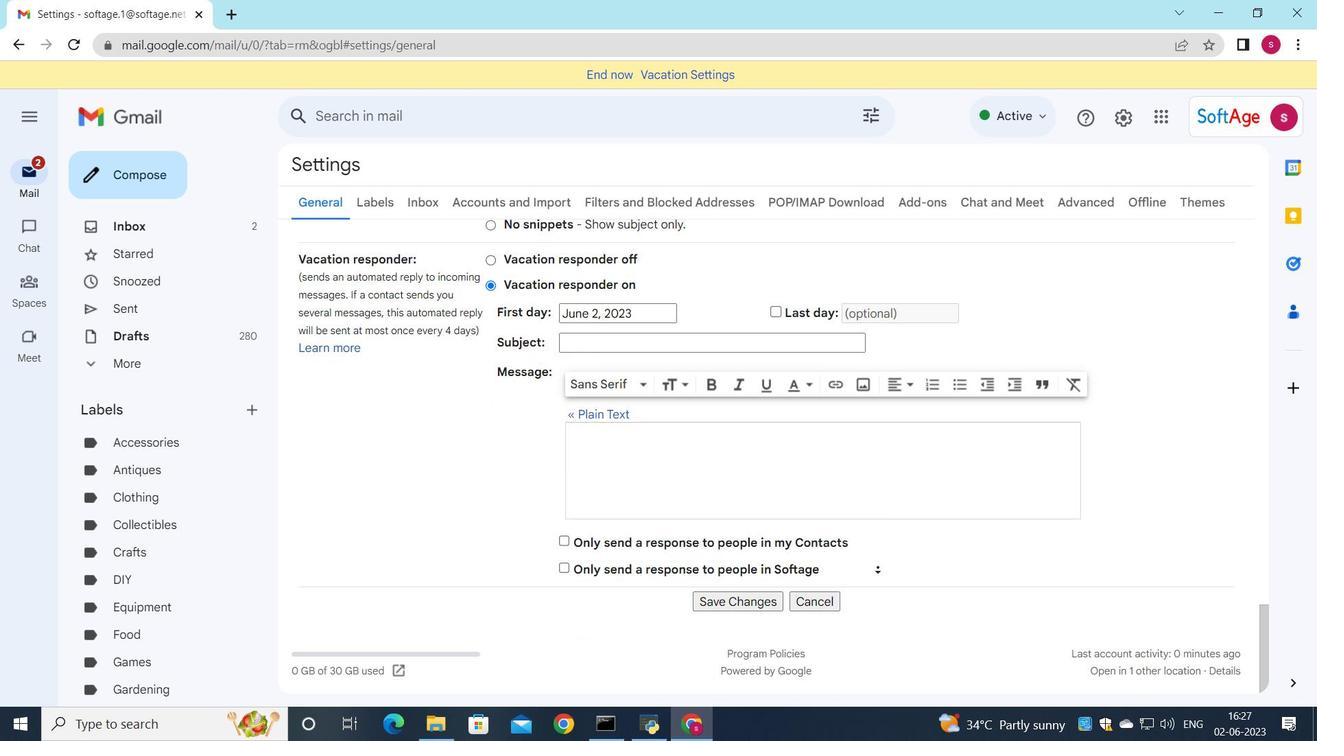 
Action: Mouse moved to (708, 601)
Screenshot: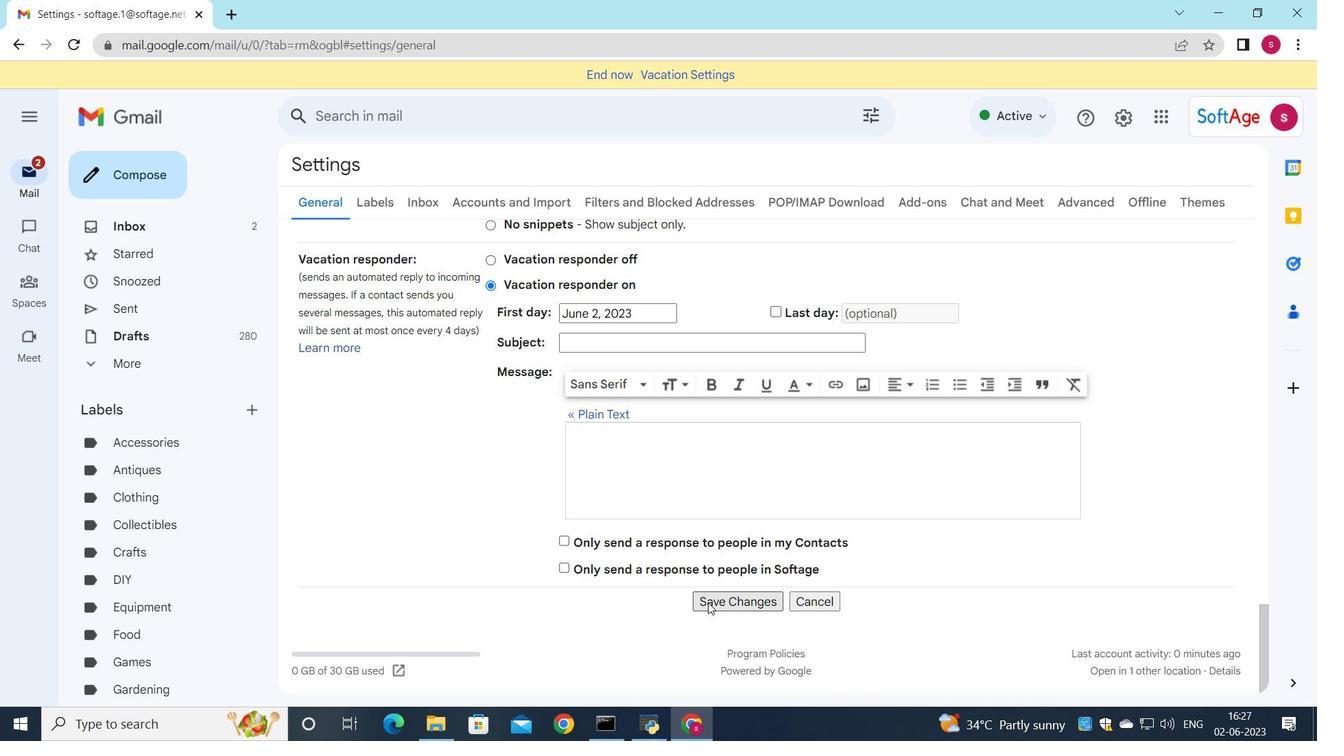 
Action: Mouse pressed left at (708, 601)
Screenshot: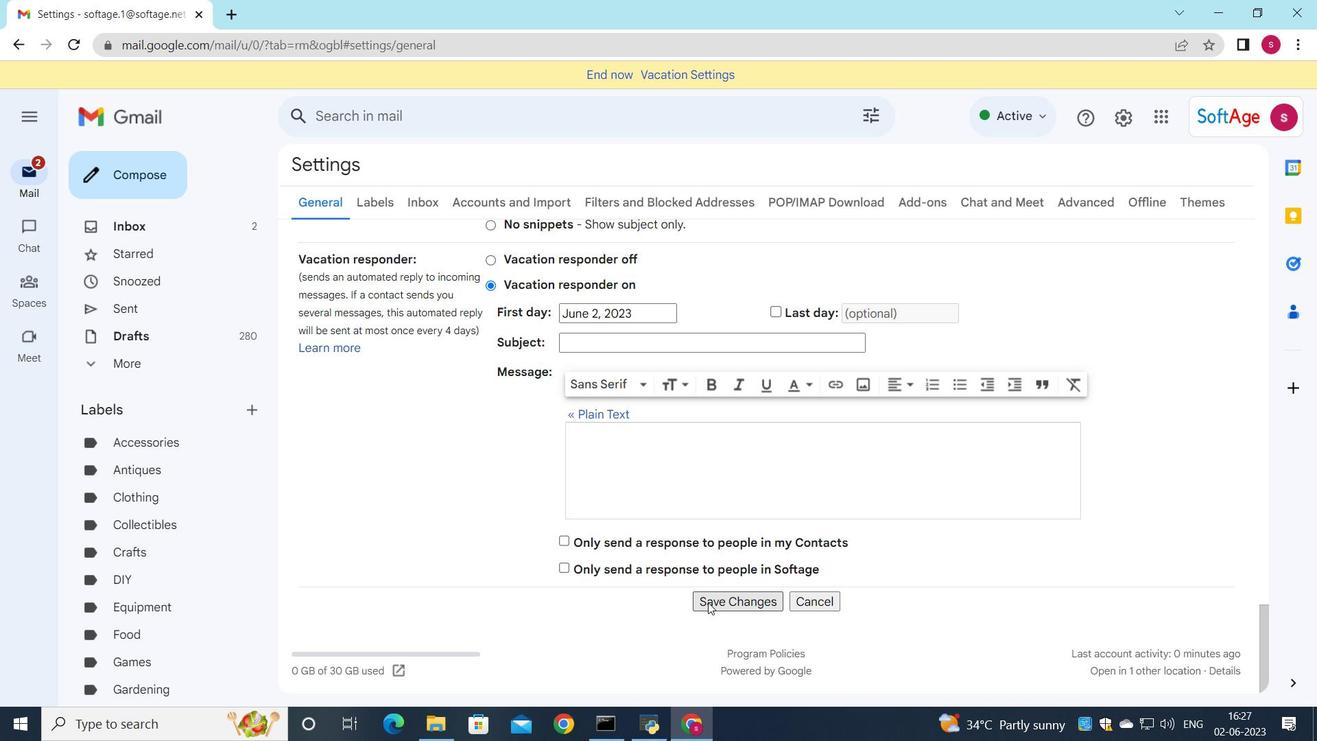
Action: Mouse moved to (712, 470)
Screenshot: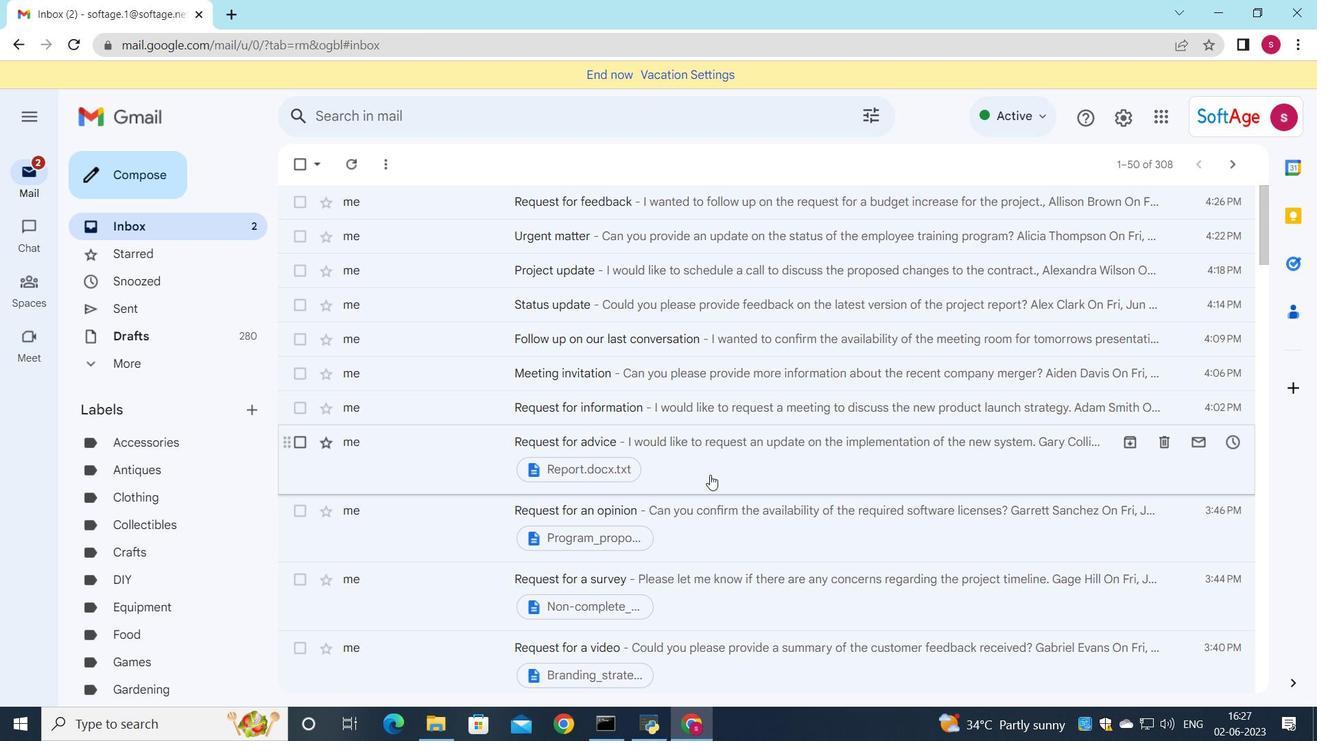 
Action: Mouse pressed left at (712, 470)
Screenshot: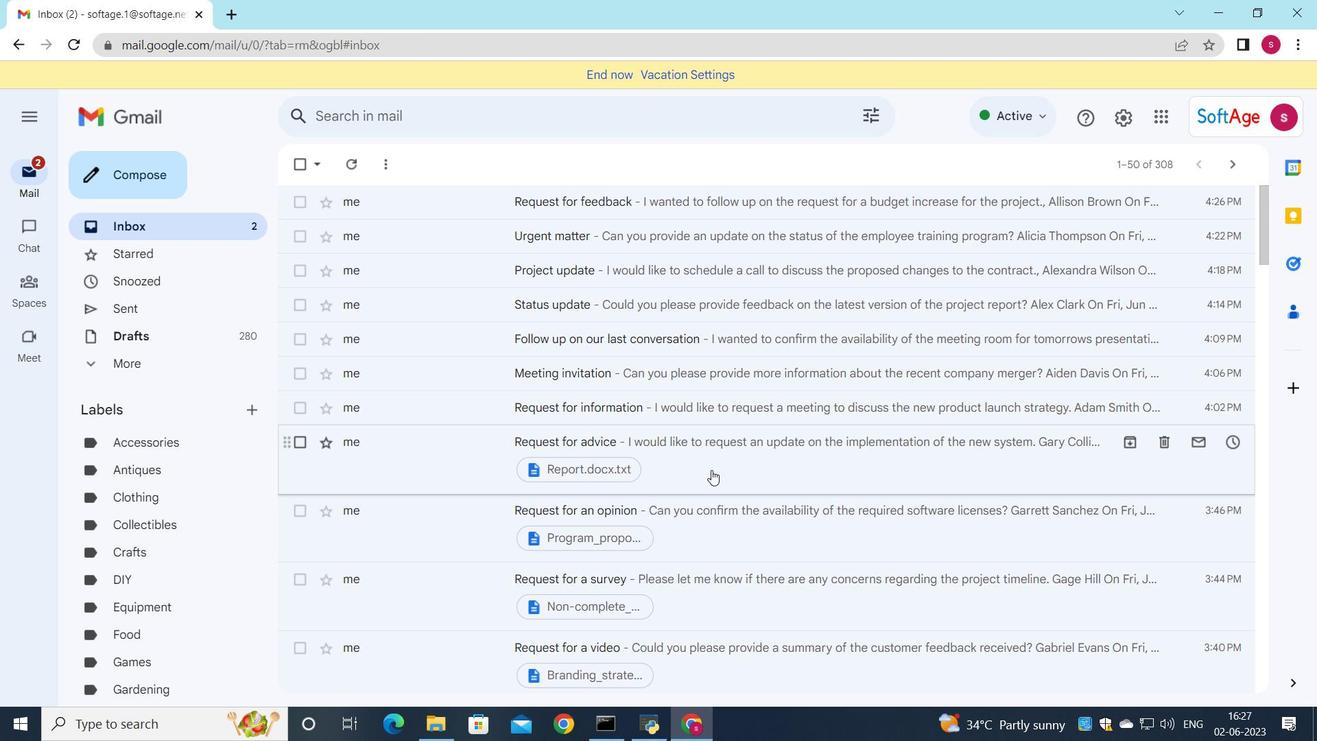 
Action: Mouse moved to (682, 479)
Screenshot: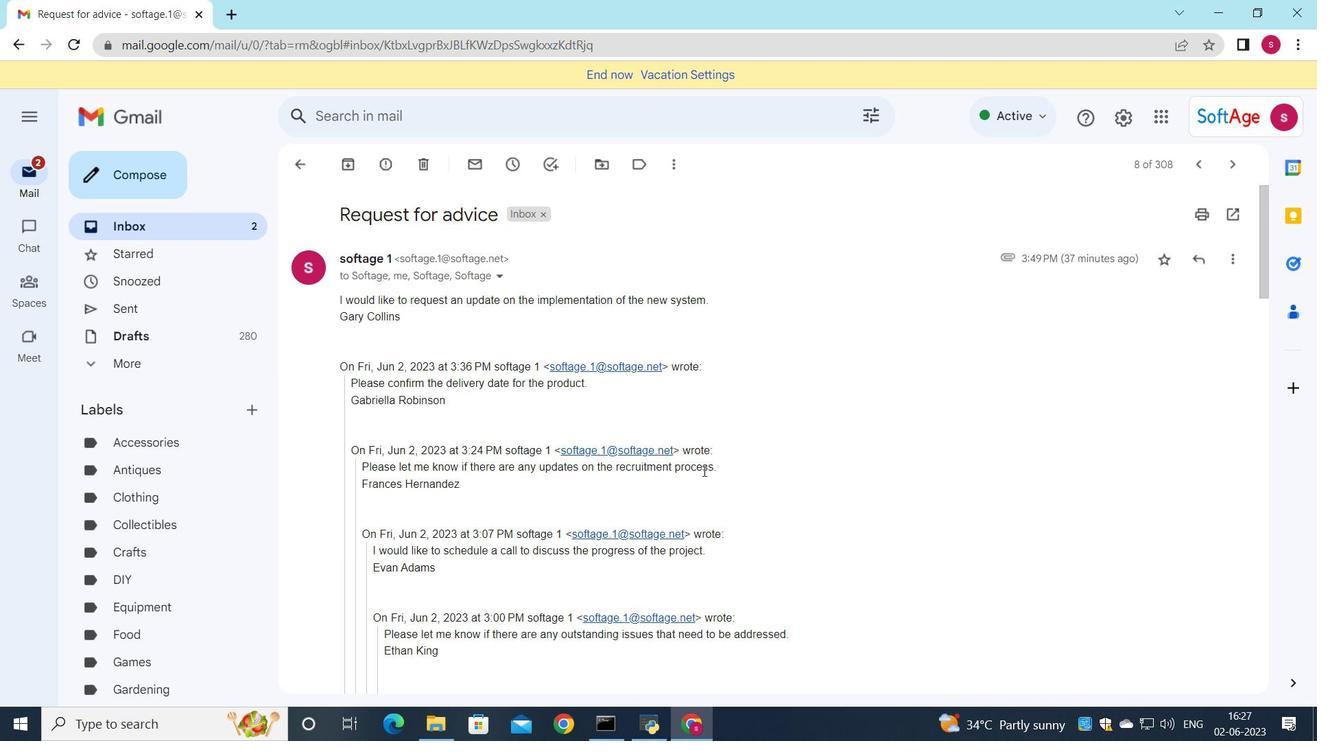 
Action: Mouse scrolled (682, 479) with delta (0, 0)
Screenshot: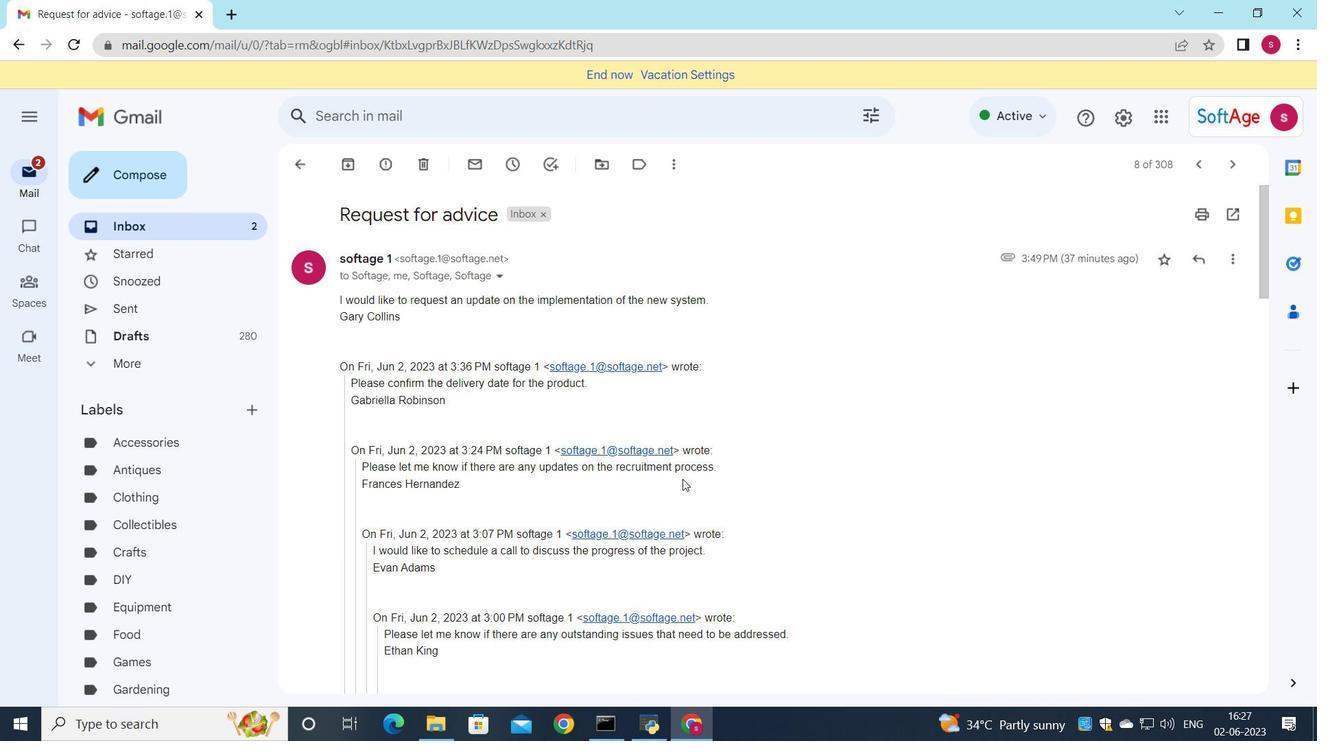 
Action: Mouse moved to (677, 485)
Screenshot: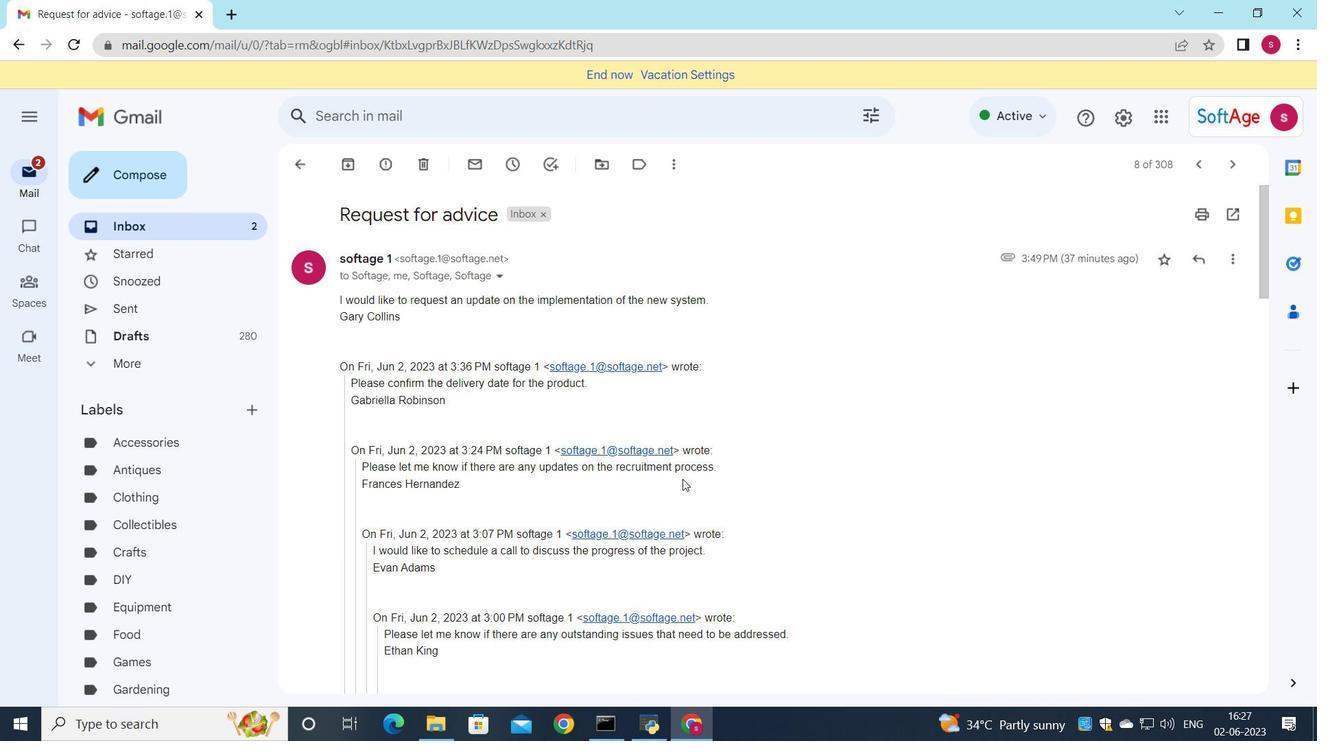 
Action: Mouse scrolled (677, 484) with delta (0, 0)
Screenshot: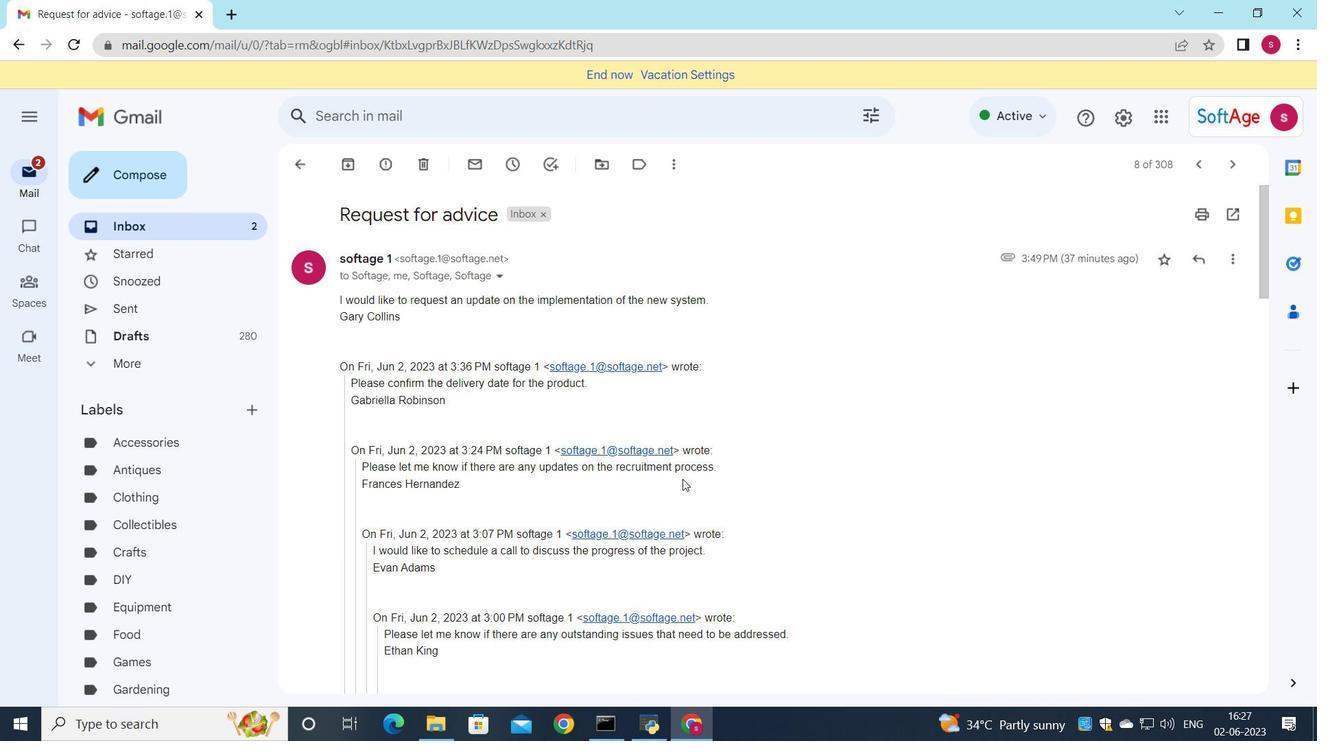 
Action: Mouse moved to (676, 488)
Screenshot: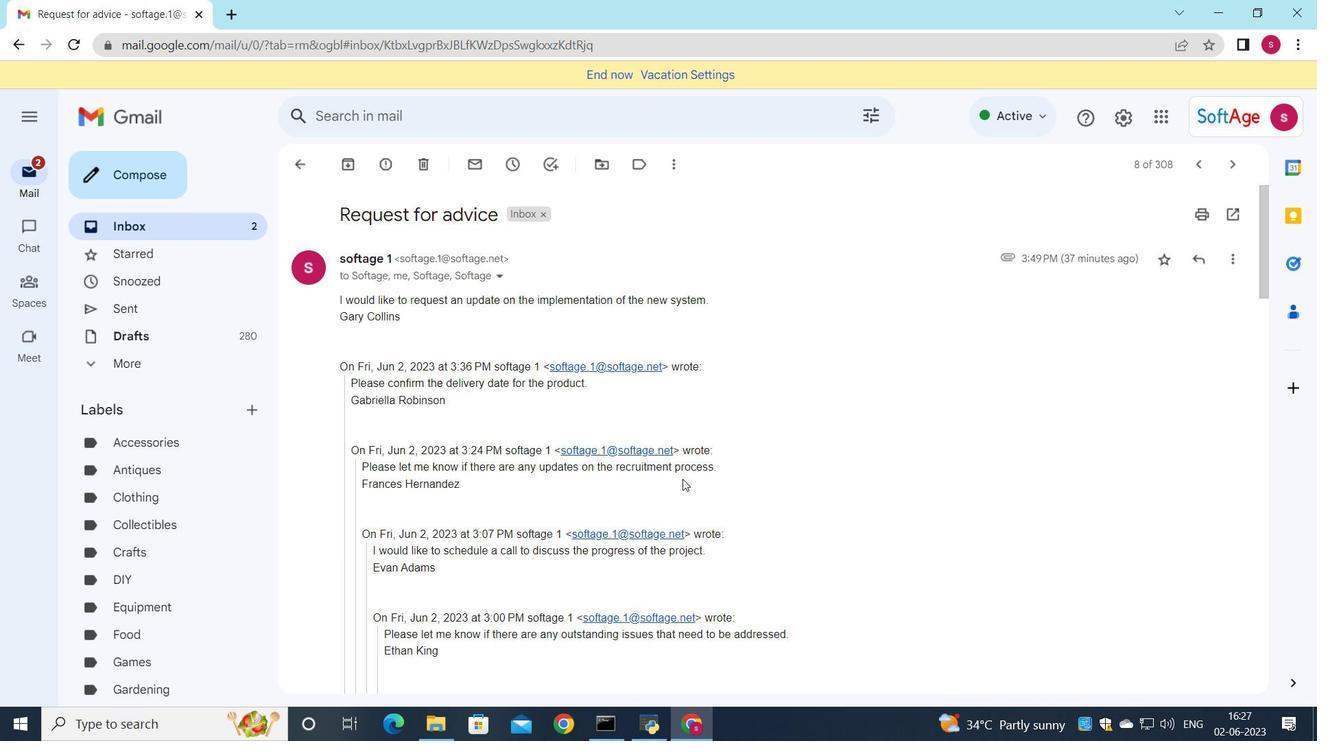
Action: Mouse scrolled (676, 488) with delta (0, 0)
Screenshot: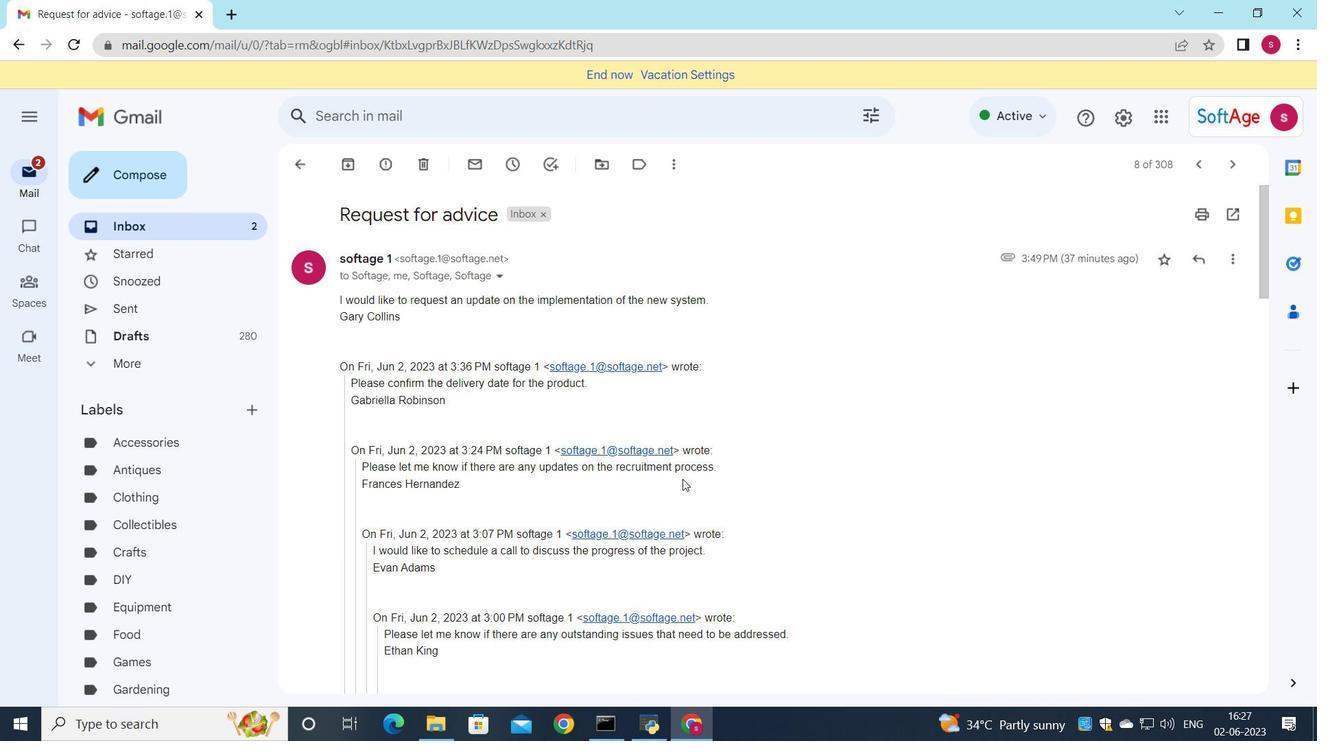
Action: Mouse moved to (666, 490)
Screenshot: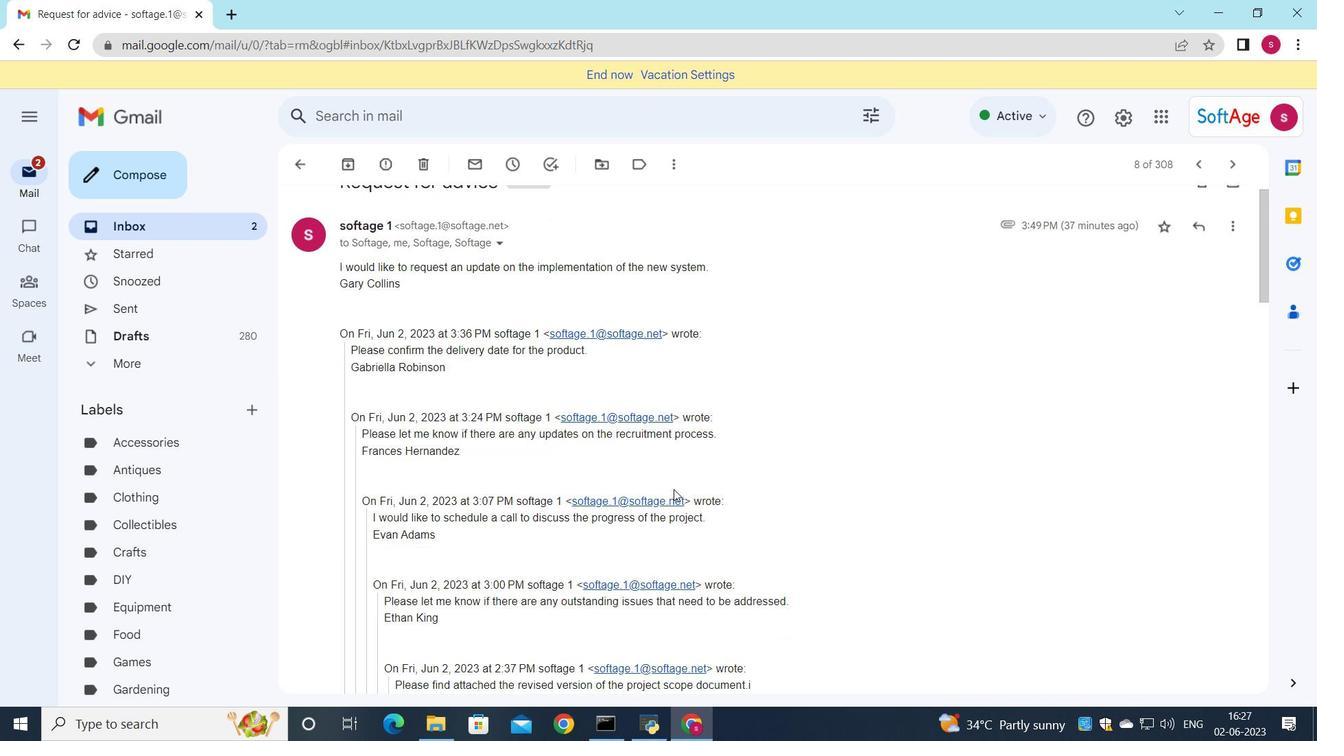 
Action: Mouse scrolled (666, 489) with delta (0, 0)
Screenshot: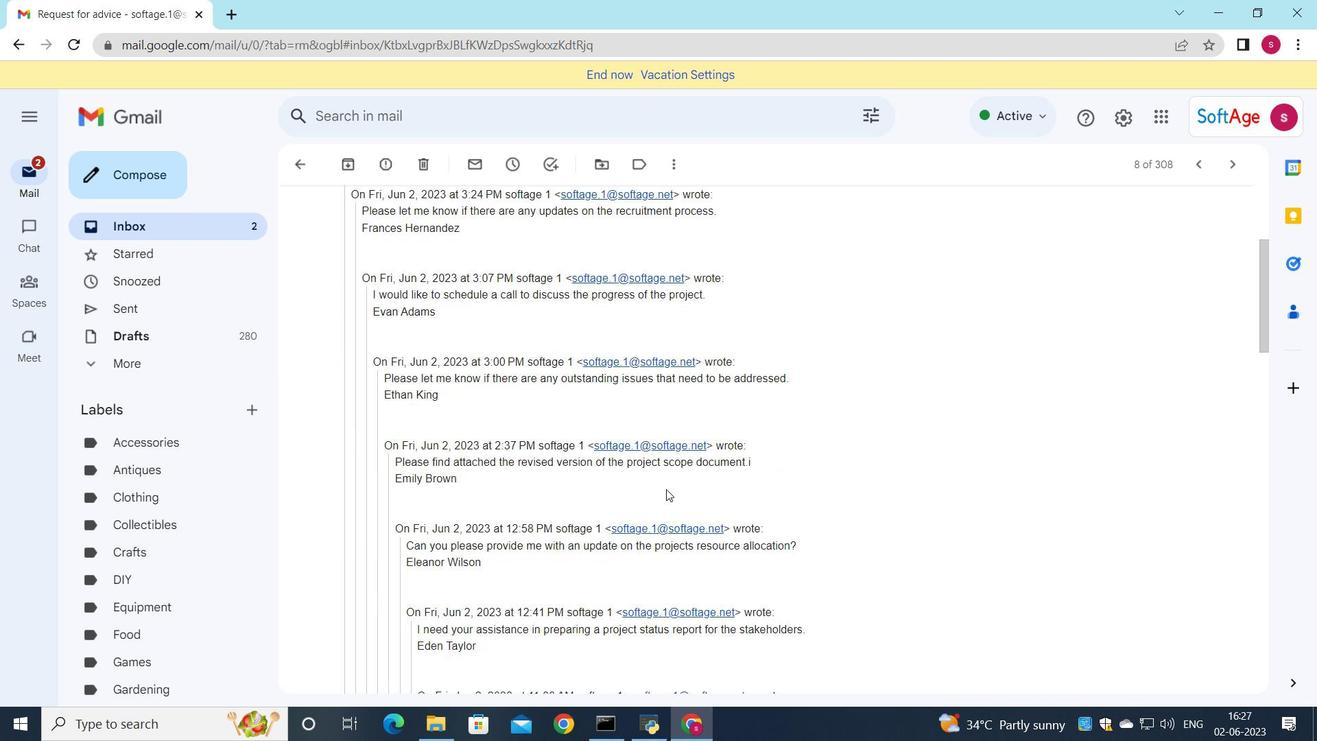 
Action: Mouse scrolled (666, 489) with delta (0, 0)
Screenshot: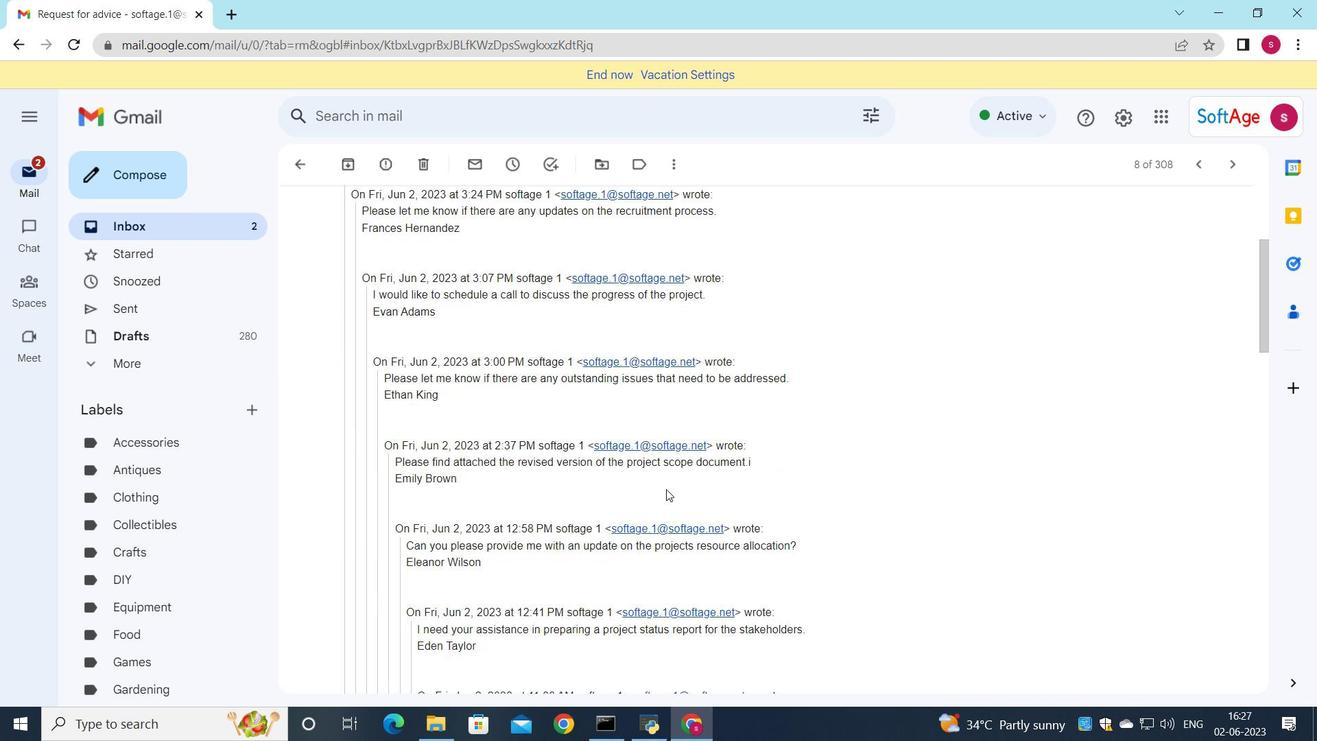 
Action: Mouse scrolled (666, 489) with delta (0, 0)
Screenshot: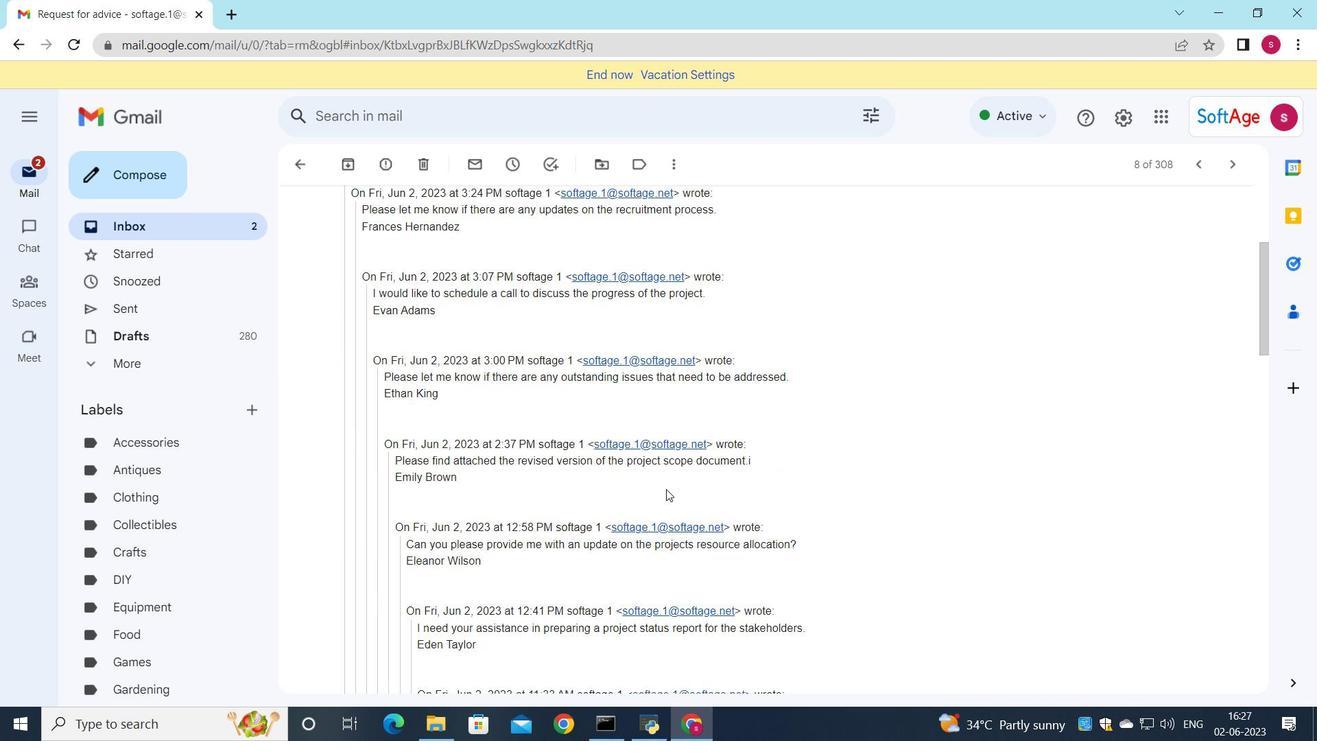 
Action: Mouse scrolled (666, 489) with delta (0, 0)
Screenshot: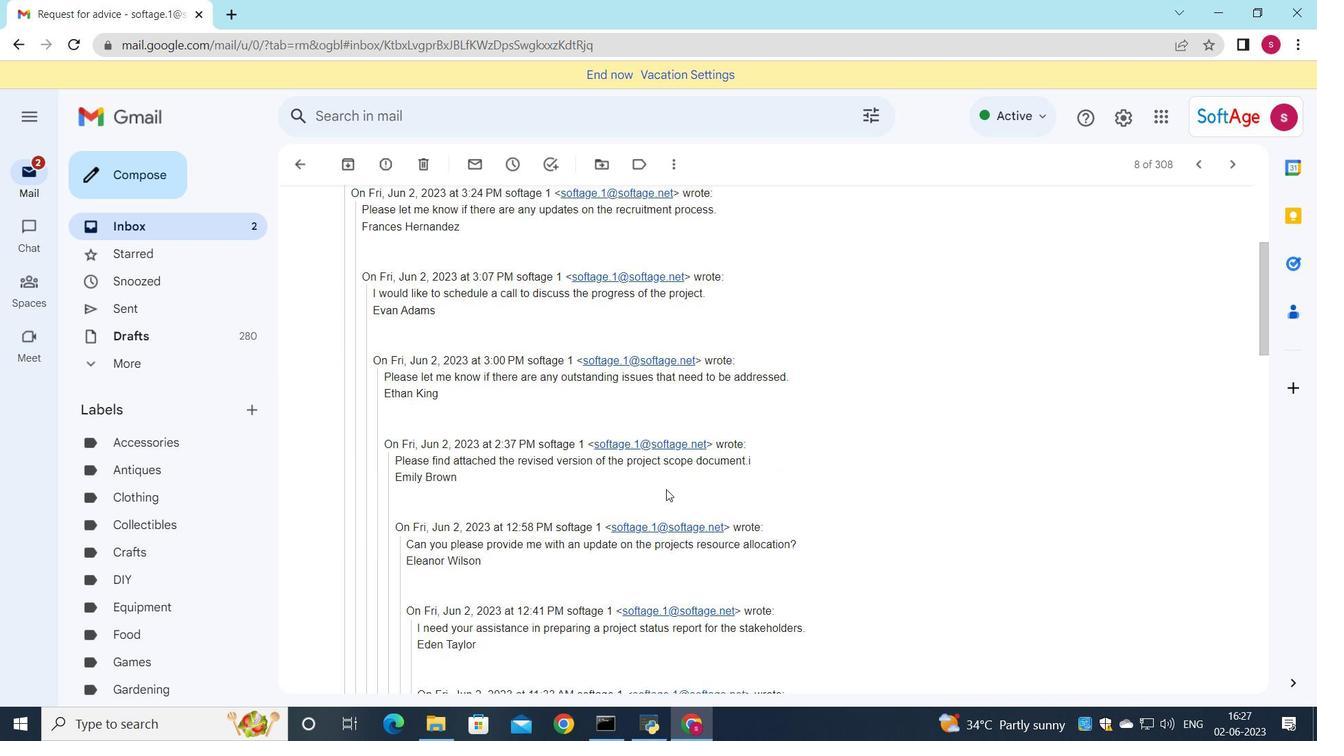 
Action: Mouse scrolled (666, 489) with delta (0, 0)
Screenshot: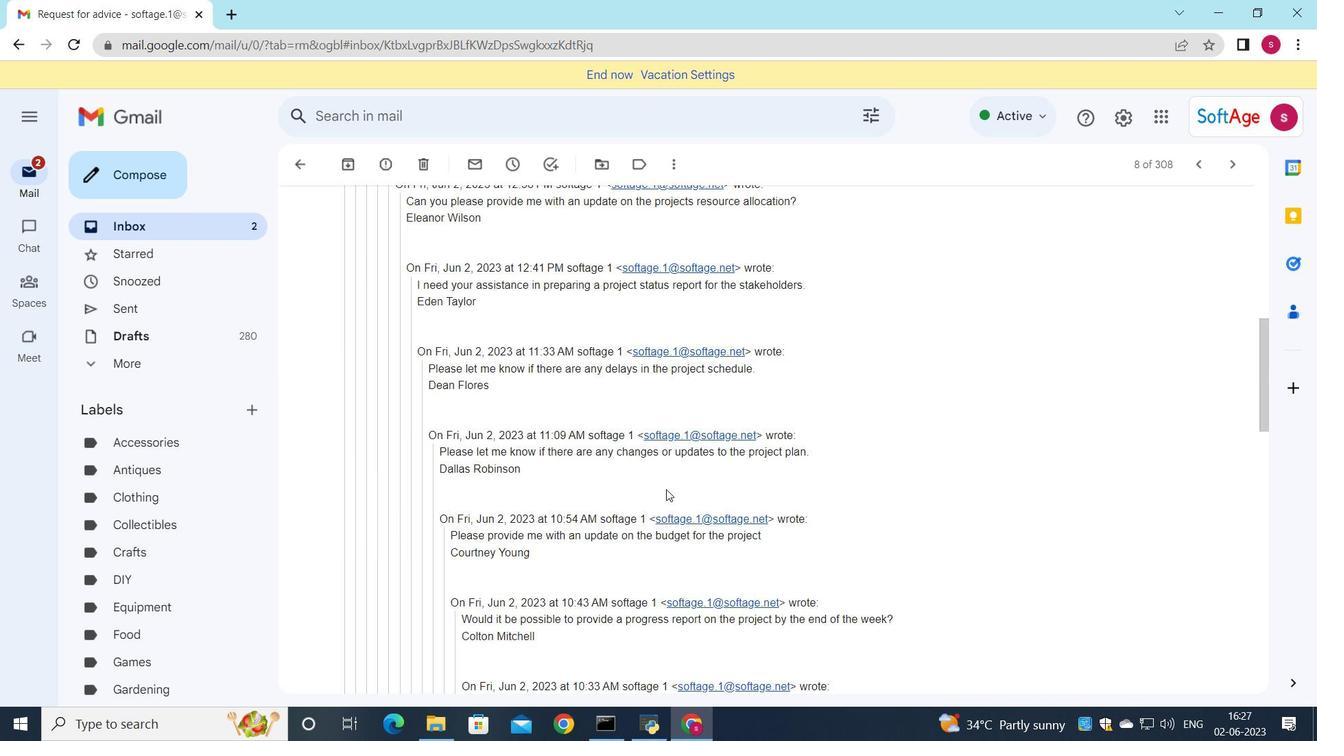 
Action: Mouse scrolled (666, 489) with delta (0, 0)
Screenshot: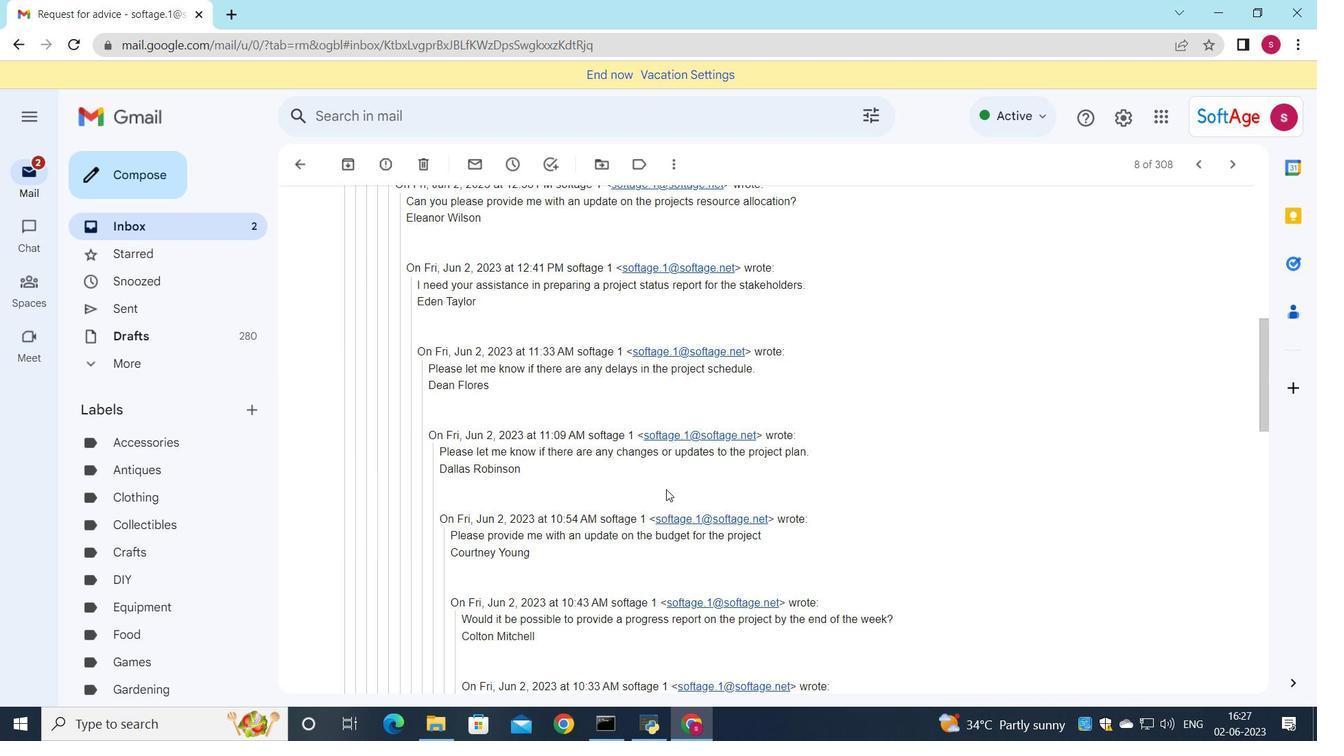 
Action: Mouse scrolled (666, 489) with delta (0, 0)
Screenshot: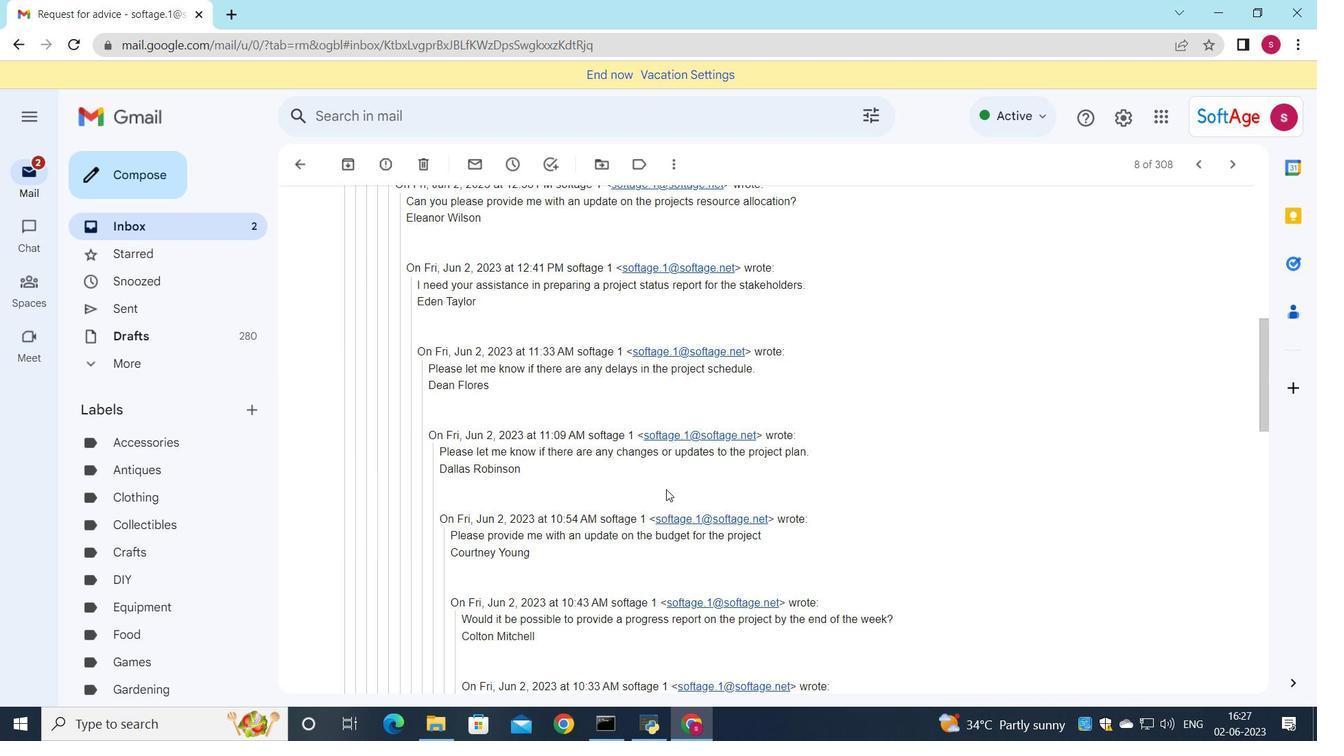 
Action: Mouse moved to (667, 487)
Screenshot: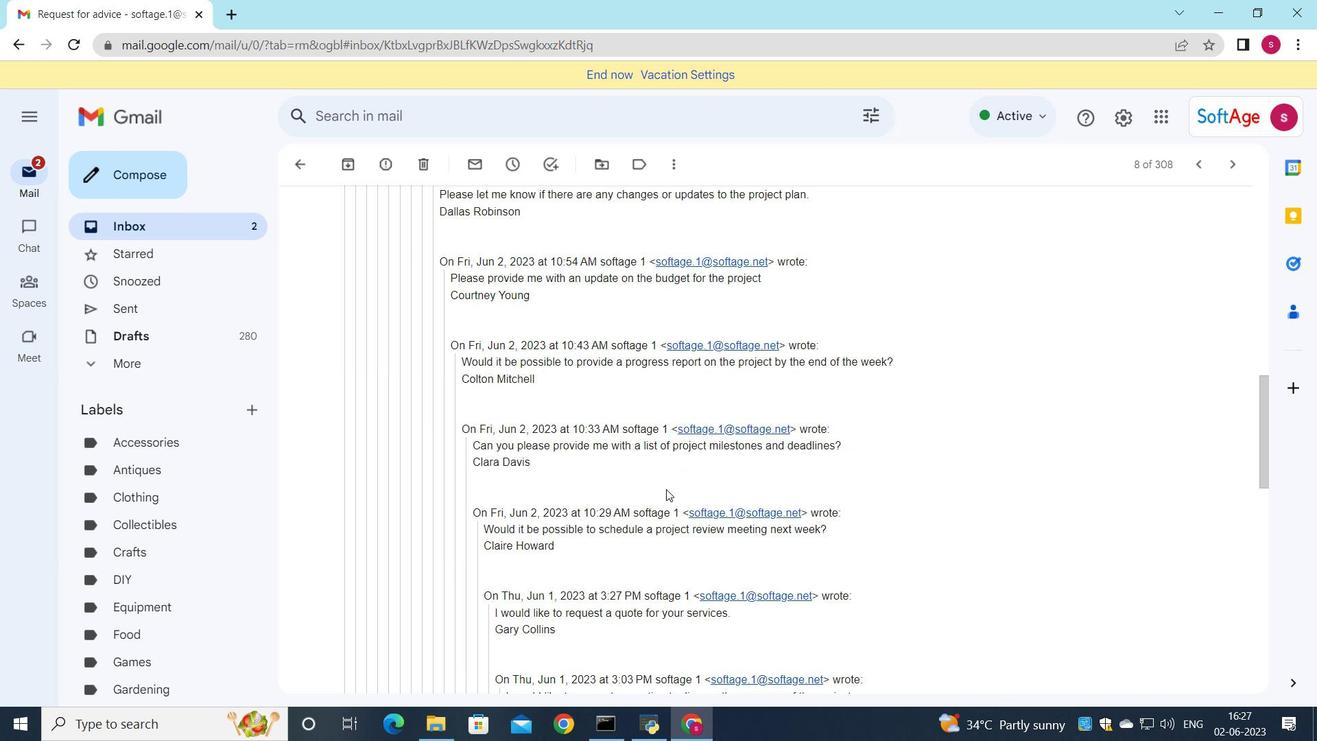 
Action: Mouse scrolled (667, 486) with delta (0, 0)
Screenshot: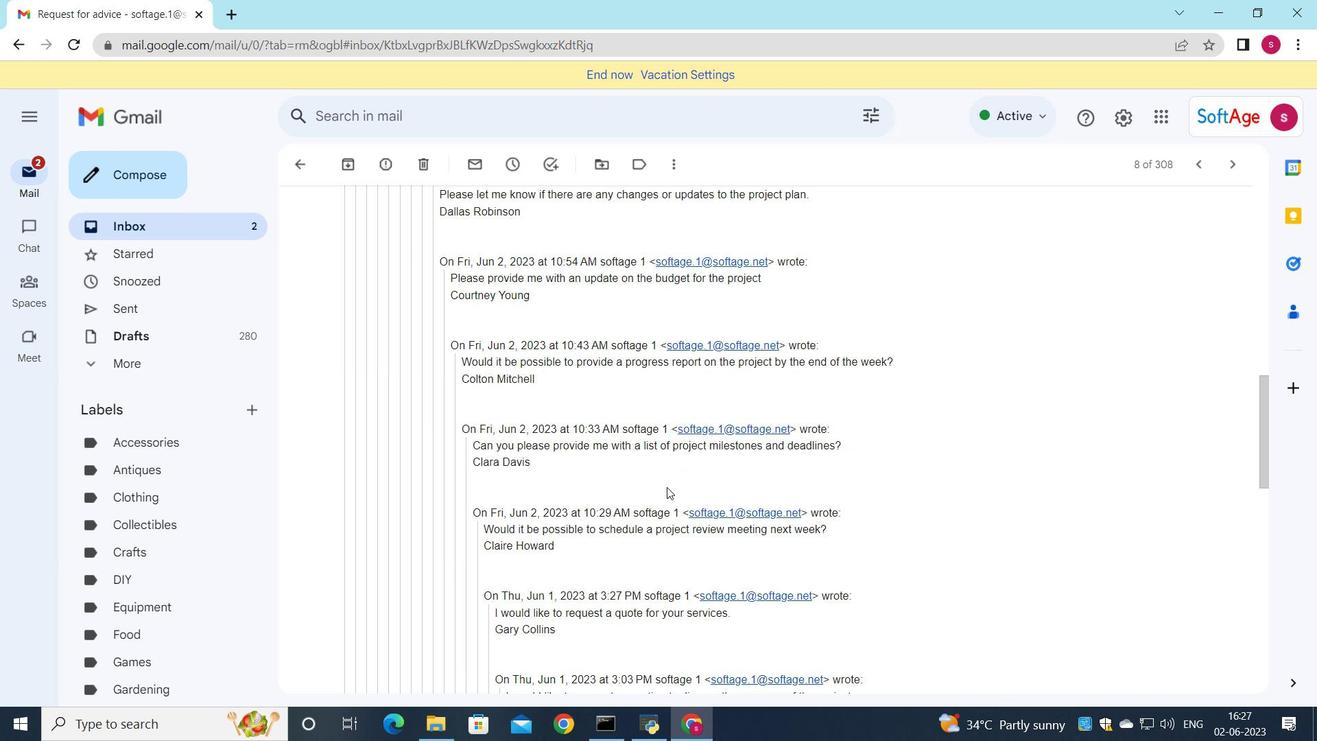 
Action: Mouse scrolled (667, 486) with delta (0, 0)
Screenshot: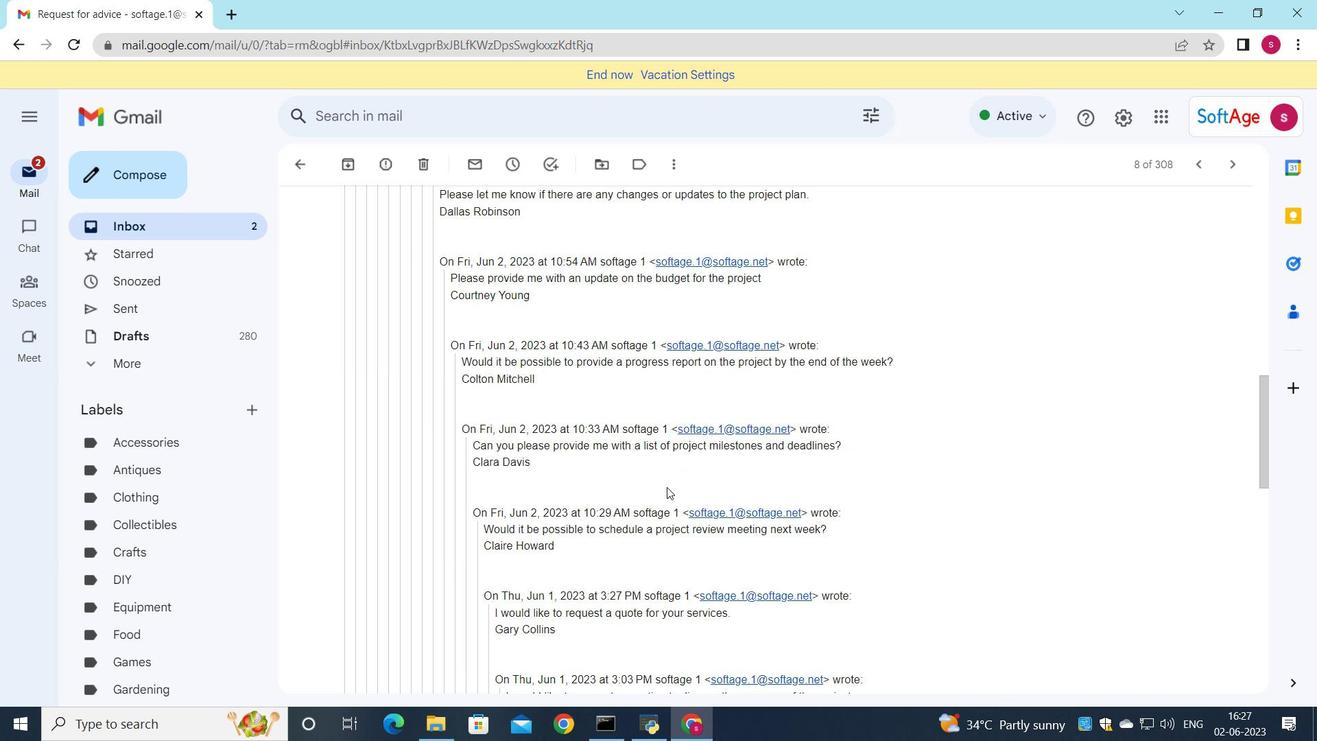 
Action: Mouse scrolled (667, 486) with delta (0, 0)
Screenshot: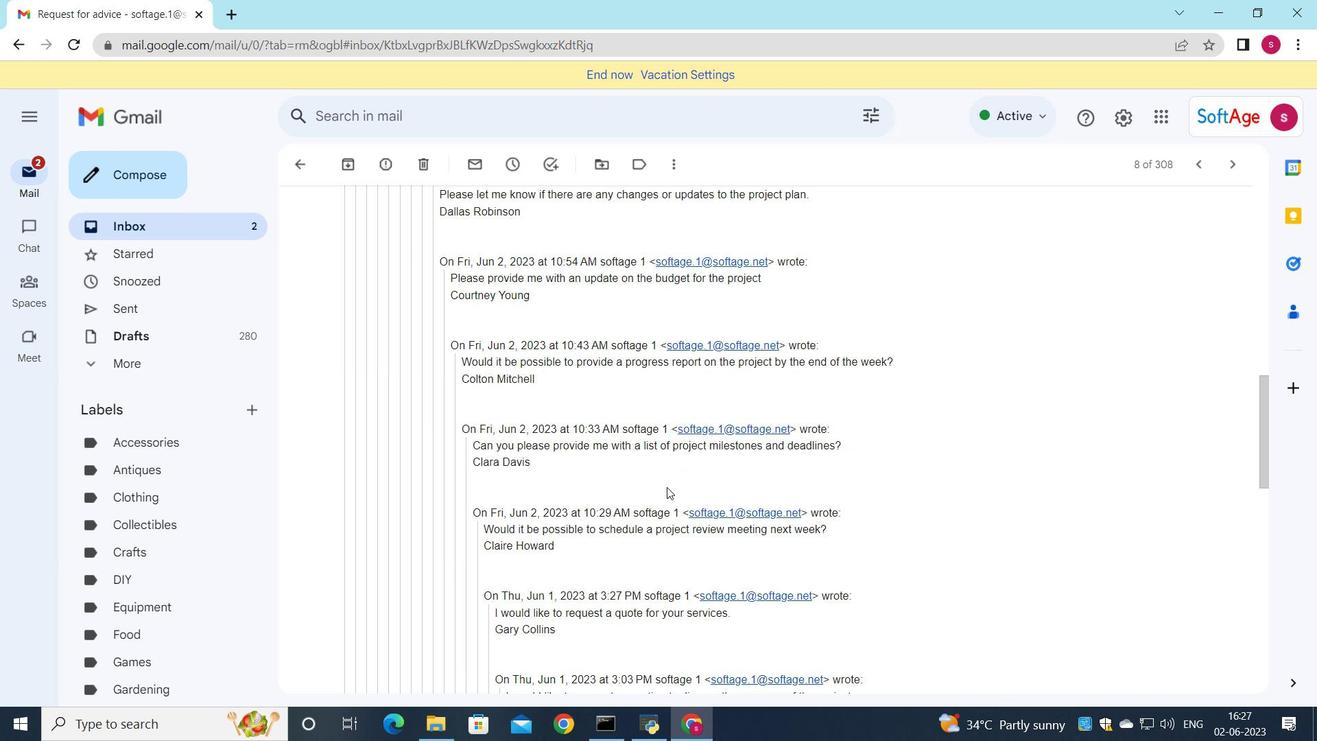 
Action: Mouse scrolled (667, 486) with delta (0, 0)
Screenshot: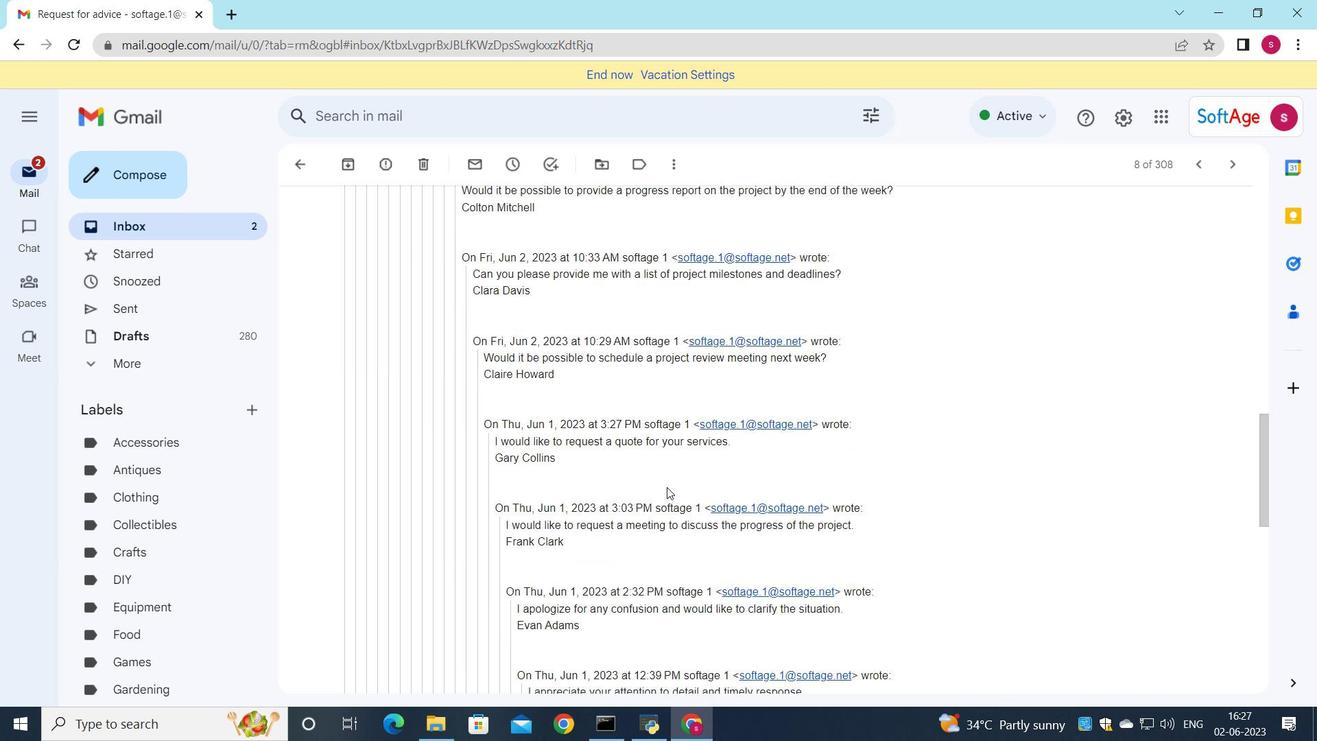 
Action: Mouse scrolled (667, 486) with delta (0, 0)
Screenshot: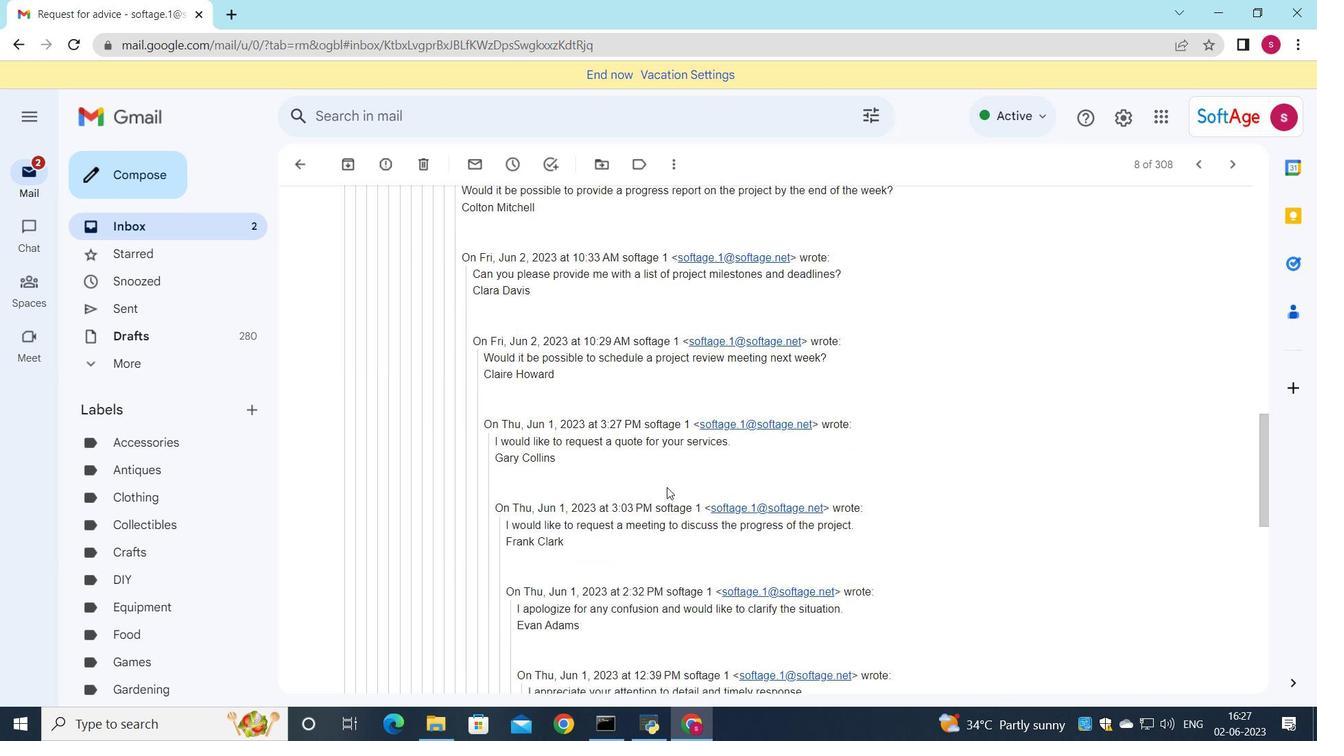 
Action: Mouse scrolled (667, 486) with delta (0, 0)
Screenshot: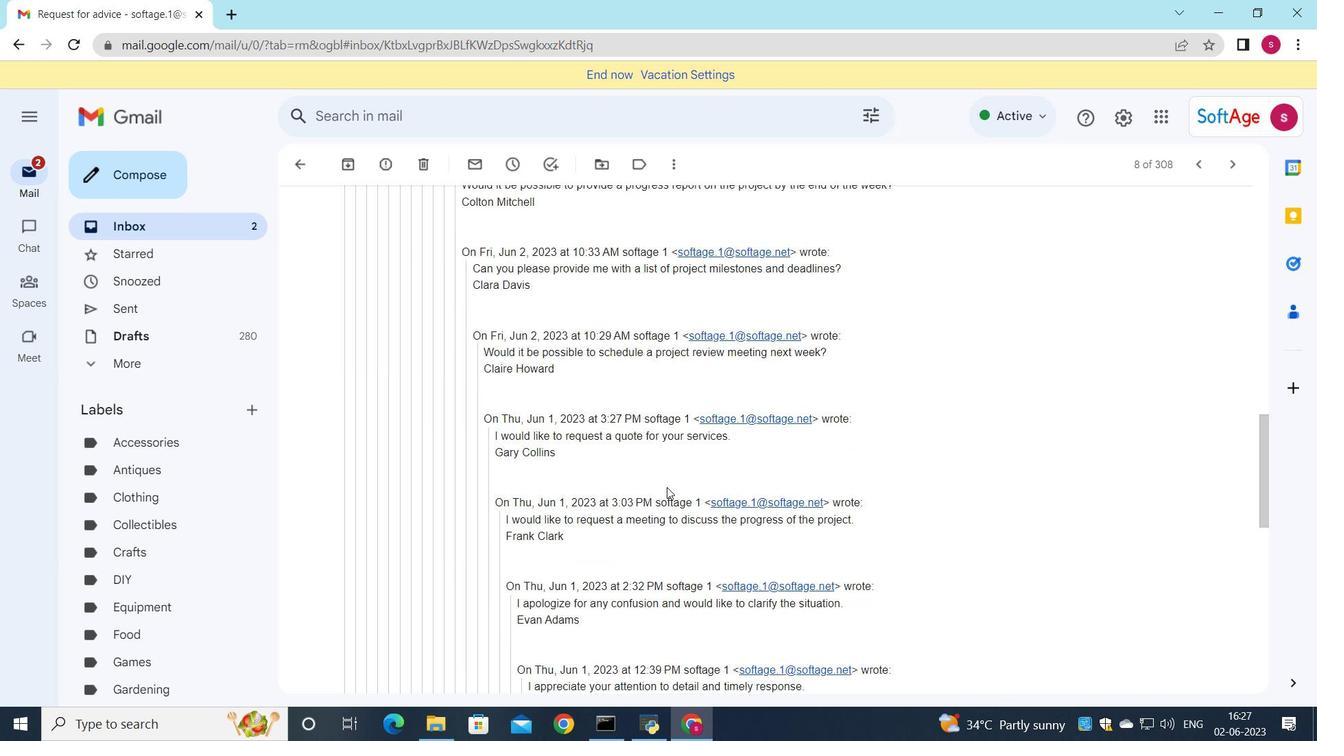 
Action: Mouse scrolled (667, 486) with delta (0, 0)
Screenshot: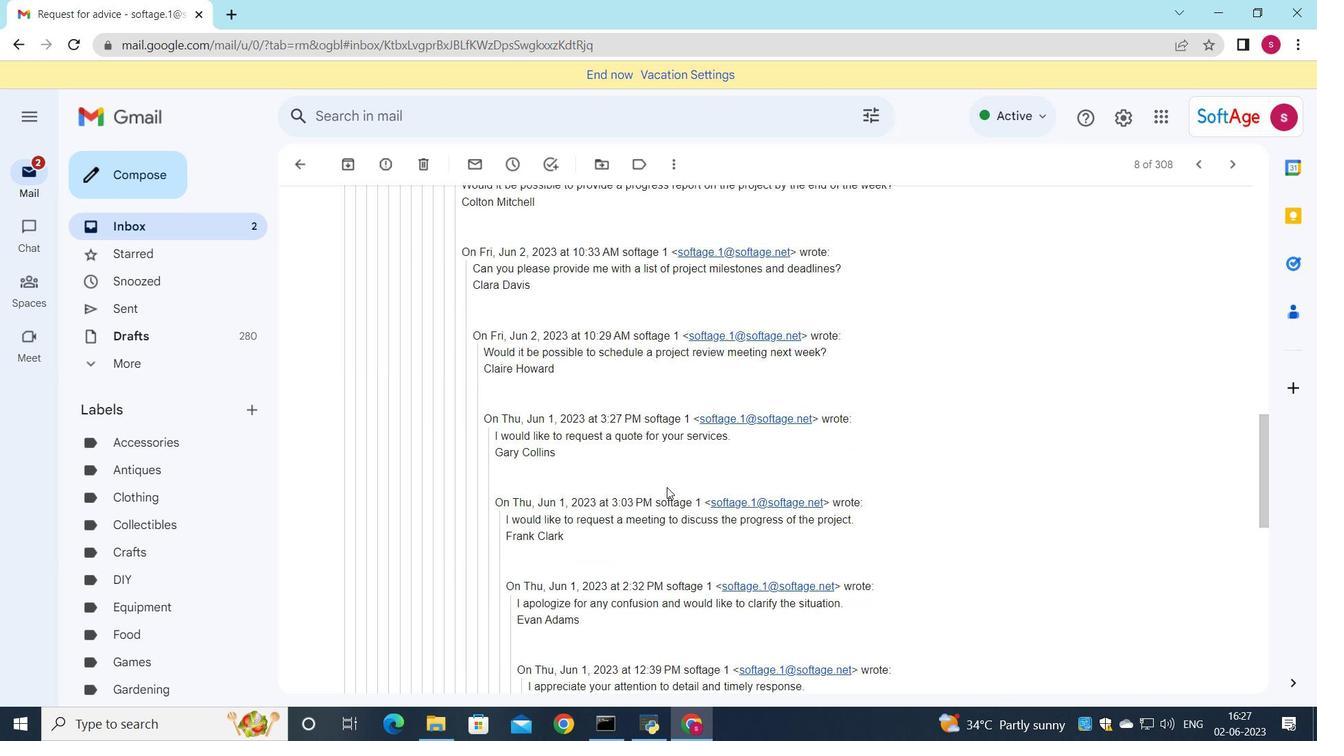 
Action: Mouse moved to (667, 489)
Screenshot: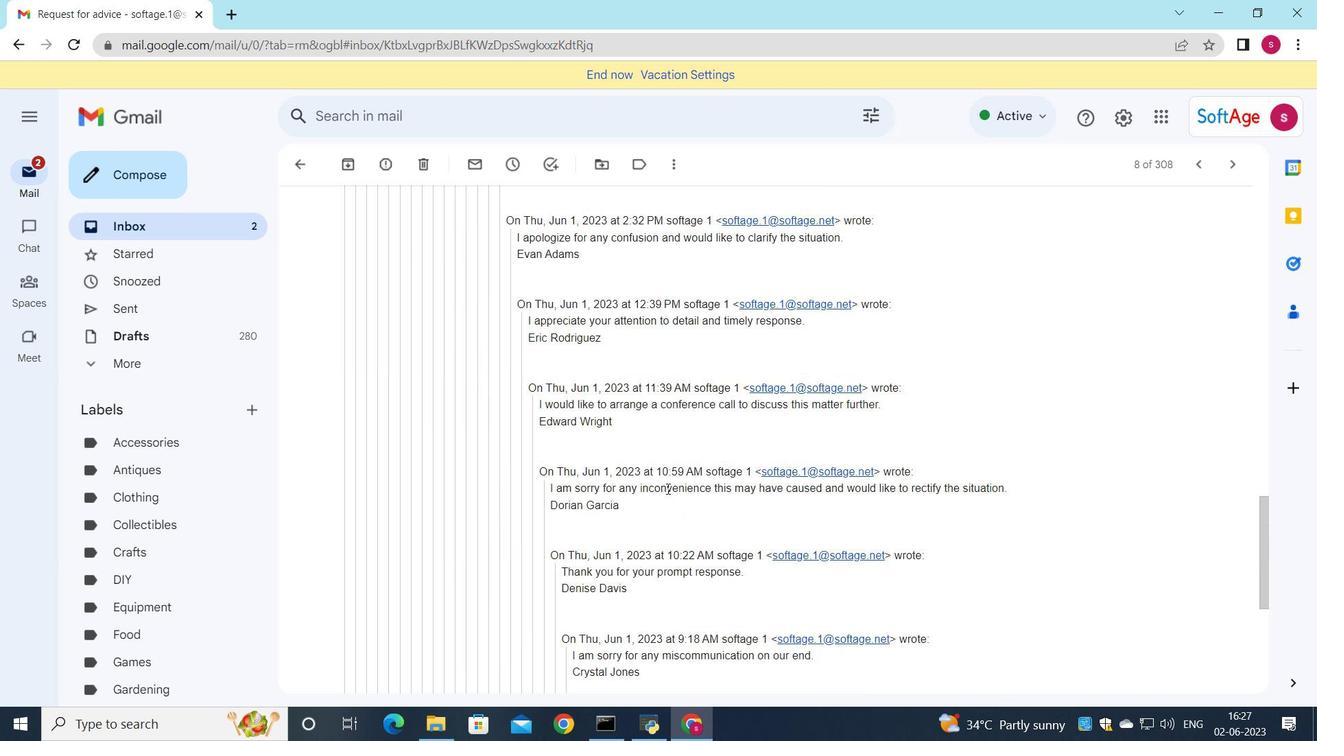 
Action: Mouse scrolled (667, 488) with delta (0, 0)
Screenshot: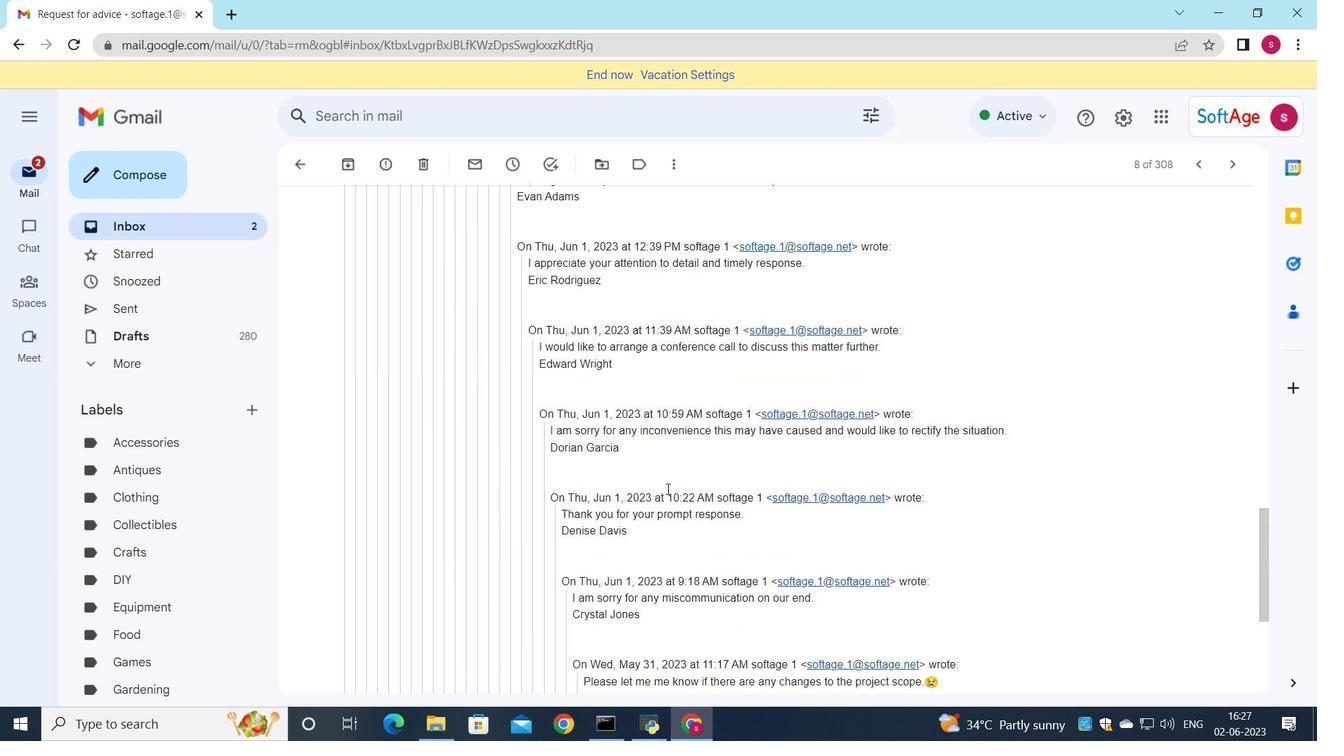 
Action: Mouse scrolled (667, 488) with delta (0, 0)
Screenshot: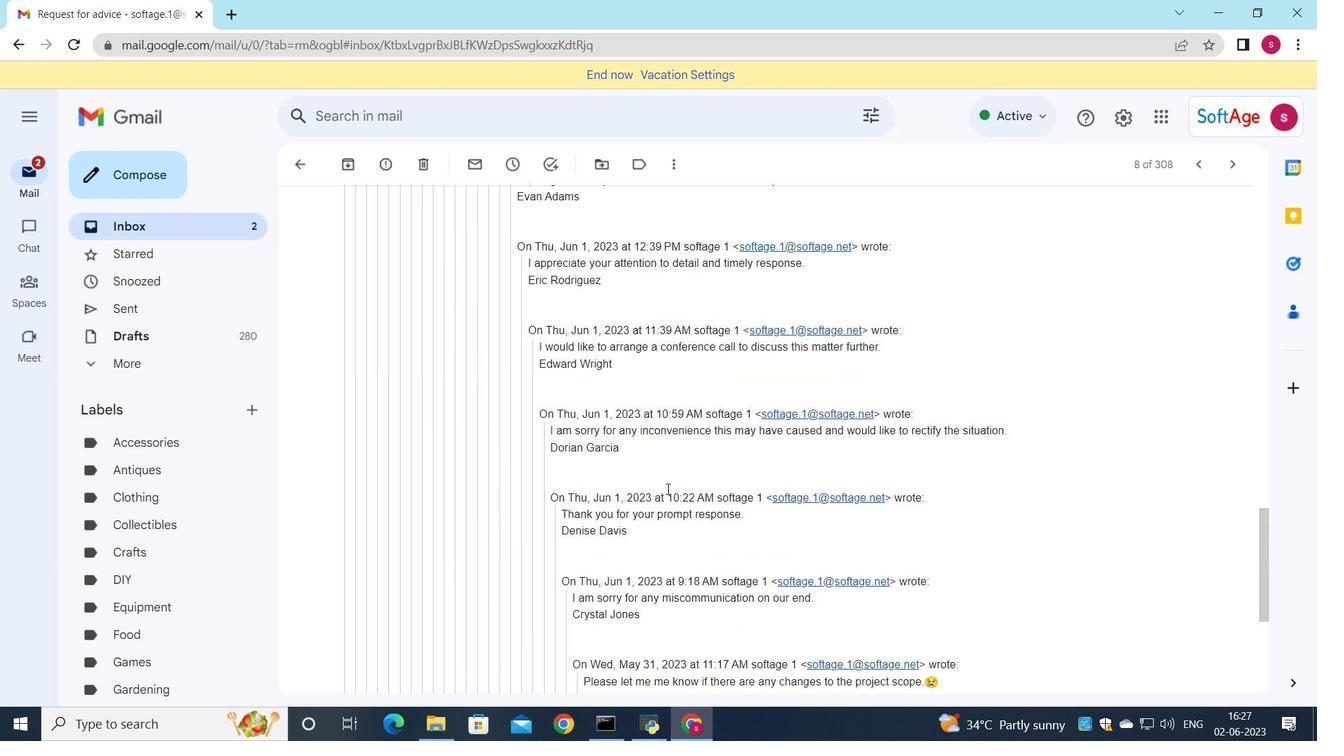 
Action: Mouse scrolled (667, 488) with delta (0, 0)
Screenshot: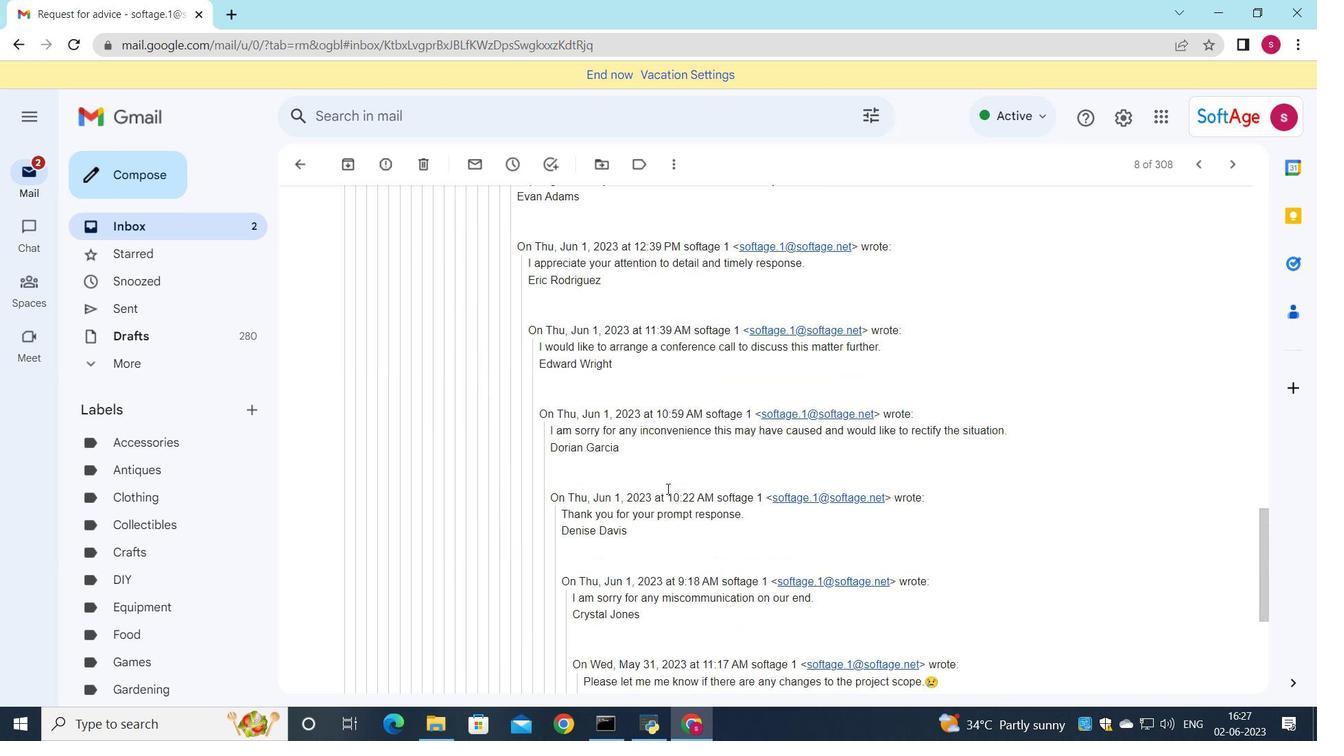 
Action: Mouse scrolled (667, 488) with delta (0, 0)
Screenshot: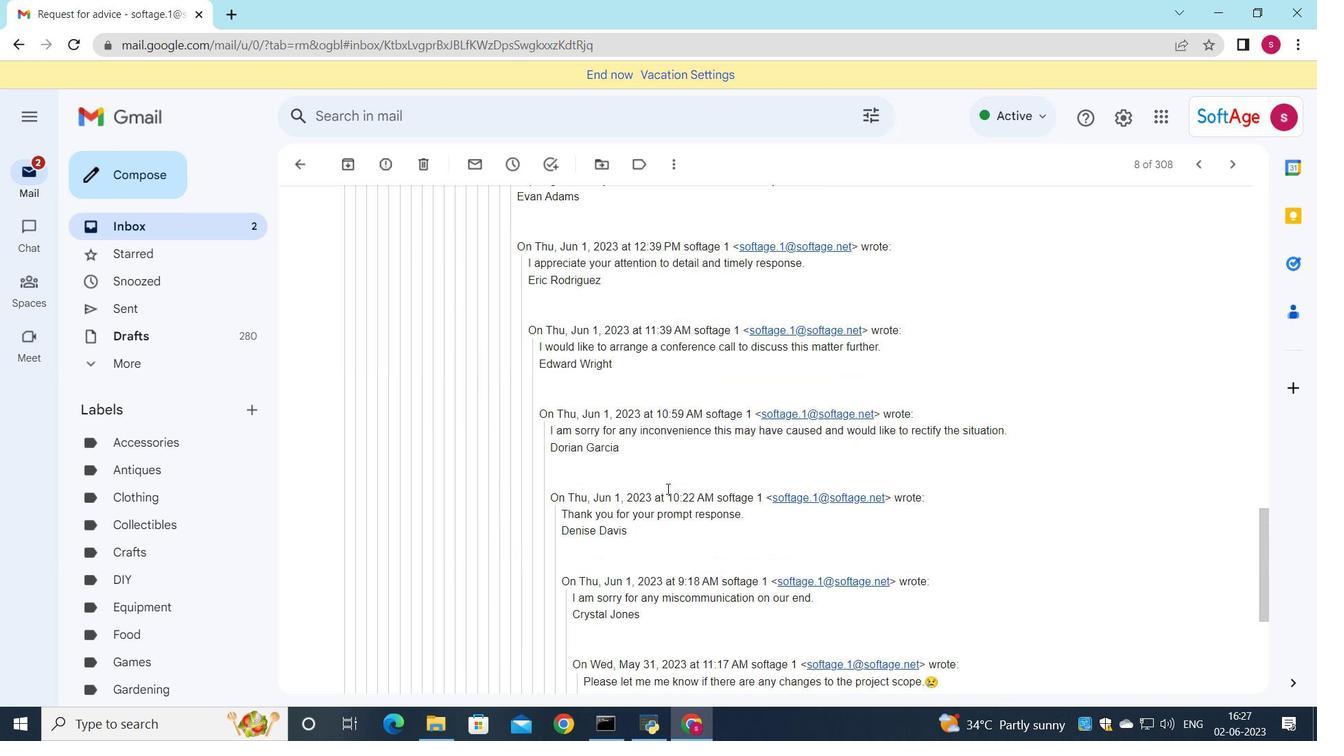 
Action: Mouse scrolled (667, 488) with delta (0, 0)
Screenshot: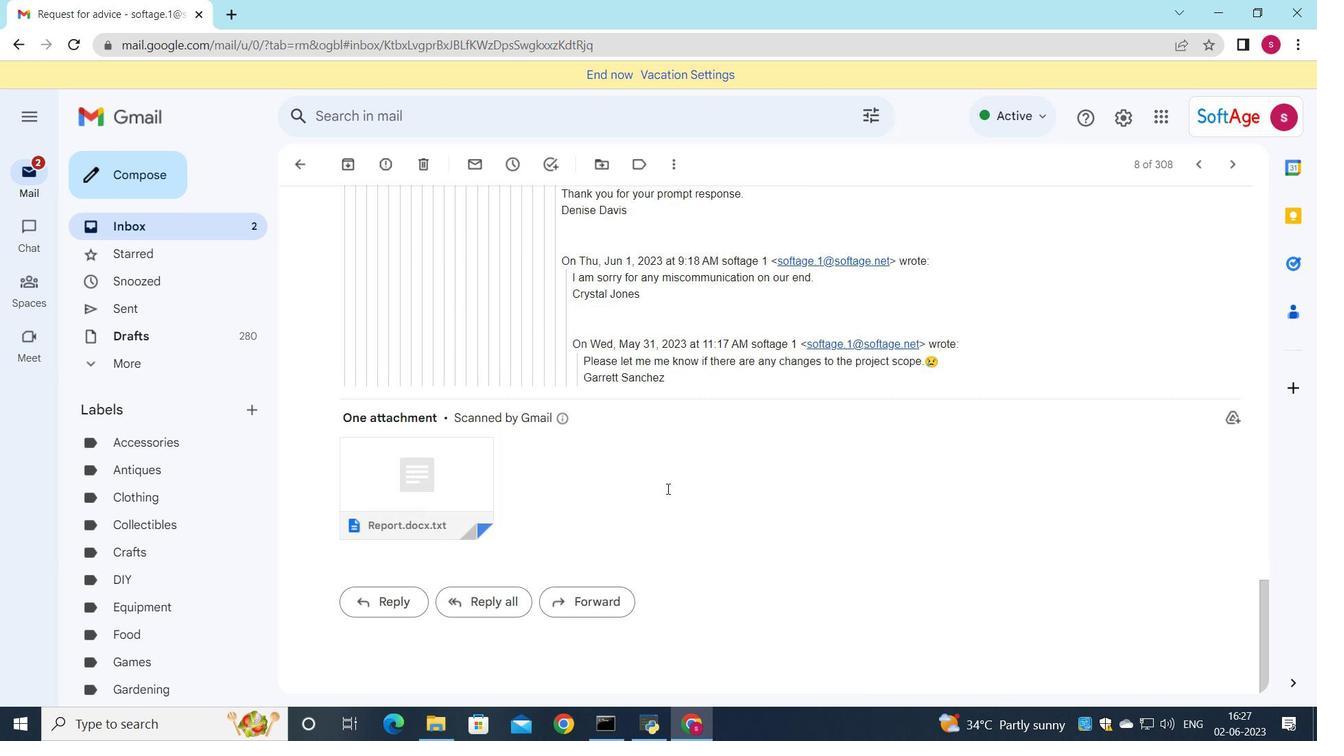 
Action: Mouse scrolled (667, 488) with delta (0, 0)
Screenshot: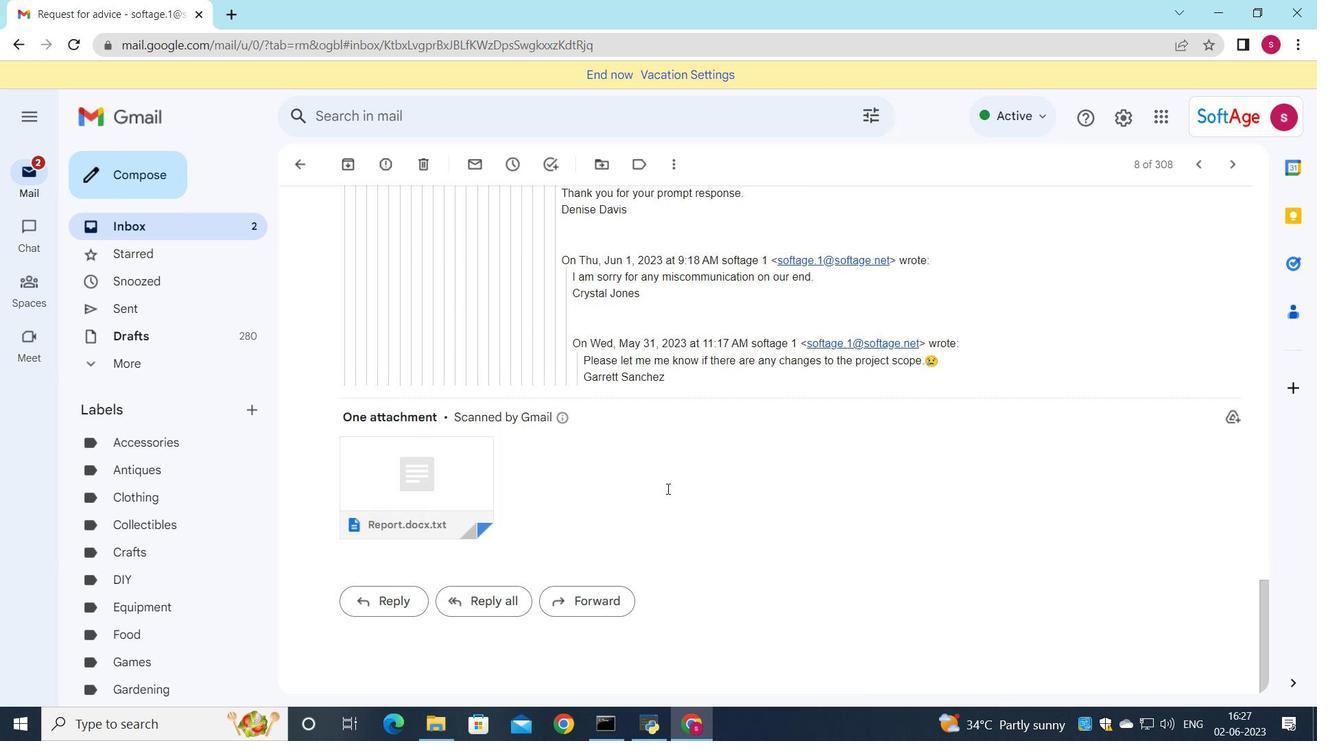 
Action: Mouse scrolled (667, 488) with delta (0, 0)
Screenshot: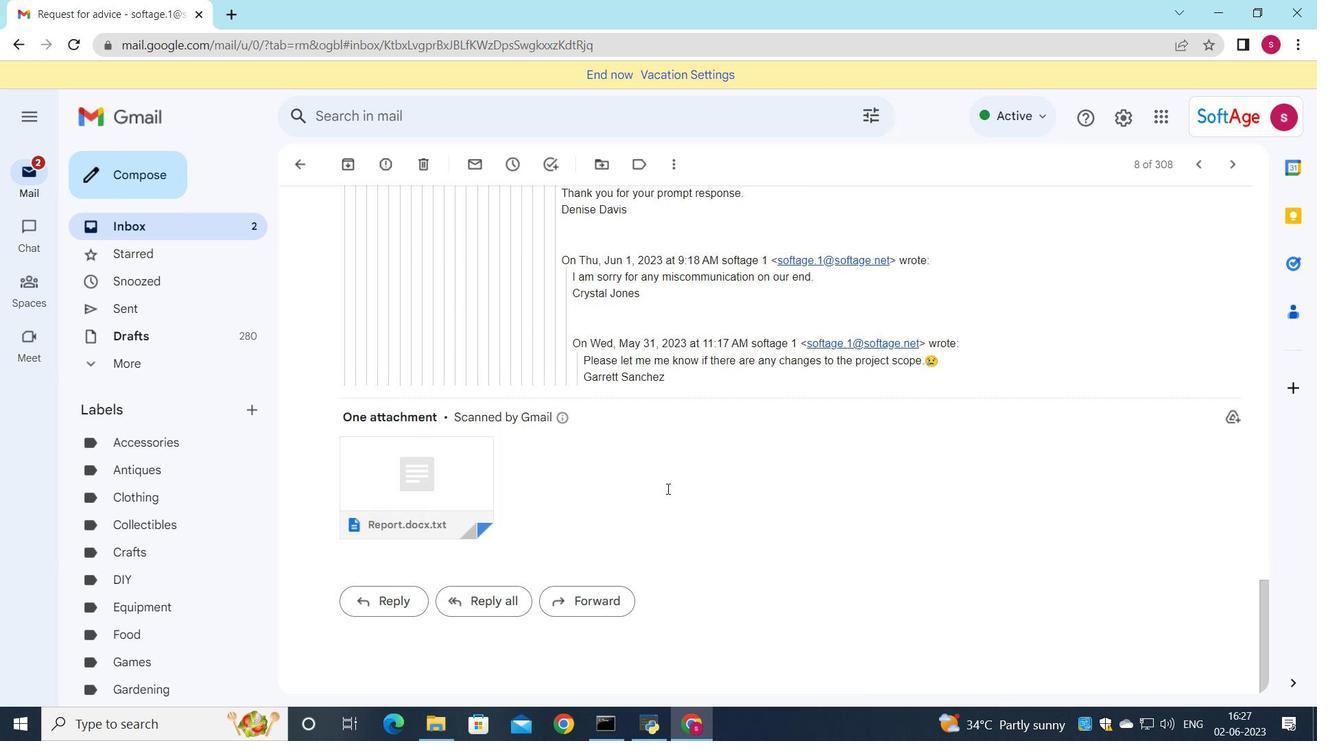 
Action: Mouse scrolled (667, 488) with delta (0, 0)
Screenshot: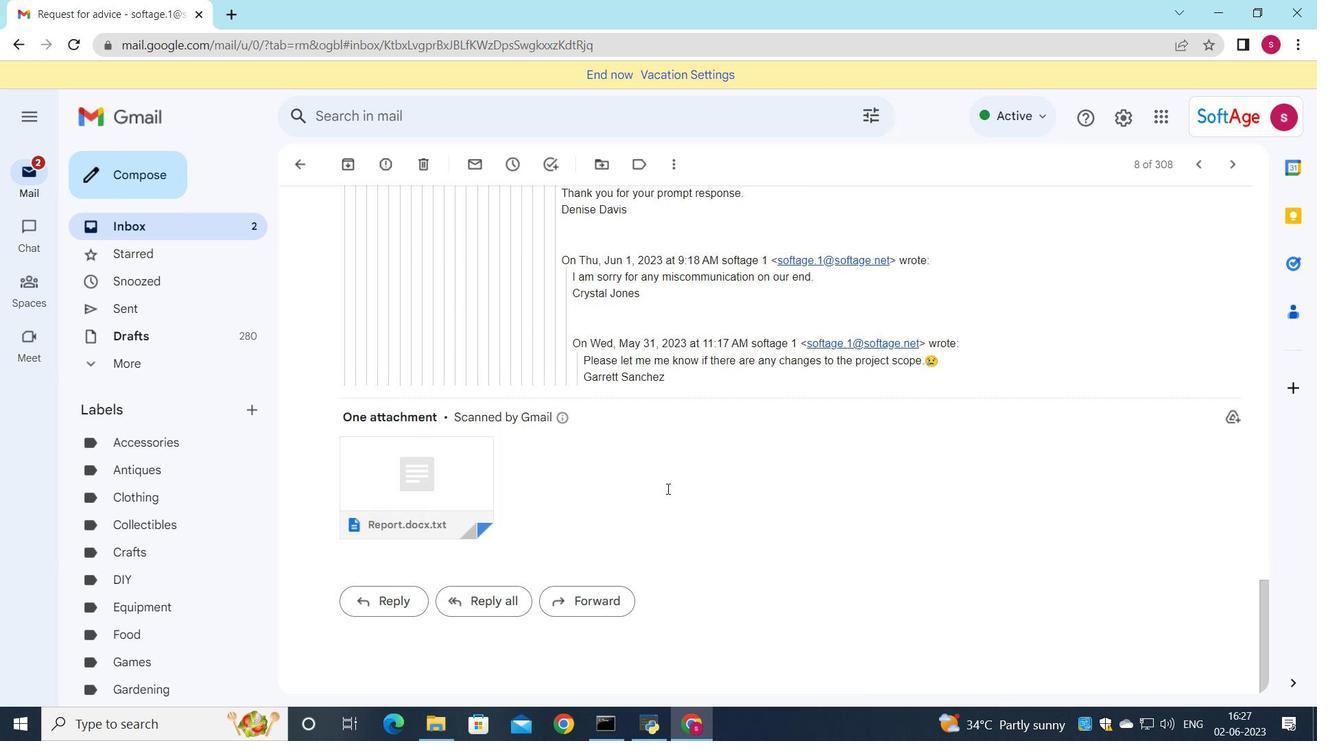 
Action: Mouse moved to (341, 602)
Screenshot: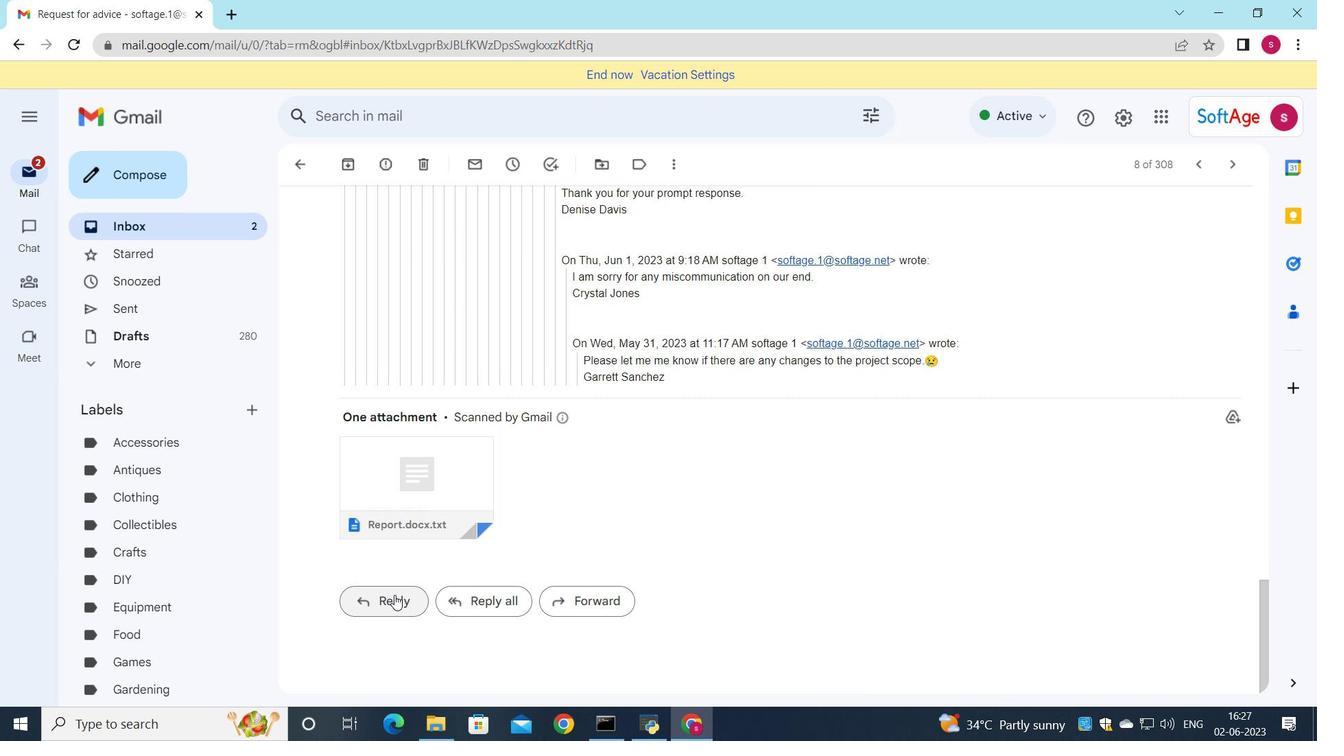 
Action: Mouse pressed left at (341, 602)
Screenshot: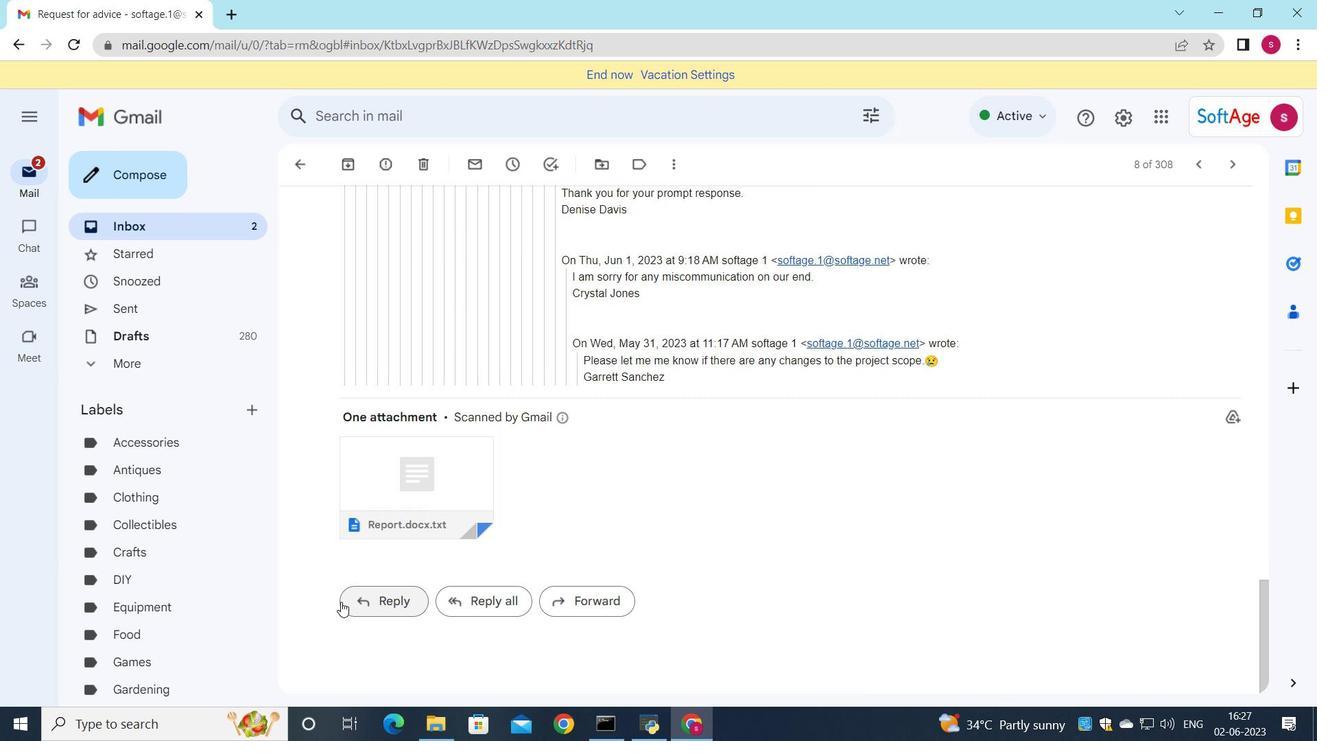 
Action: Mouse moved to (378, 503)
Screenshot: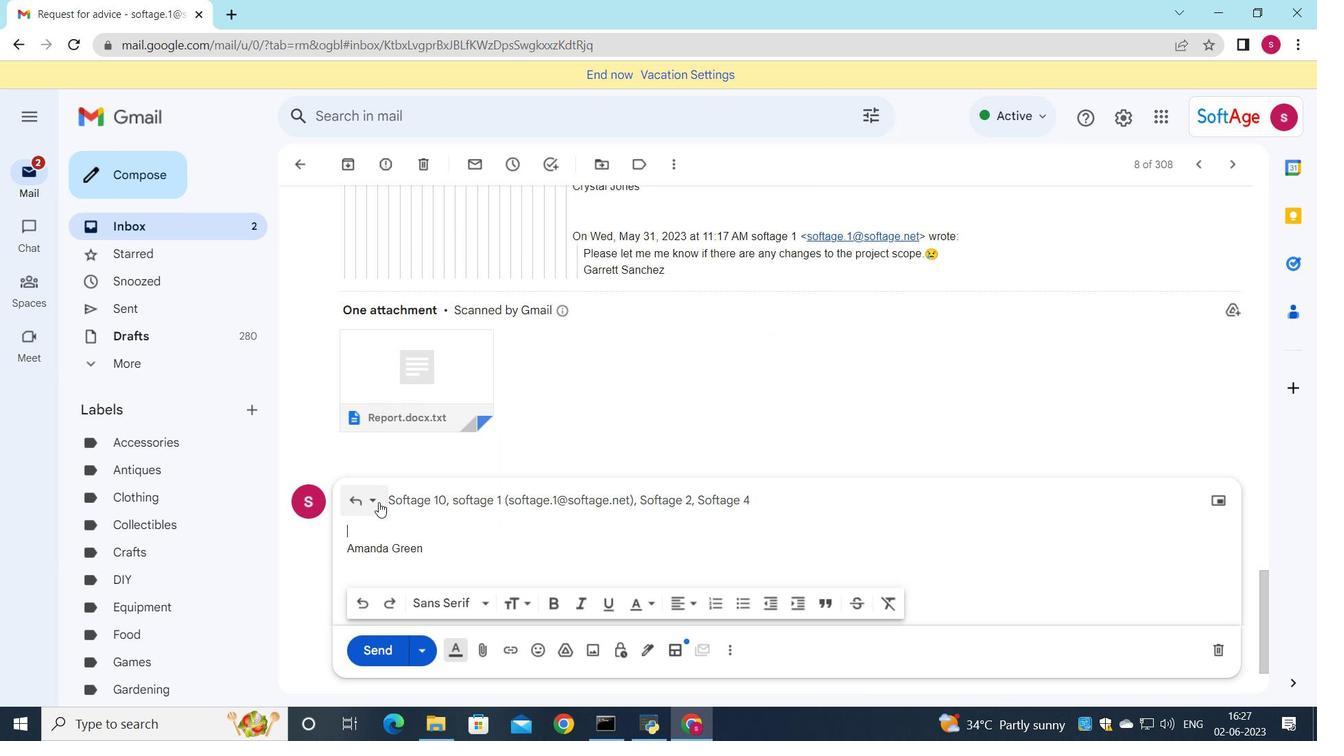 
Action: Mouse pressed left at (378, 503)
Screenshot: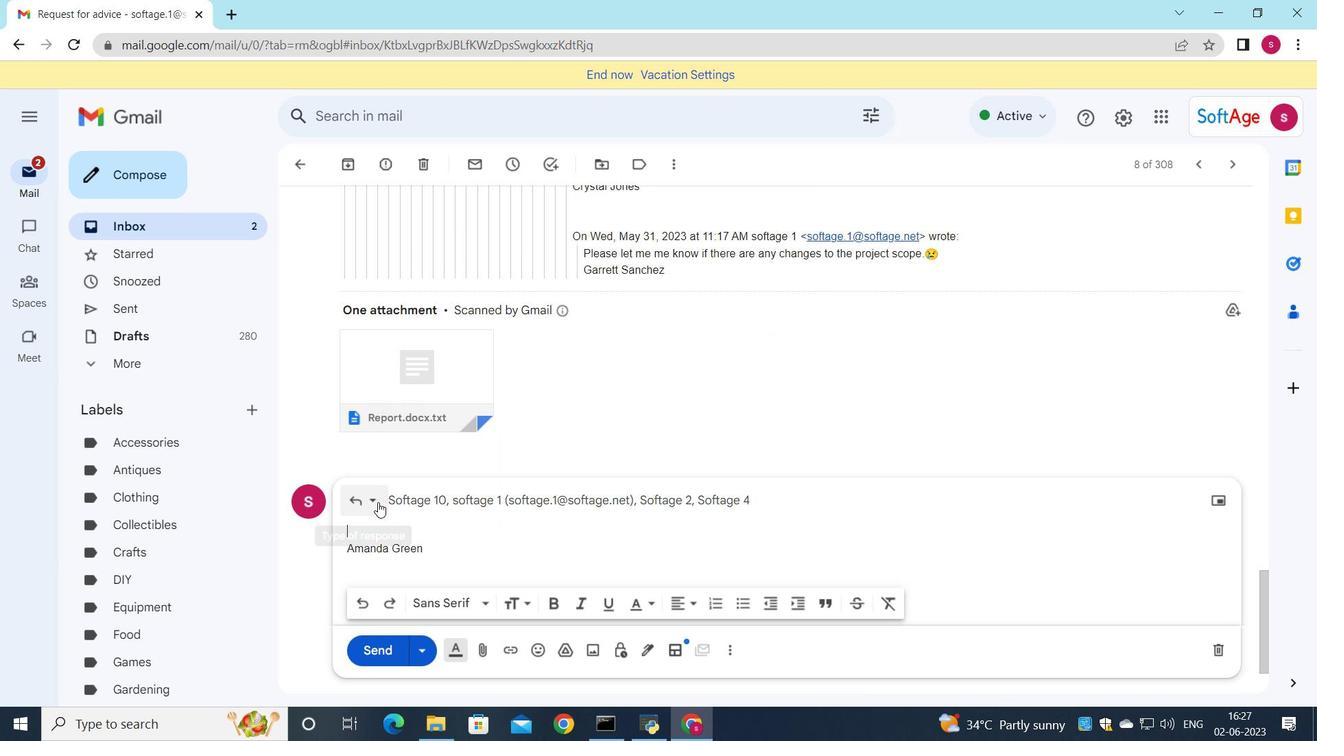 
Action: Mouse moved to (431, 624)
Screenshot: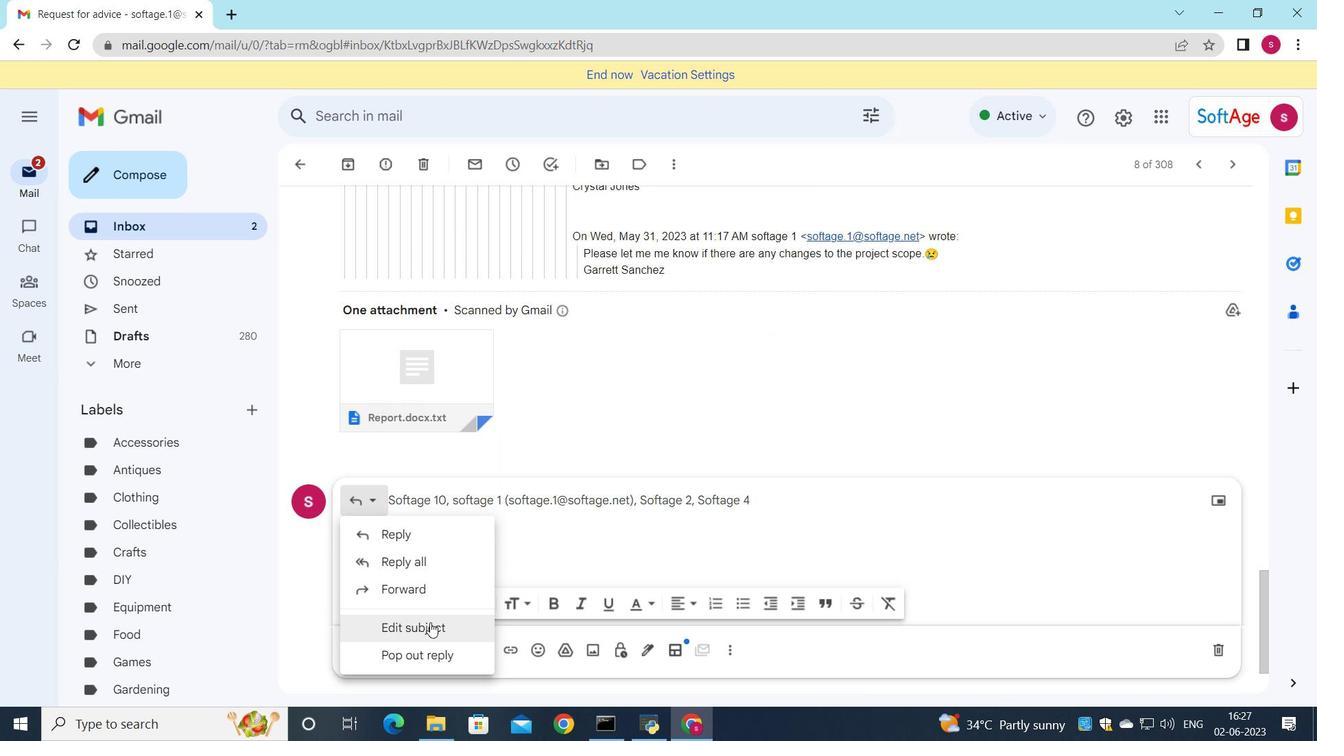 
Action: Mouse pressed left at (431, 624)
Screenshot: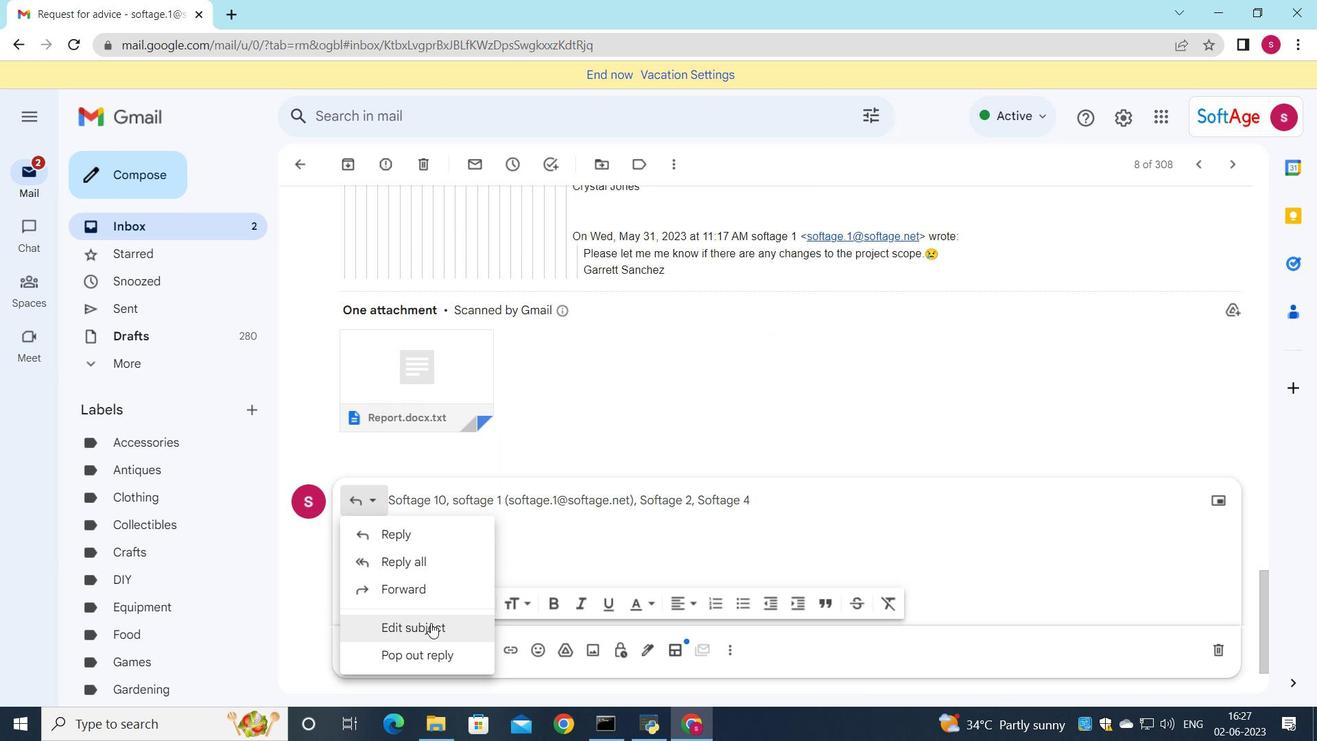 
Action: Mouse moved to (946, 297)
Screenshot: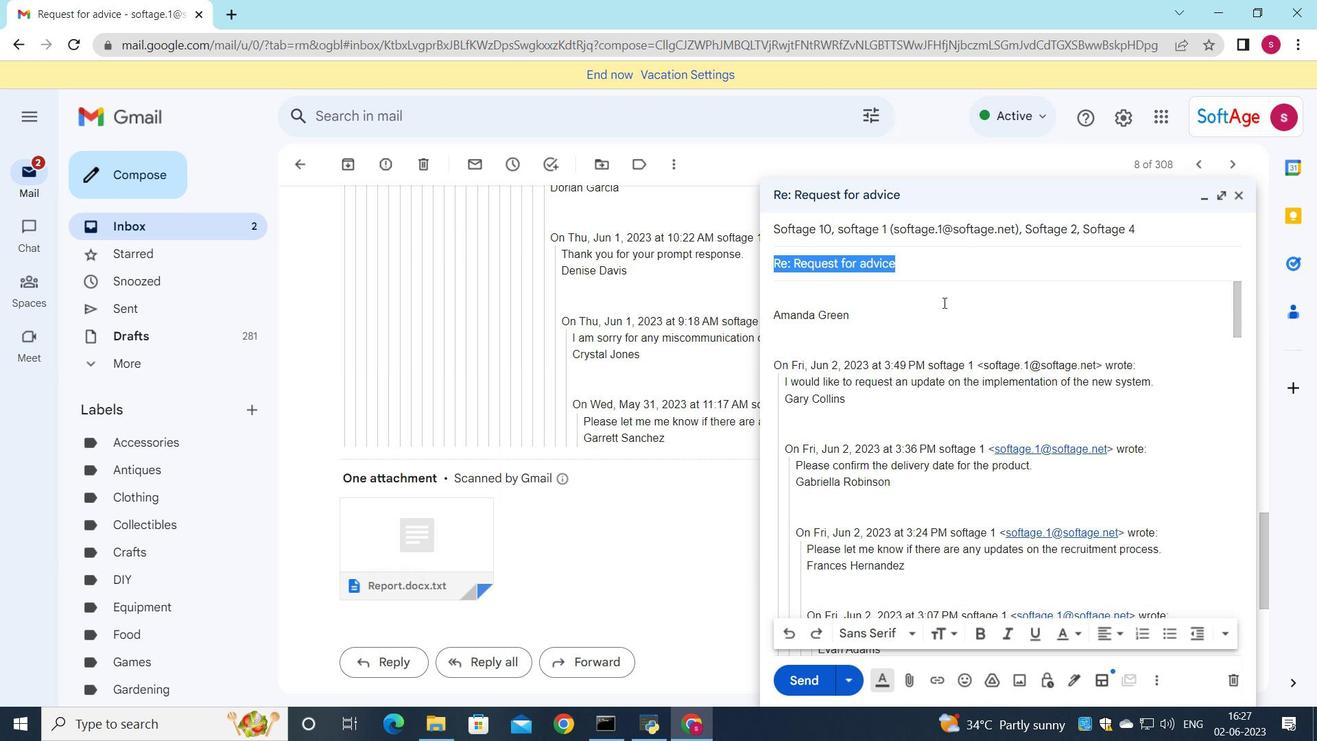 
Action: Key pressed <Key.shift>Introduction
Screenshot: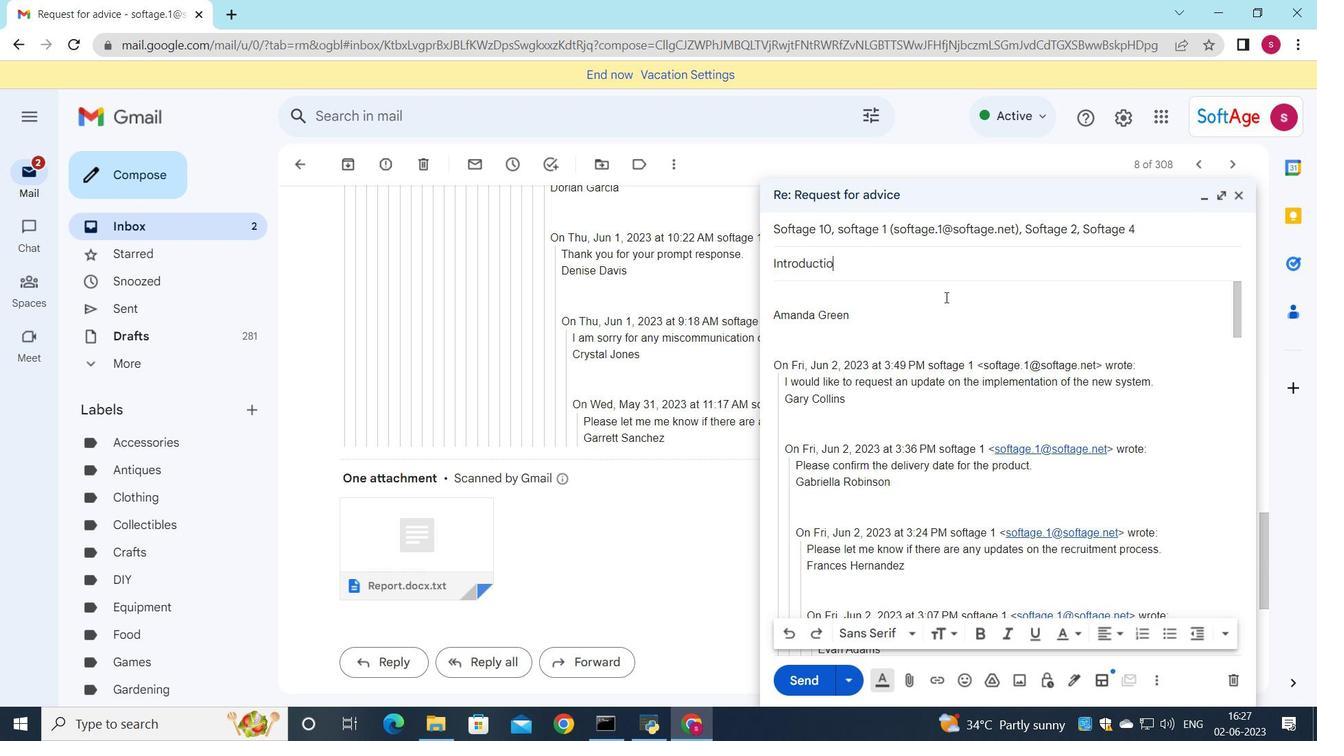 
Action: Mouse moved to (809, 289)
Screenshot: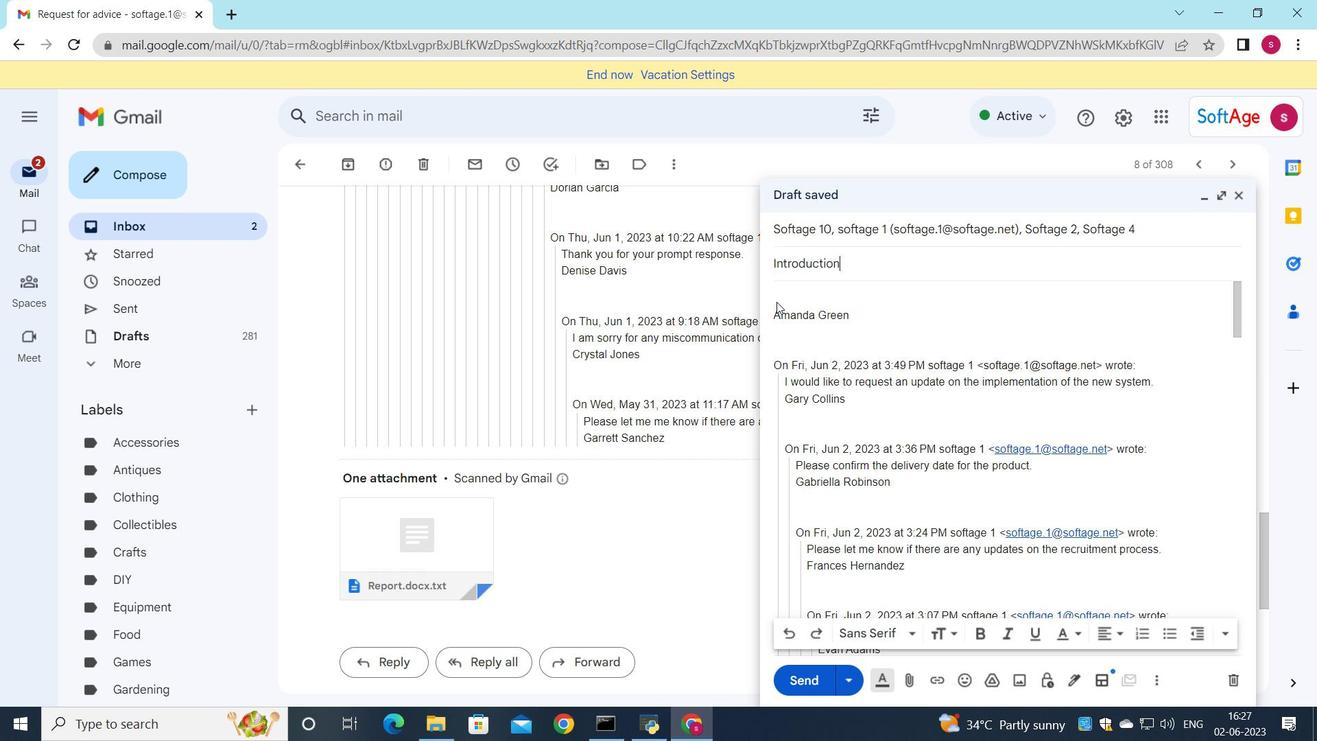 
Action: Mouse pressed left at (809, 289)
Screenshot: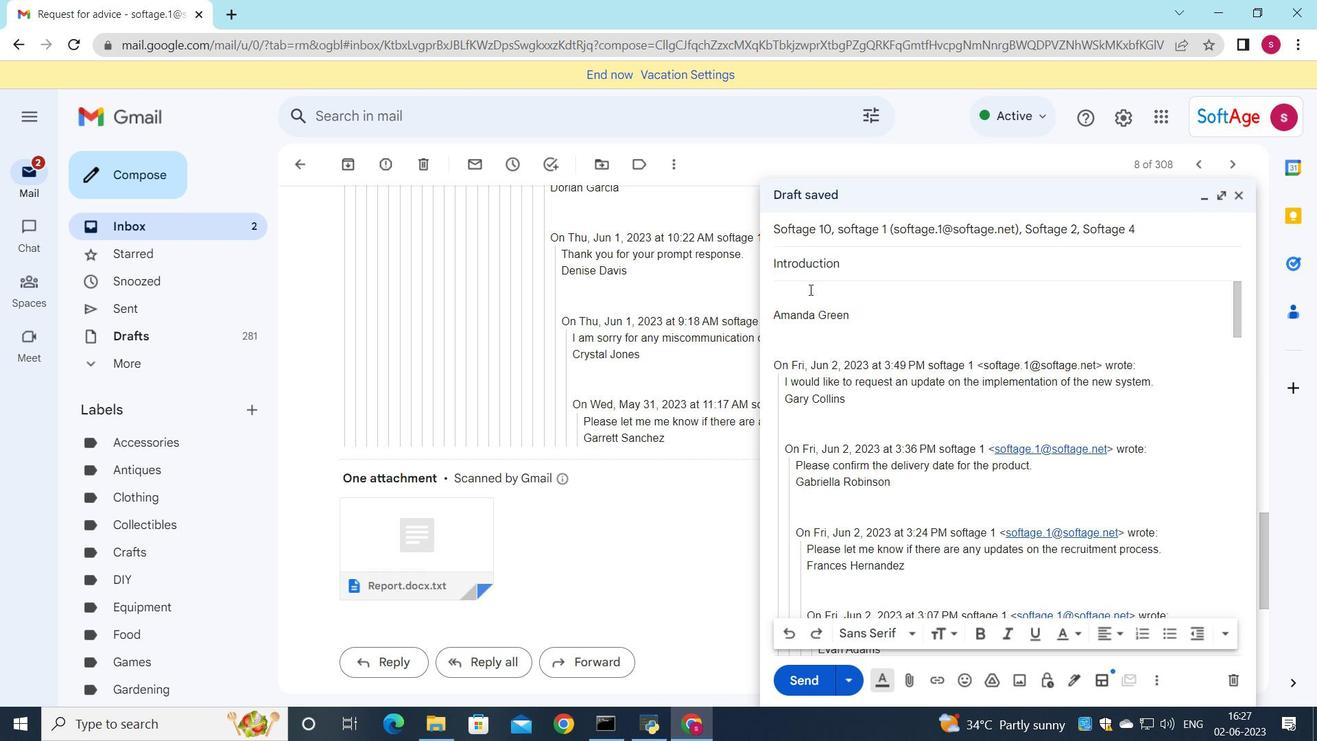 
Action: Key pressed <Key.shift>Could<Key.space>ypu<Key.space>provide<Key.space>an<Key.space>update<Key.space>on<Key.space>the<Key.space>progress<Key.space>of<Key.space>the<Key.space>website<Key.space>redesign<Key.space>projr<Key.backspace>ect<Key.shift_r>?,
Screenshot: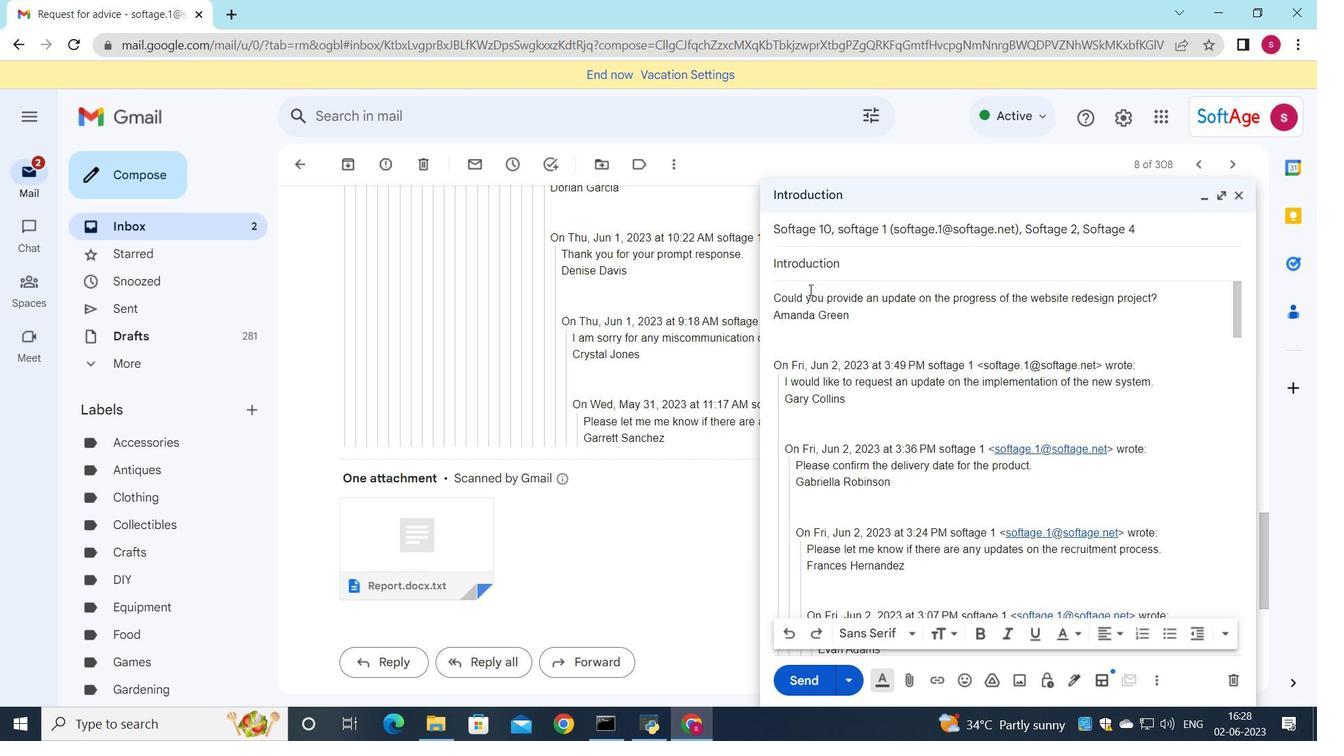 
Action: Mouse moved to (773, 299)
Screenshot: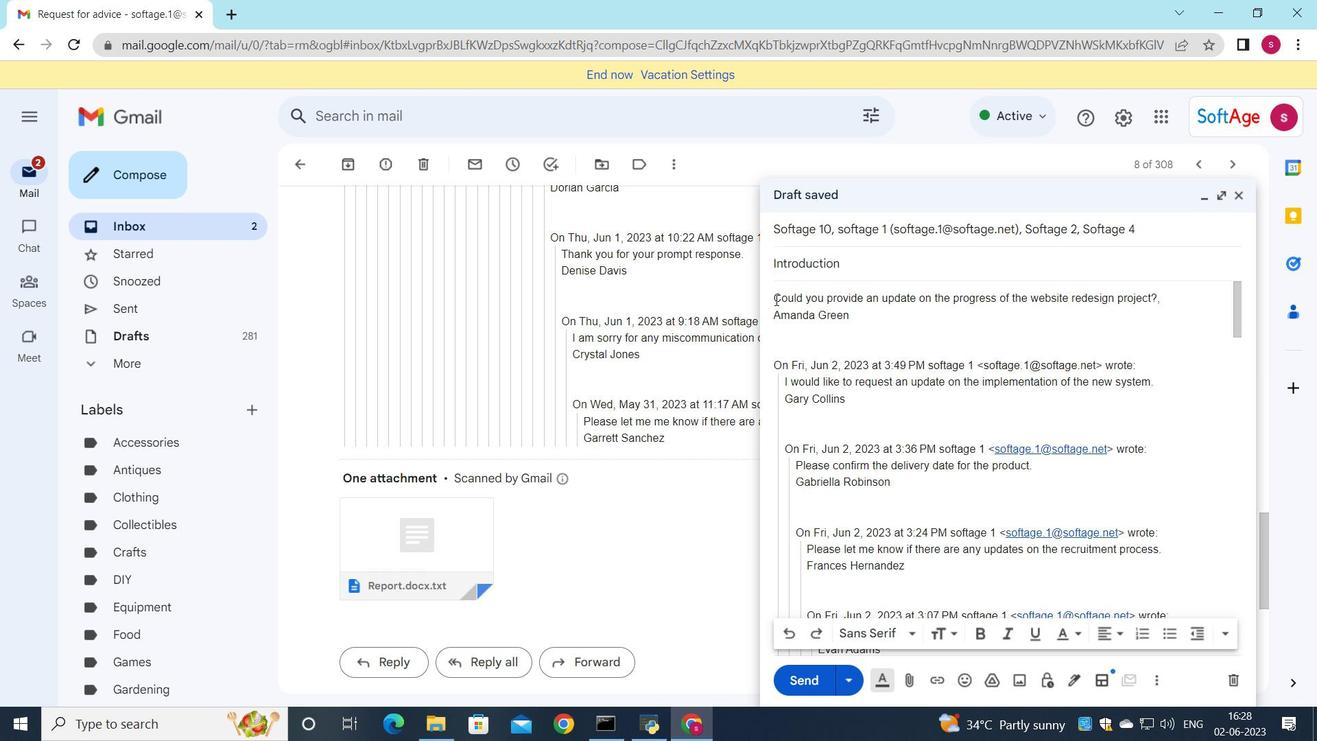 
Action: Mouse pressed left at (773, 299)
Screenshot: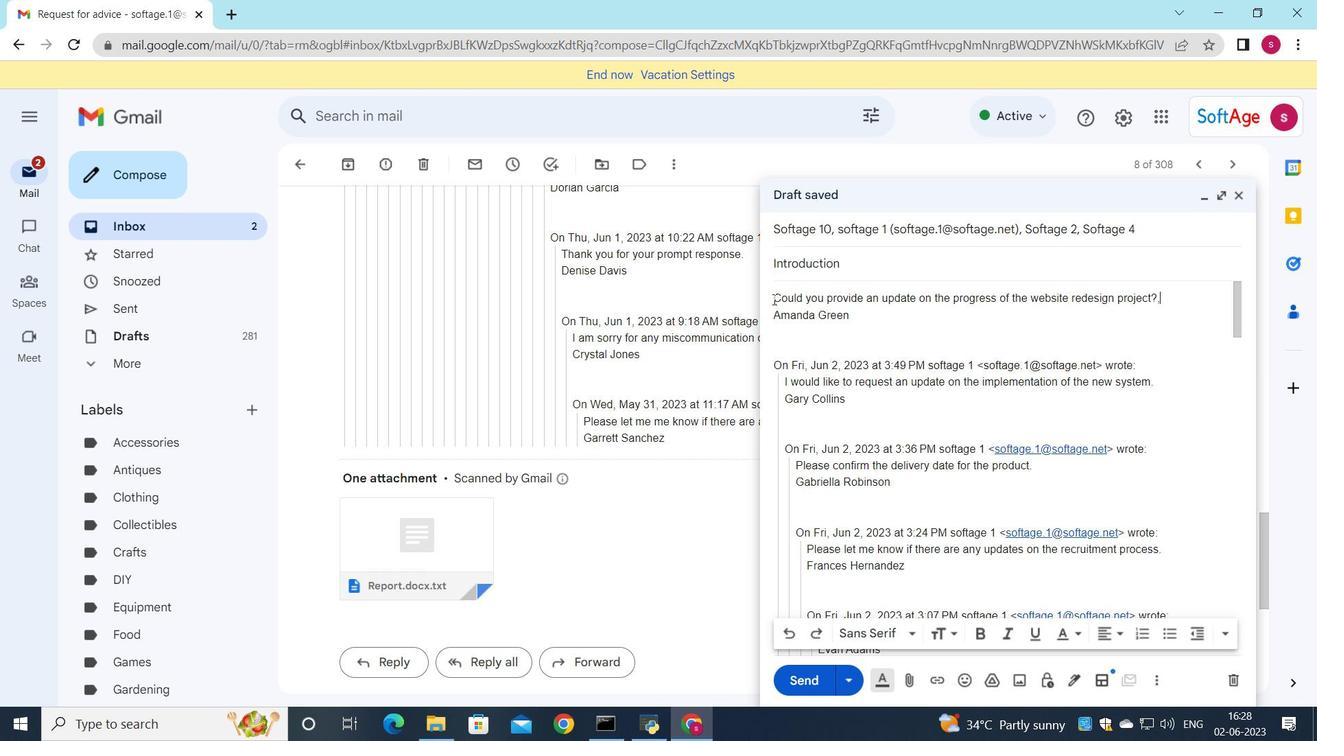 
Action: Mouse moved to (907, 633)
Screenshot: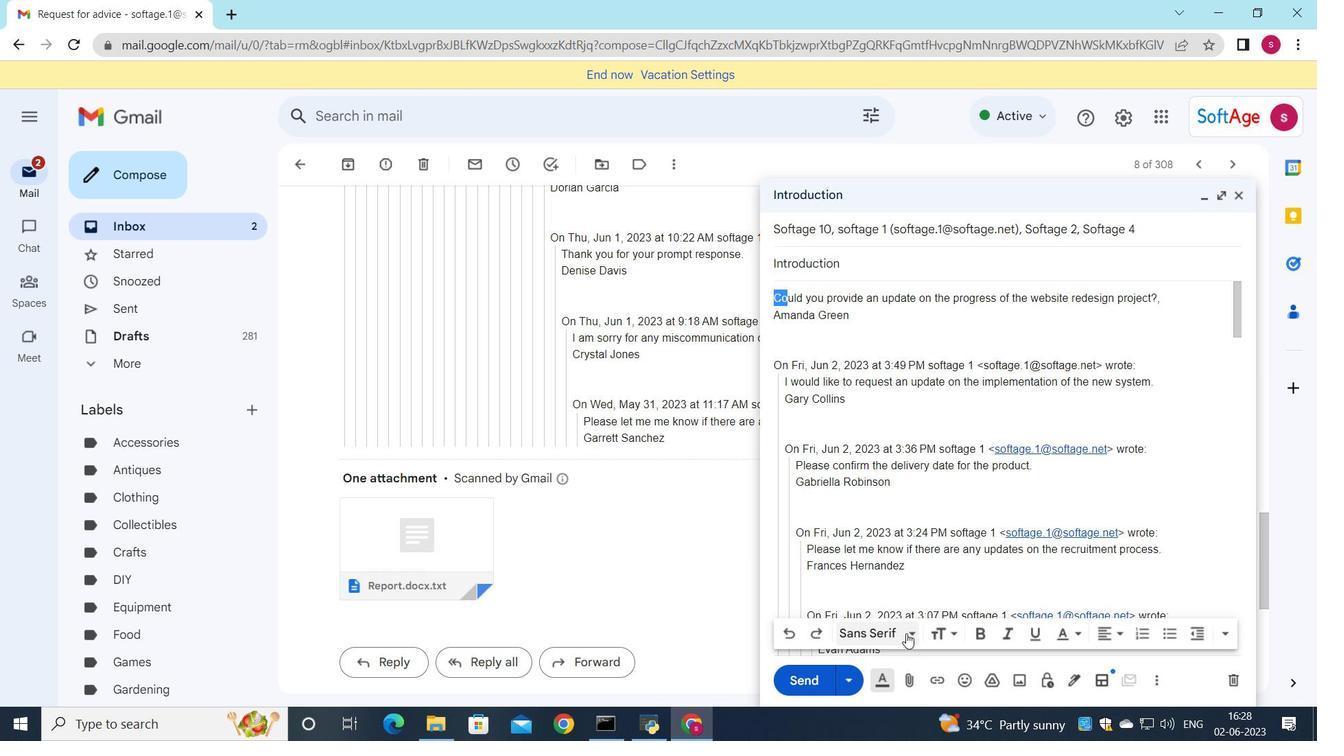 
Action: Mouse pressed left at (907, 633)
Screenshot: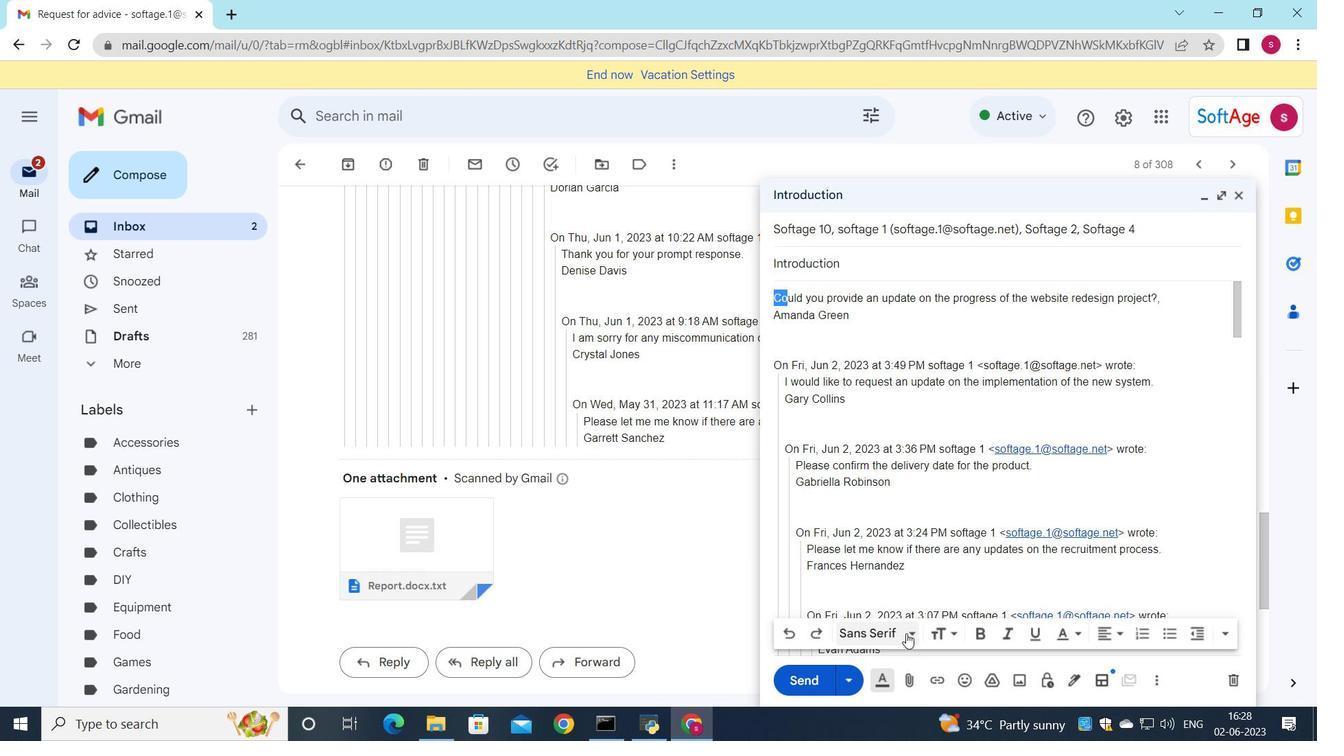 
Action: Mouse moved to (940, 477)
Screenshot: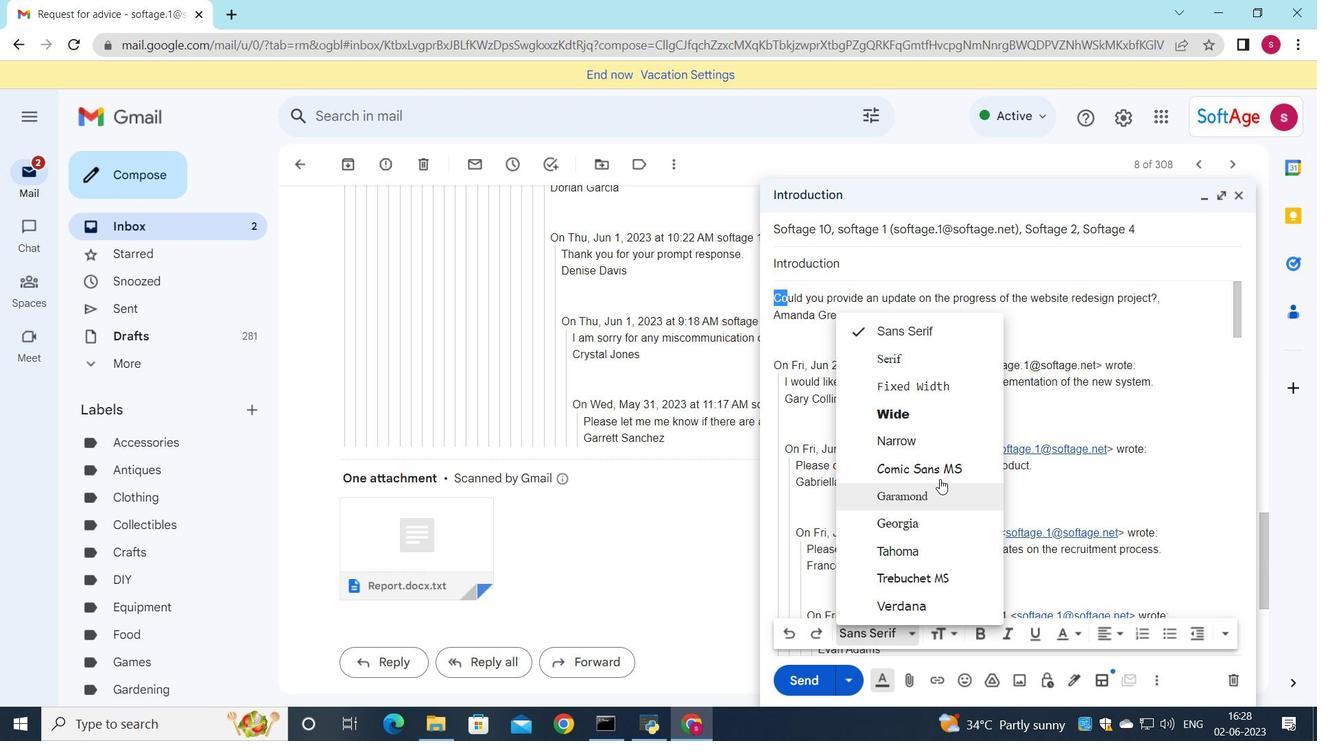 
Action: Mouse pressed left at (940, 477)
Screenshot: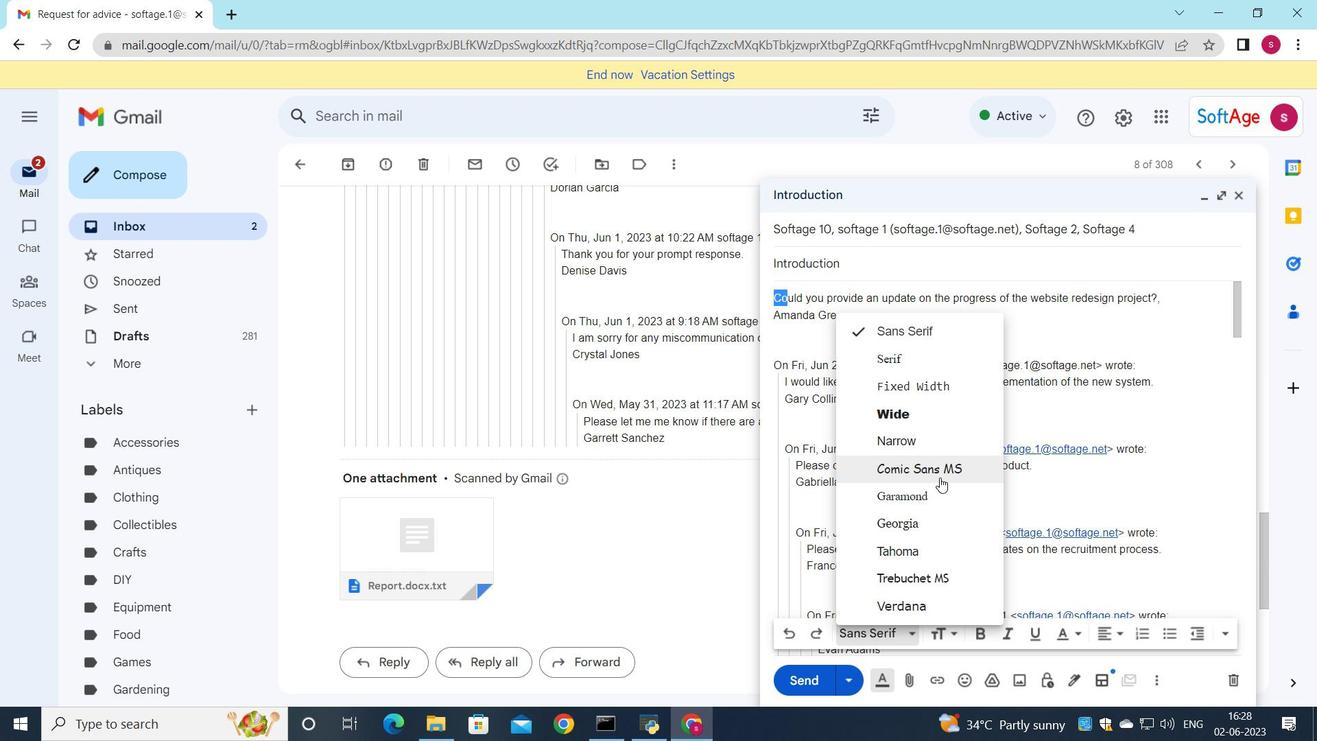 
Action: Mouse moved to (1037, 636)
Screenshot: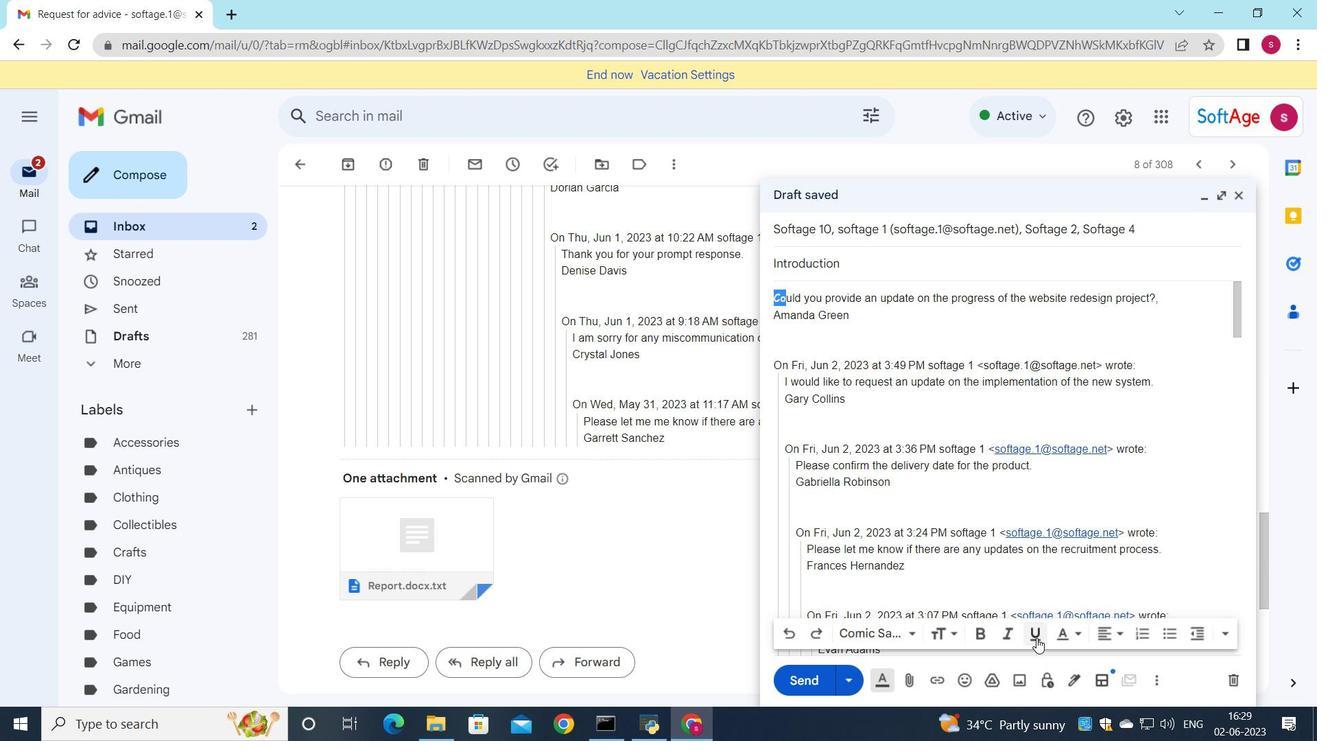 
Action: Mouse pressed left at (1037, 636)
Screenshot: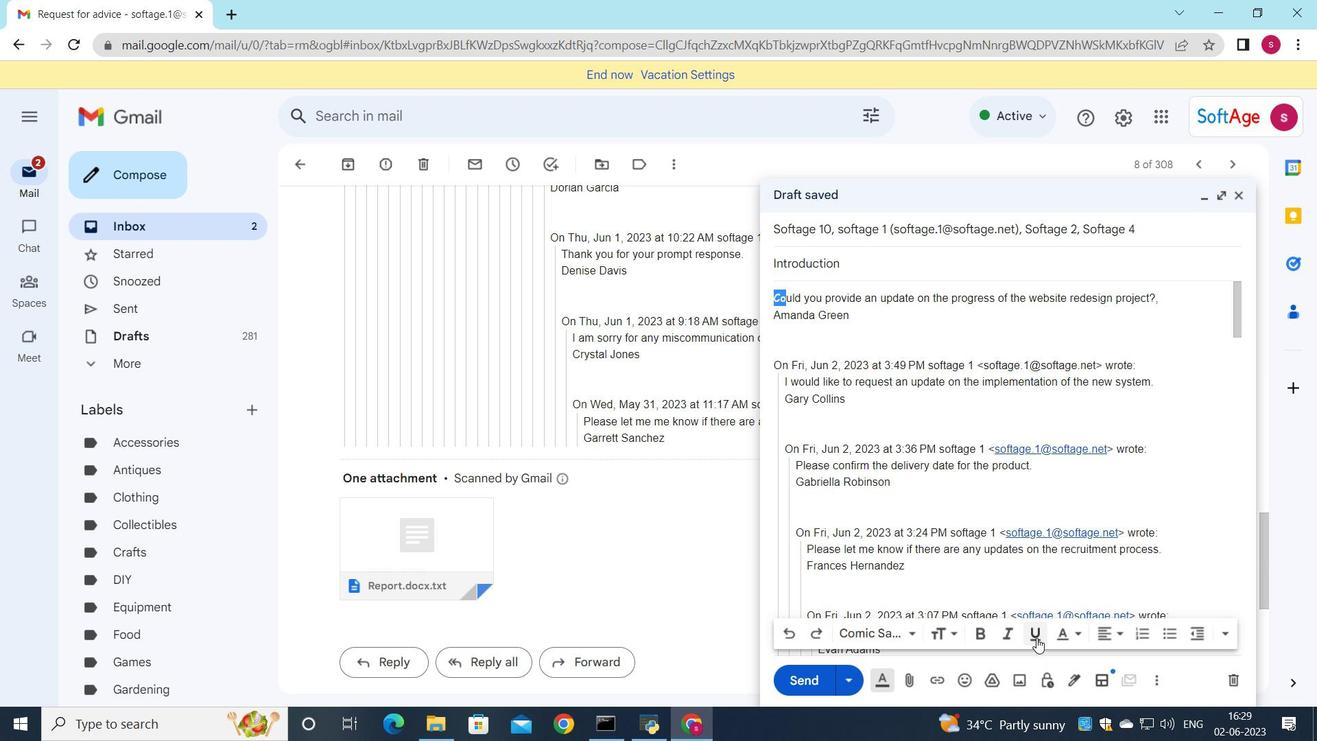 
Action: Mouse moved to (816, 675)
Screenshot: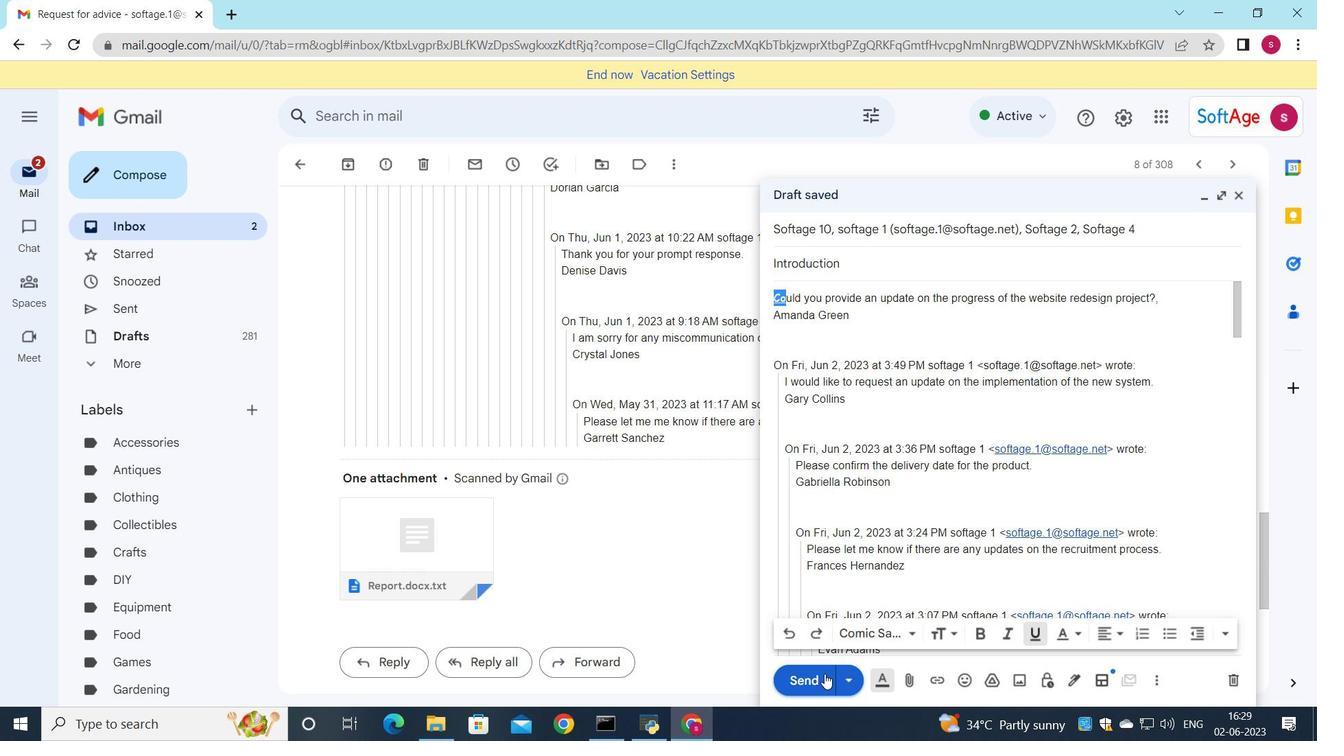 
Action: Mouse pressed left at (816, 675)
Screenshot: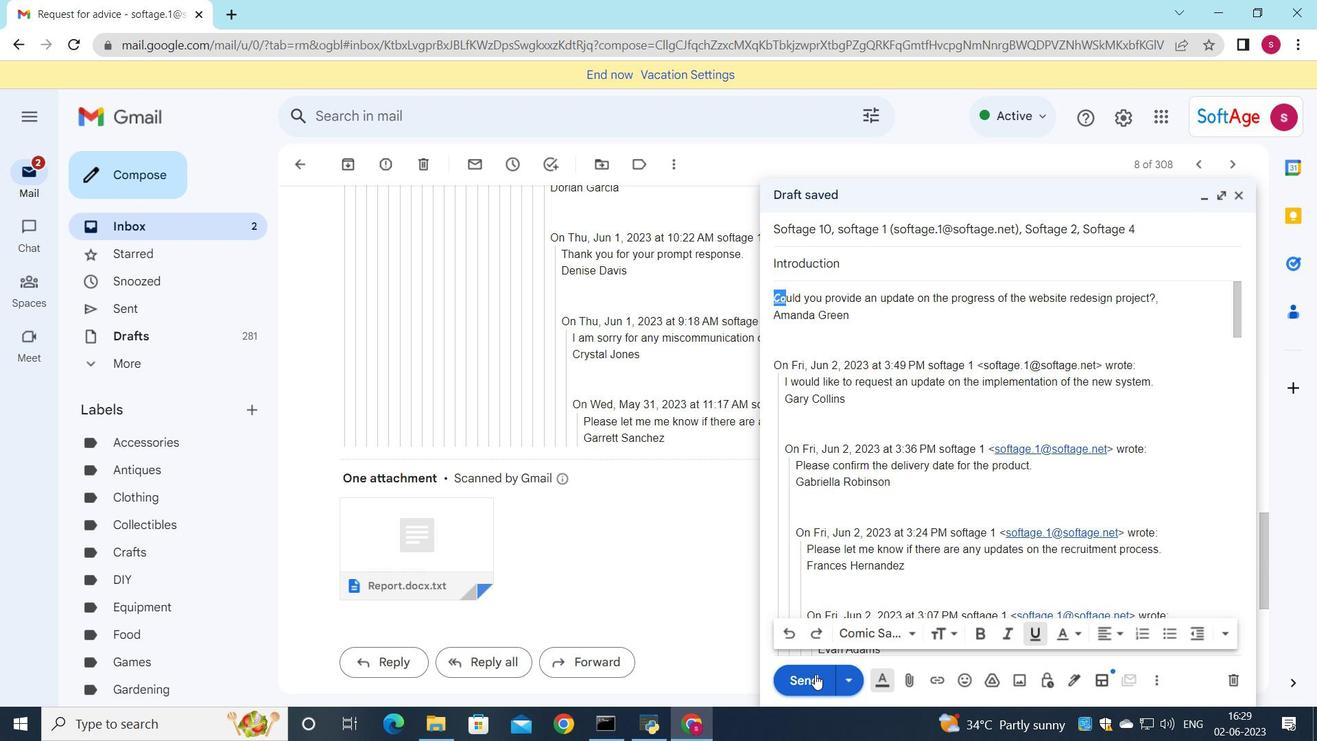 
Action: Mouse moved to (226, 231)
Screenshot: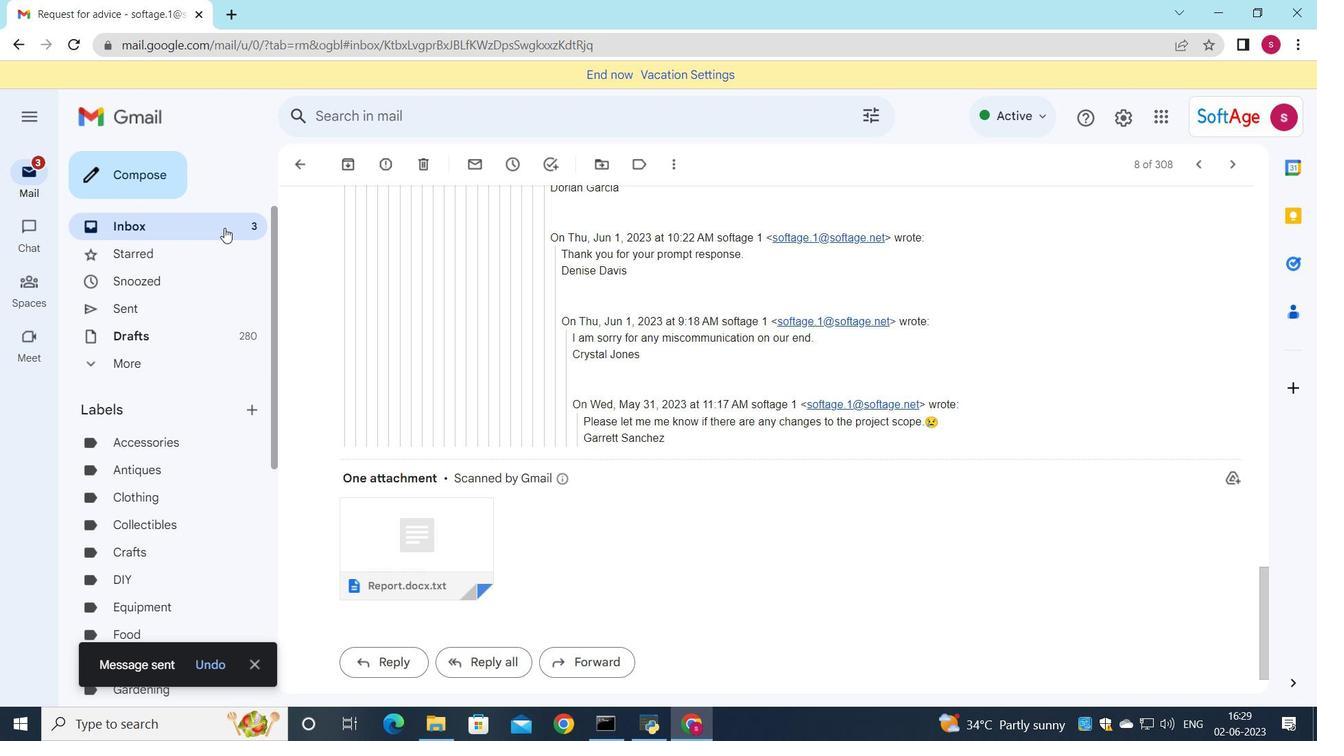 
Action: Mouse pressed left at (226, 231)
Screenshot: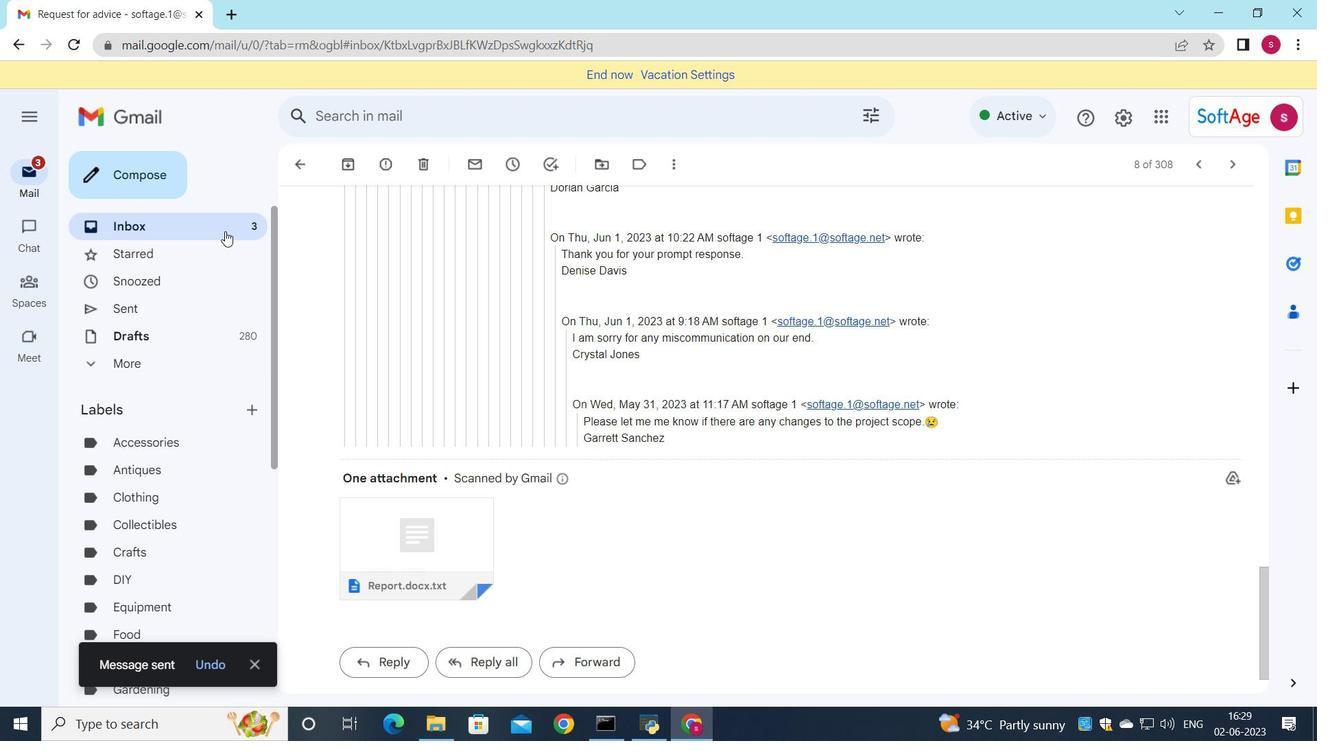 
Action: Mouse moved to (566, 204)
Screenshot: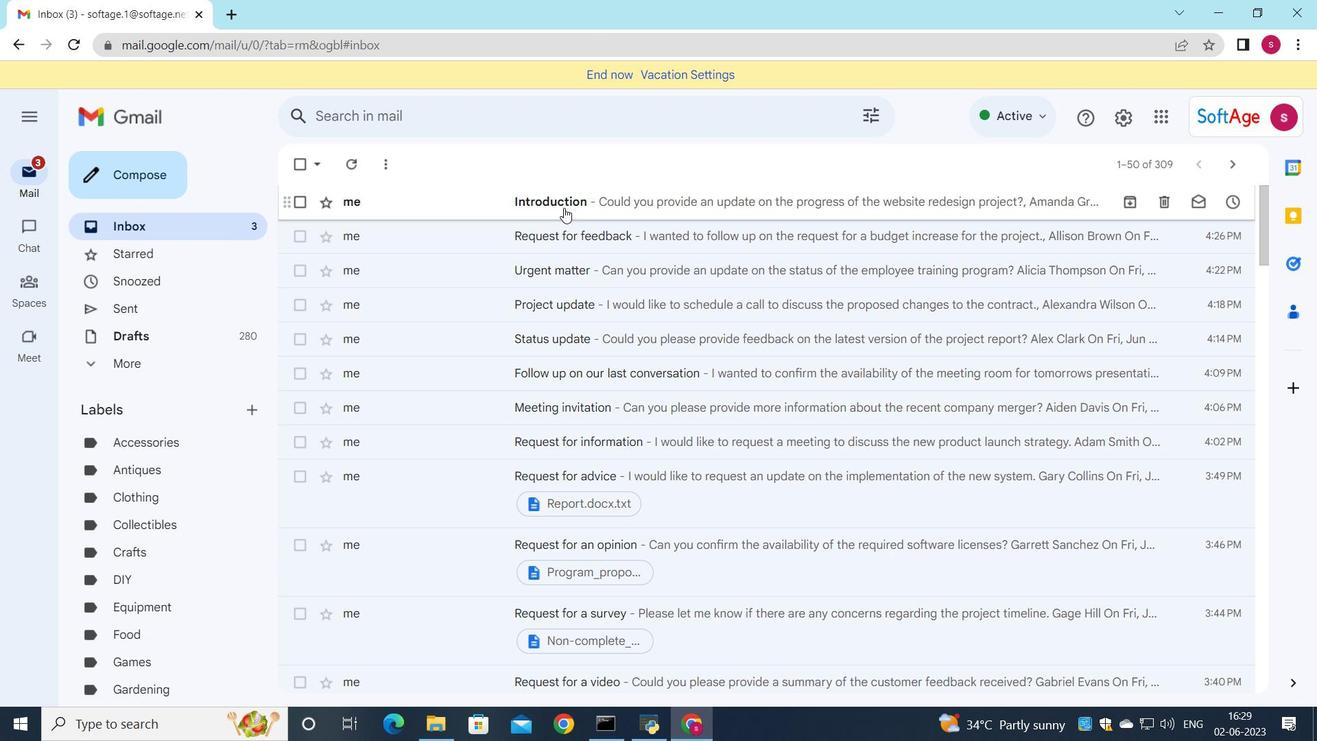 
Action: Mouse pressed left at (566, 204)
Screenshot: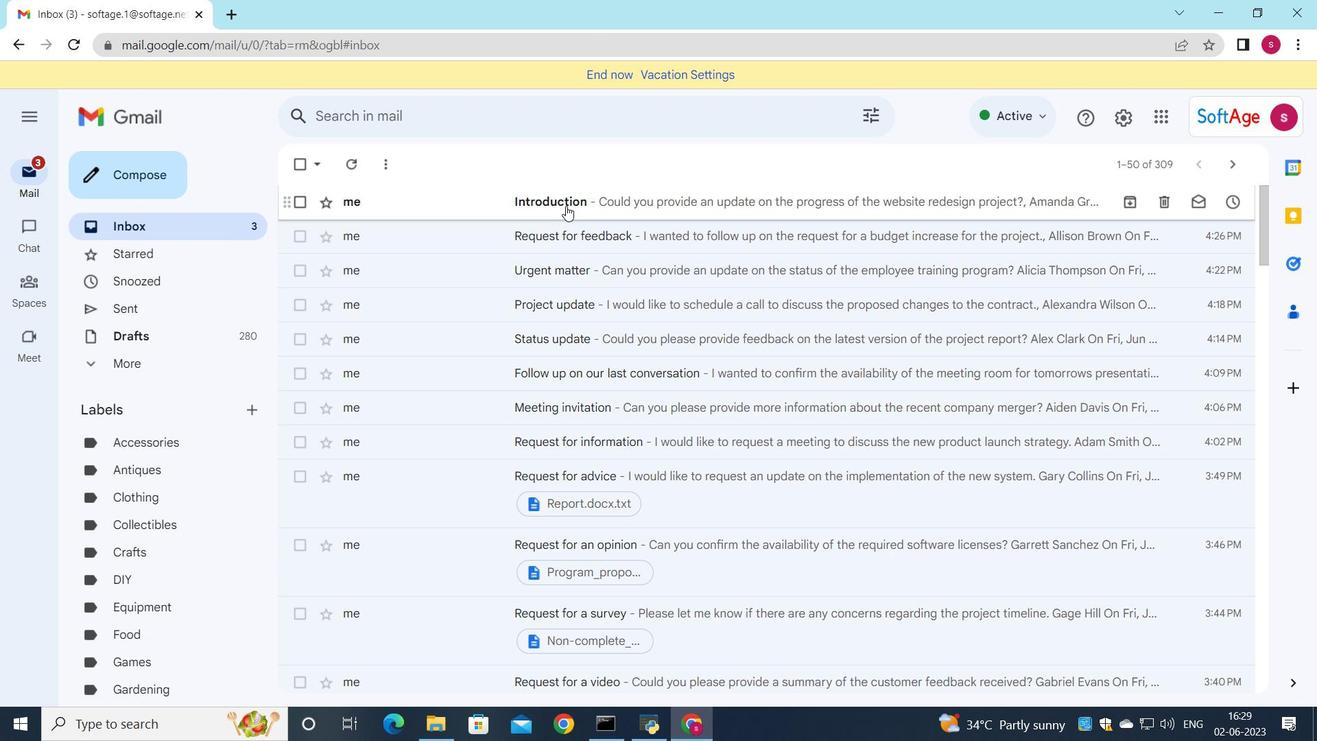 
Action: Mouse moved to (565, 205)
Screenshot: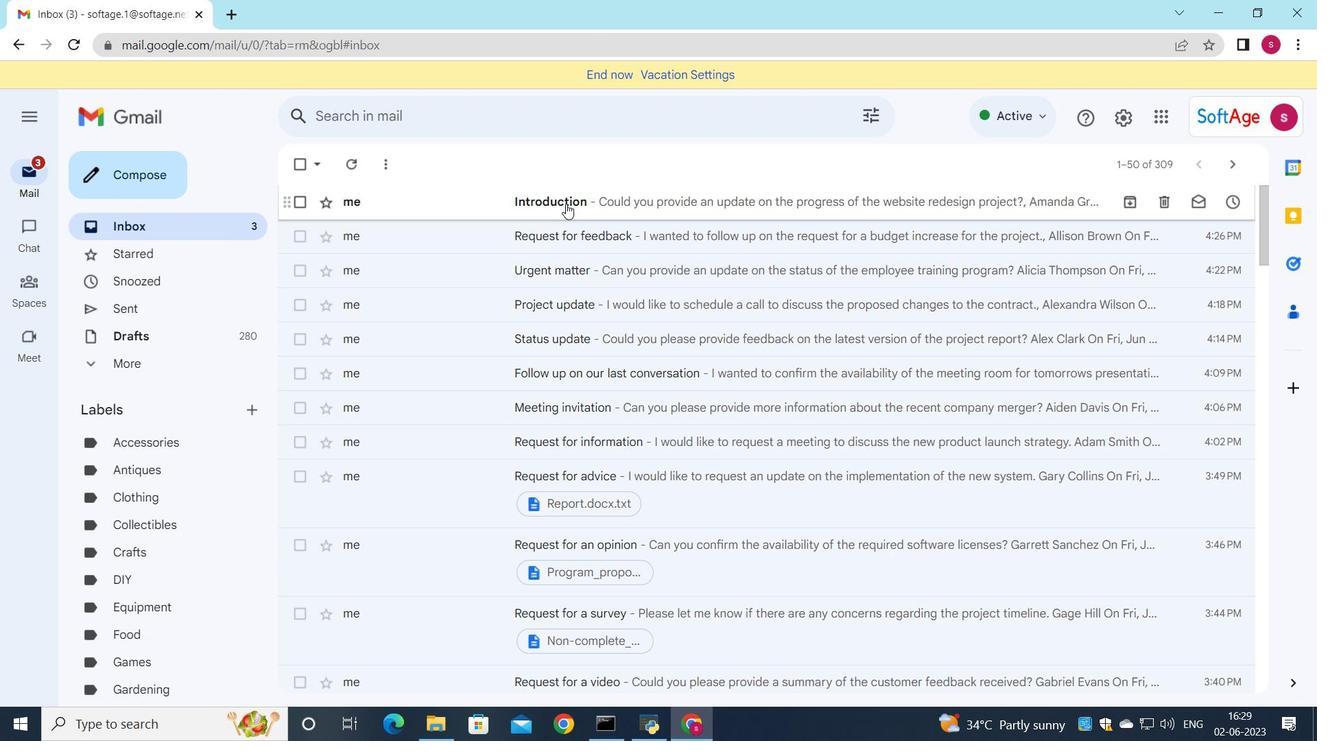 
